 Task: Find connections with filter location Baniachang with filter topic #mentorshipwith filter profile language English with filter current company Infogain with filter school Hyderabad Alumni Association of JNTU College of Engineering, Kakinada with filter industry Graphic Design with filter service category Financial Planning with filter keywords title Nurse Practitioner
Action: Mouse moved to (667, 116)
Screenshot: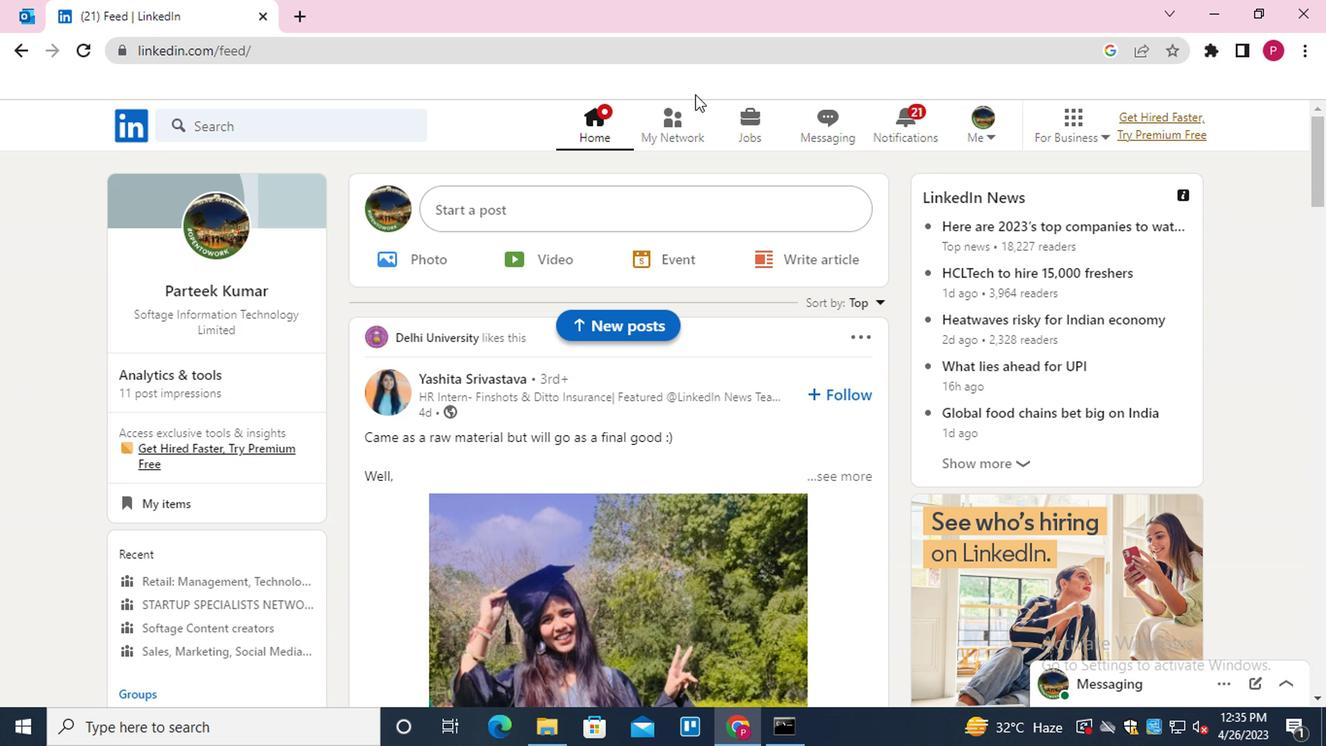 
Action: Mouse pressed left at (667, 116)
Screenshot: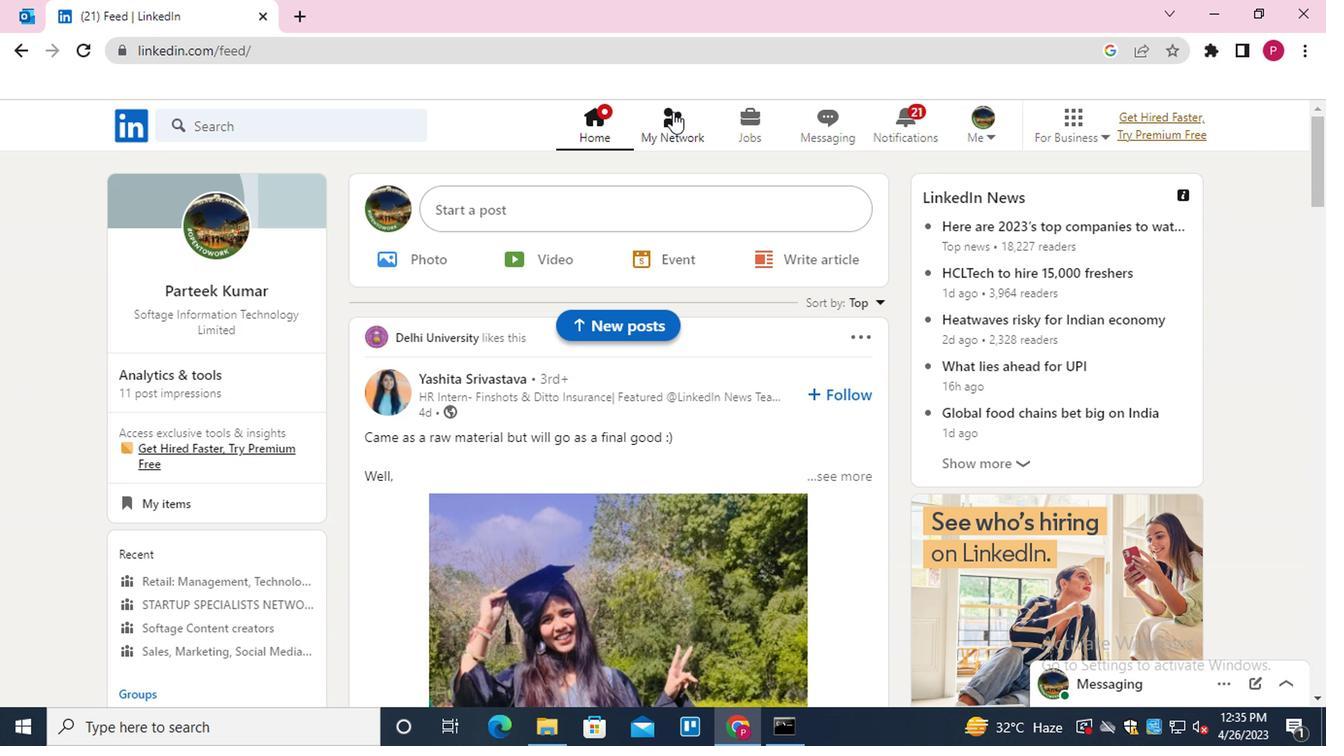 
Action: Mouse moved to (295, 242)
Screenshot: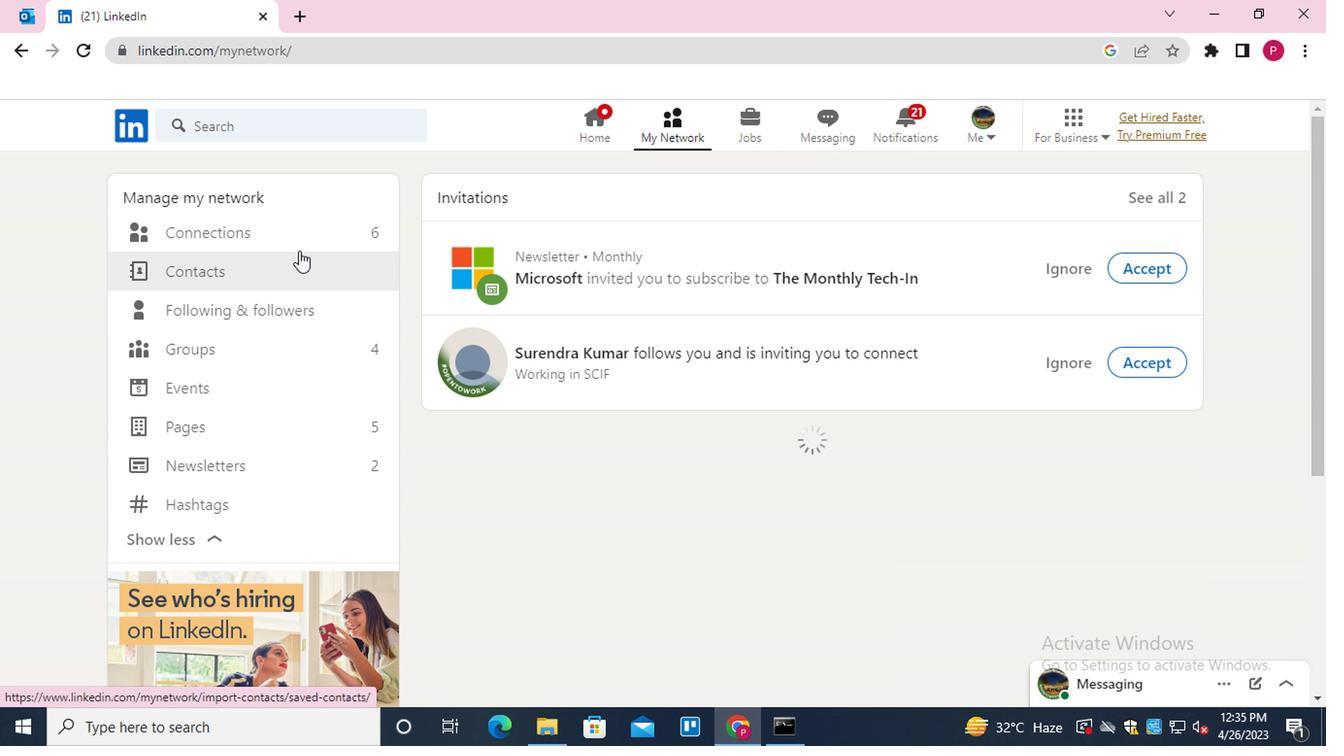 
Action: Mouse pressed left at (295, 242)
Screenshot: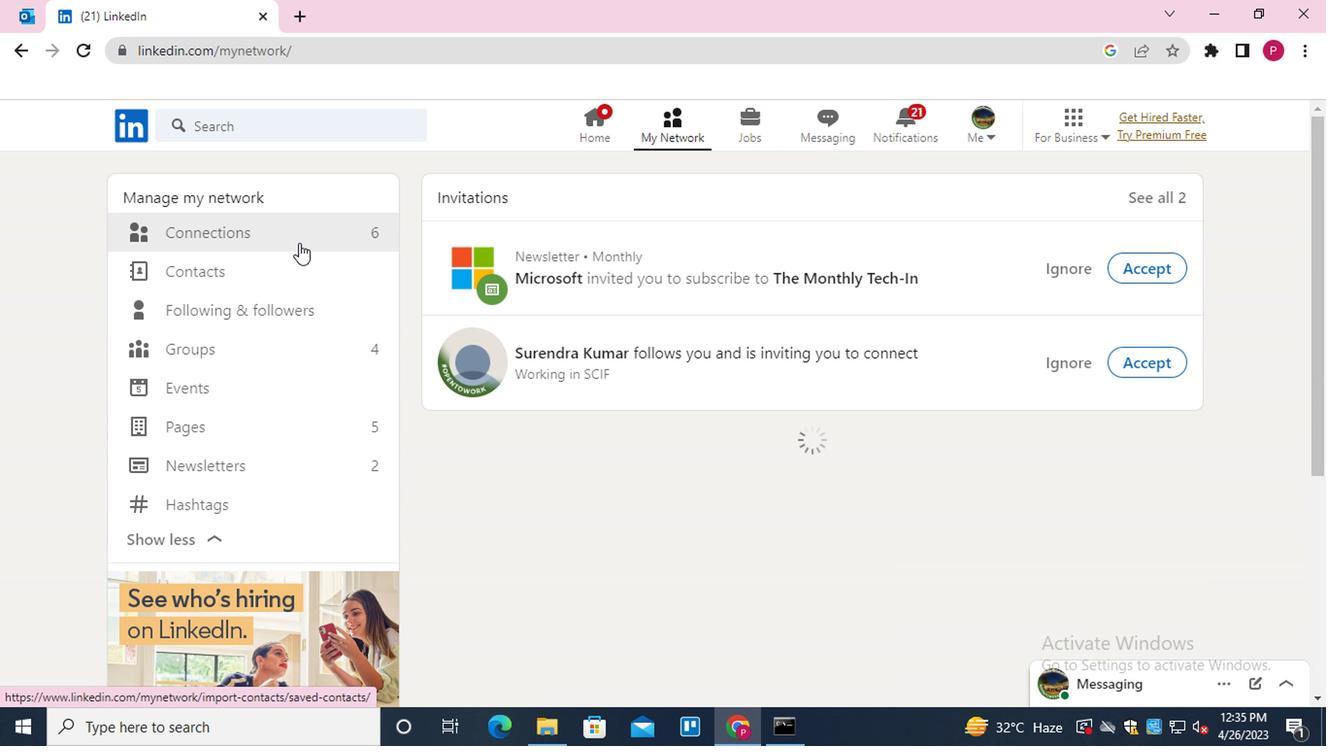 
Action: Mouse moved to (836, 245)
Screenshot: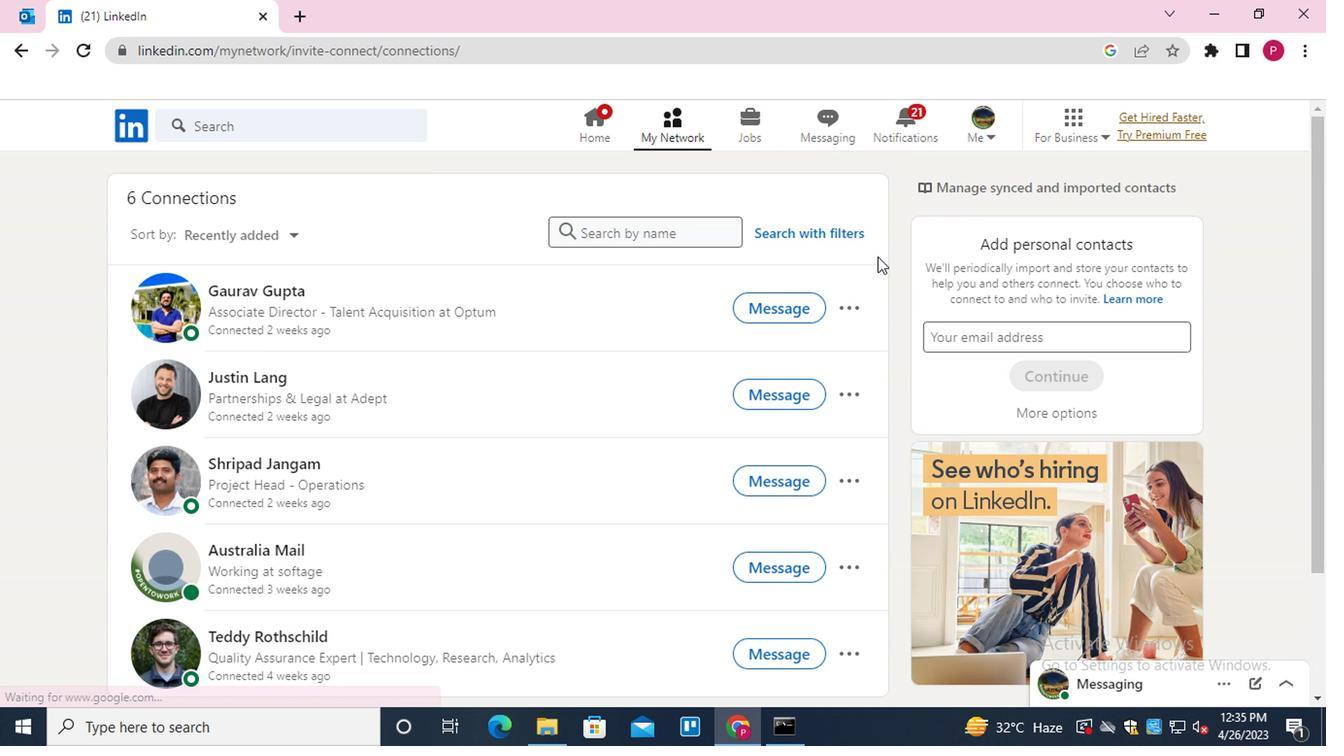 
Action: Mouse pressed left at (836, 245)
Screenshot: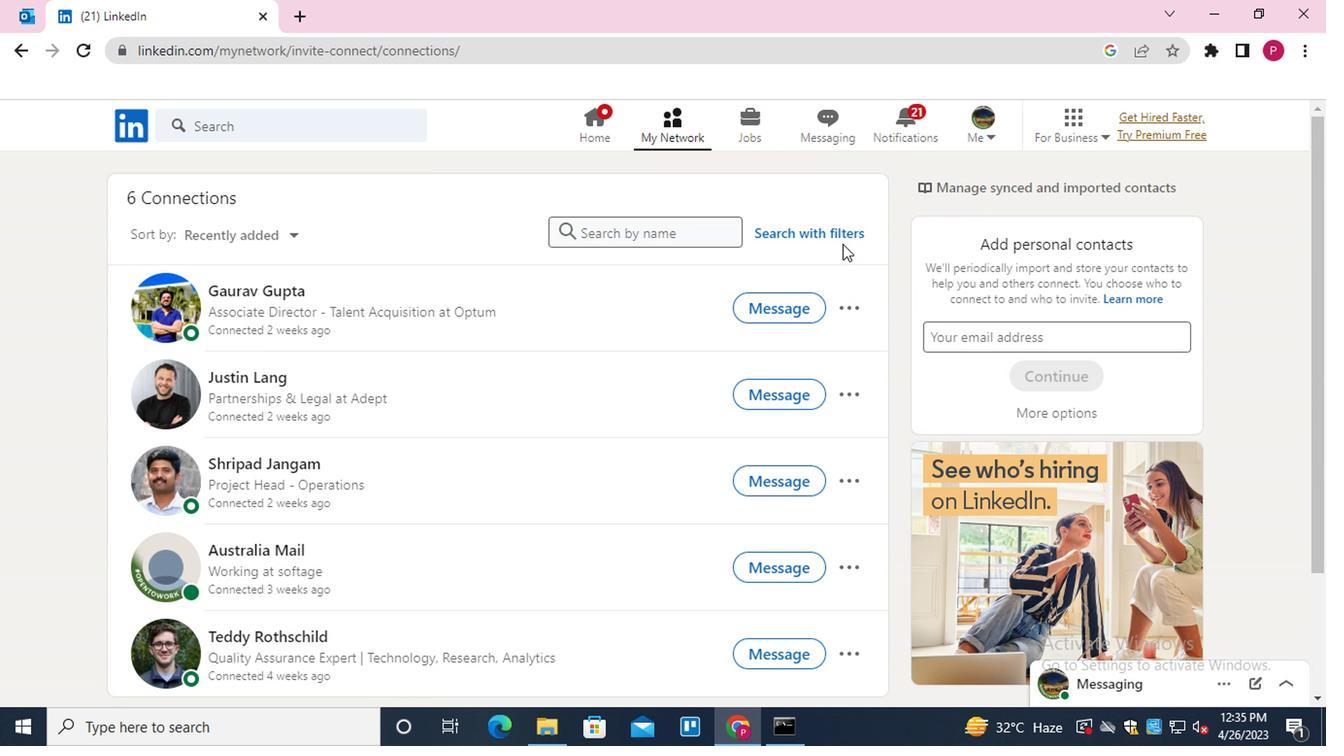 
Action: Mouse moved to (834, 236)
Screenshot: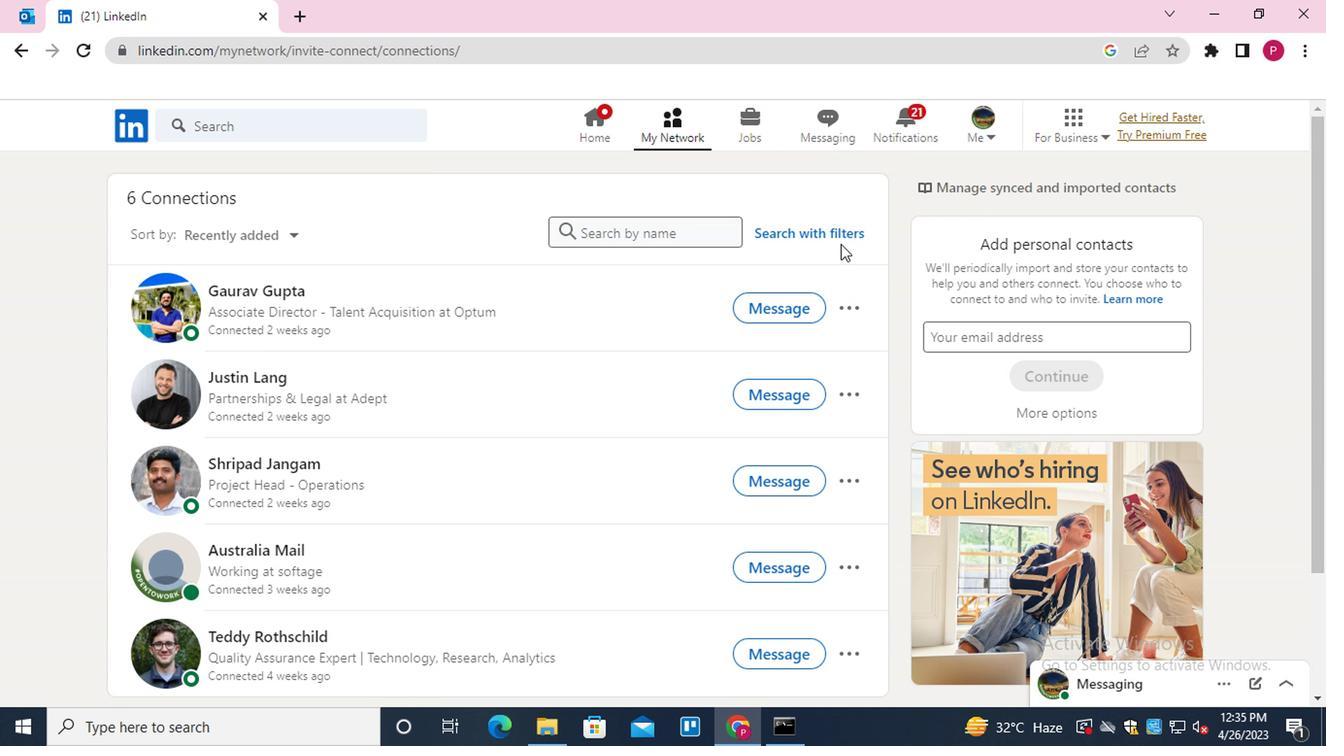 
Action: Mouse pressed left at (834, 236)
Screenshot: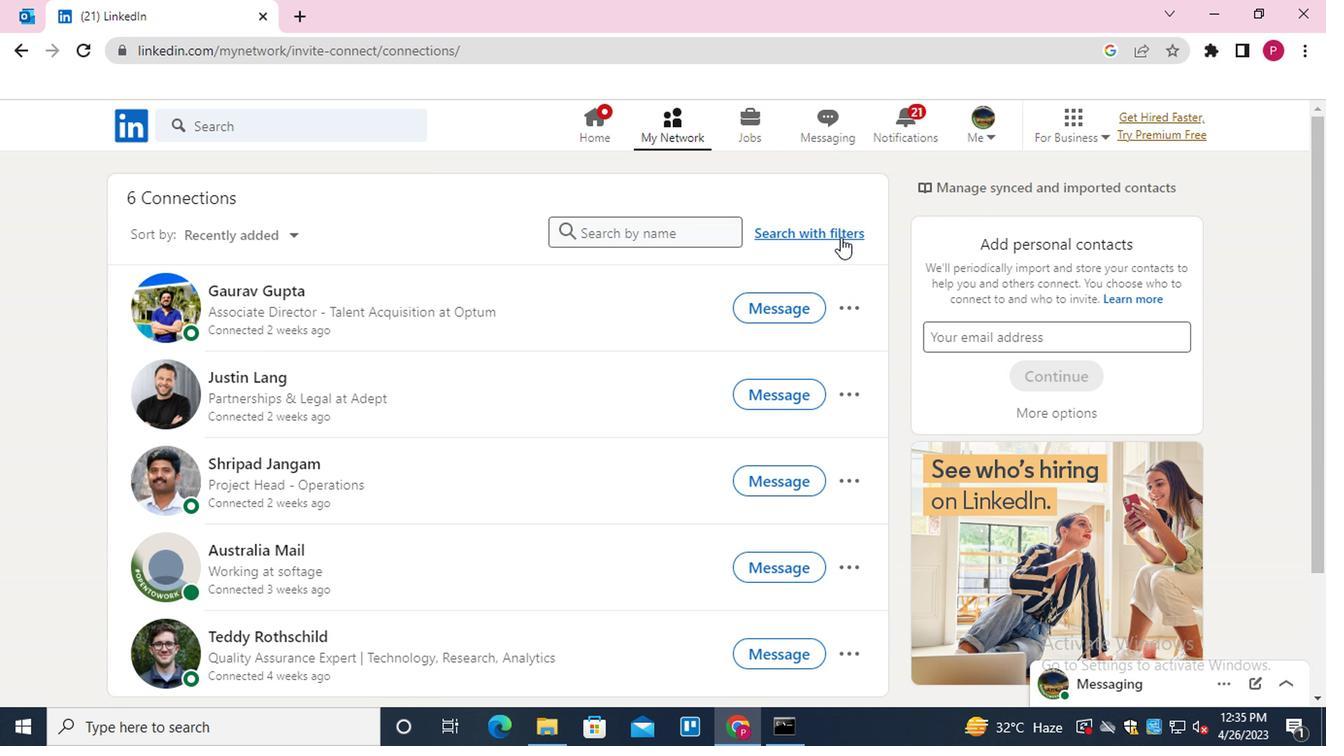 
Action: Mouse moved to (659, 179)
Screenshot: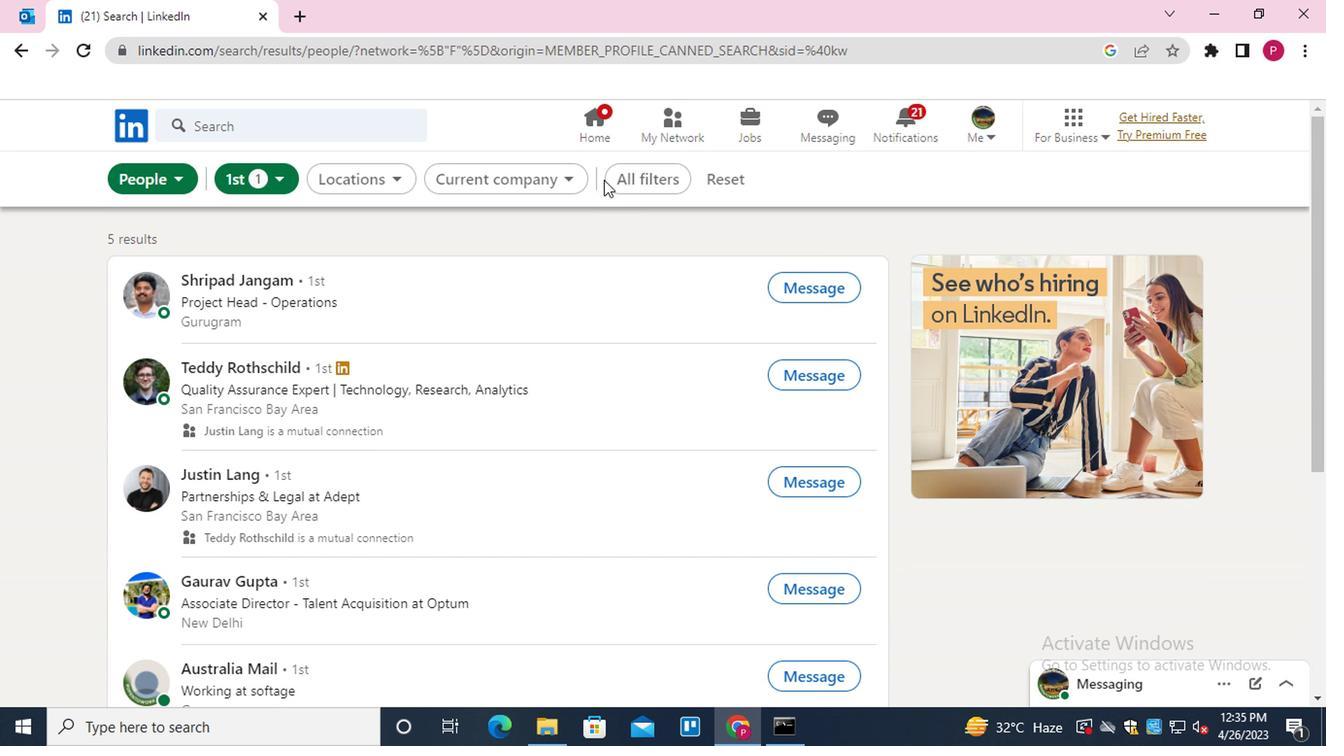 
Action: Mouse pressed left at (659, 179)
Screenshot: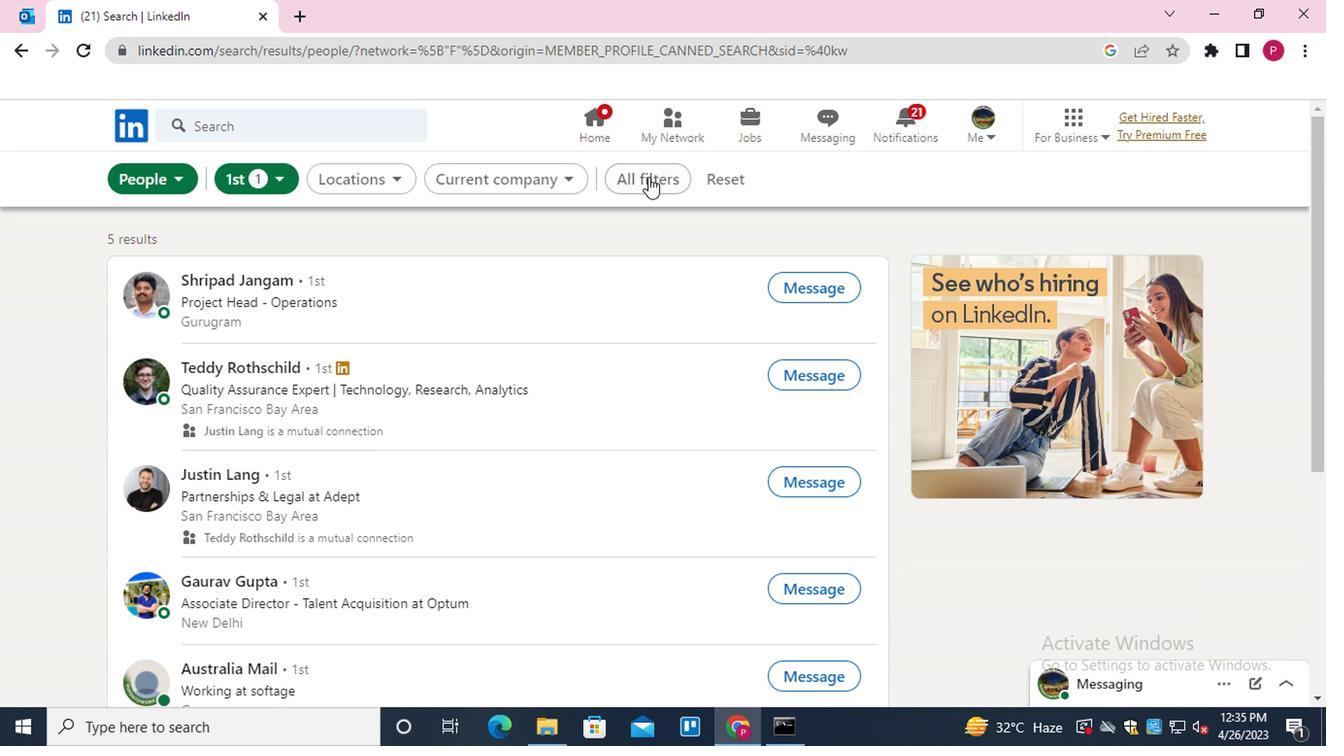 
Action: Mouse moved to (1045, 435)
Screenshot: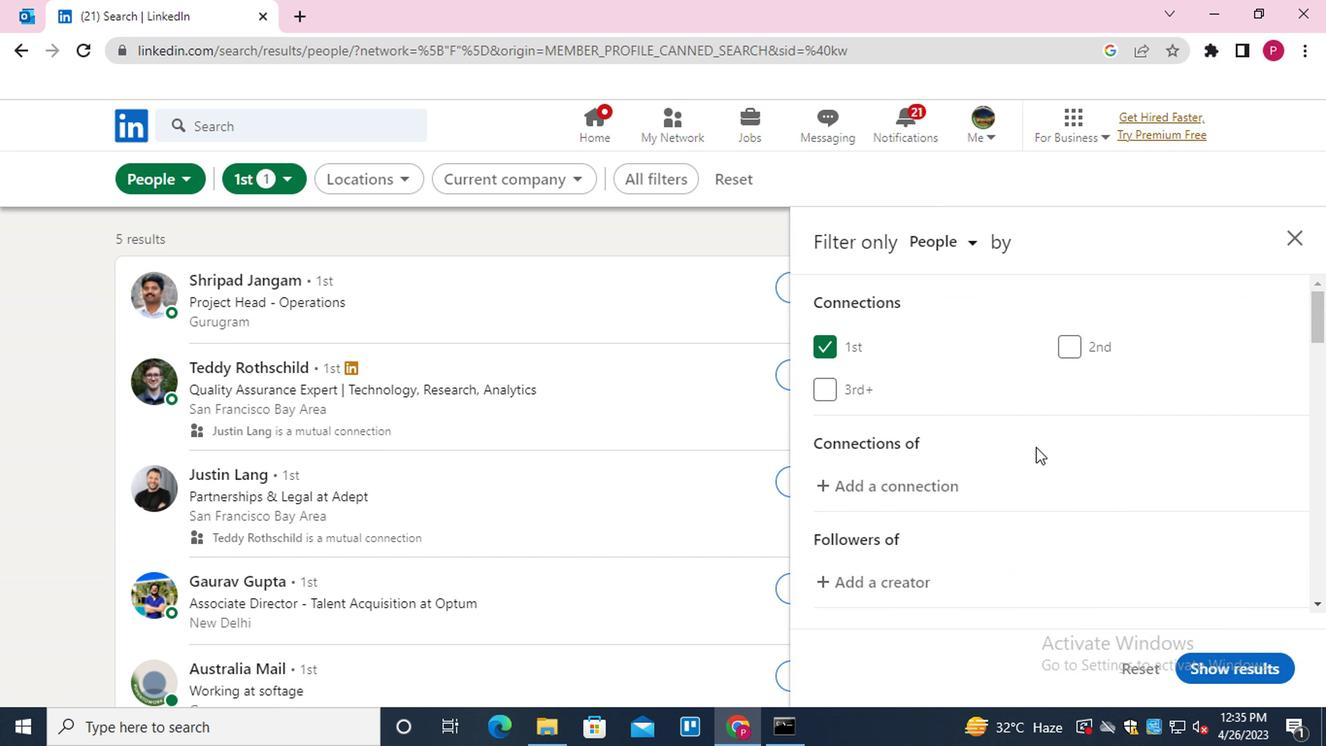 
Action: Mouse scrolled (1045, 435) with delta (0, 0)
Screenshot: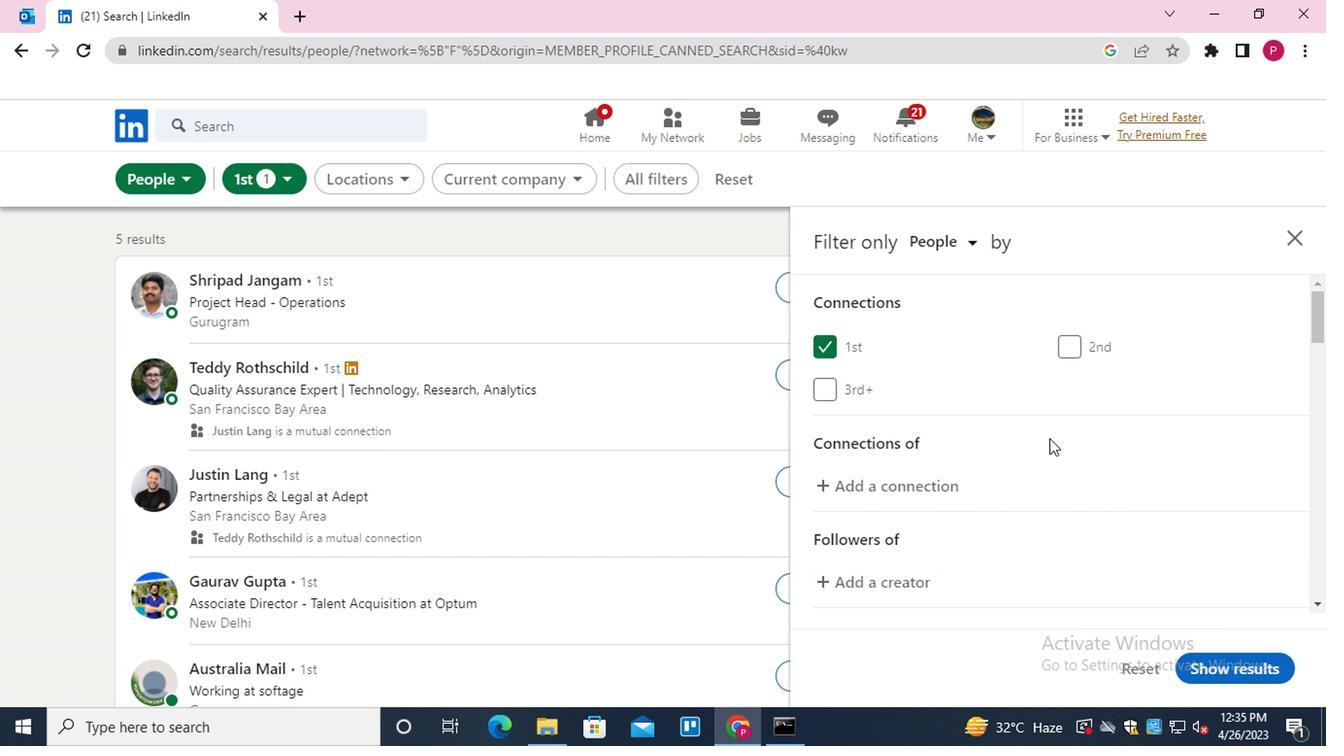 
Action: Mouse scrolled (1045, 435) with delta (0, 0)
Screenshot: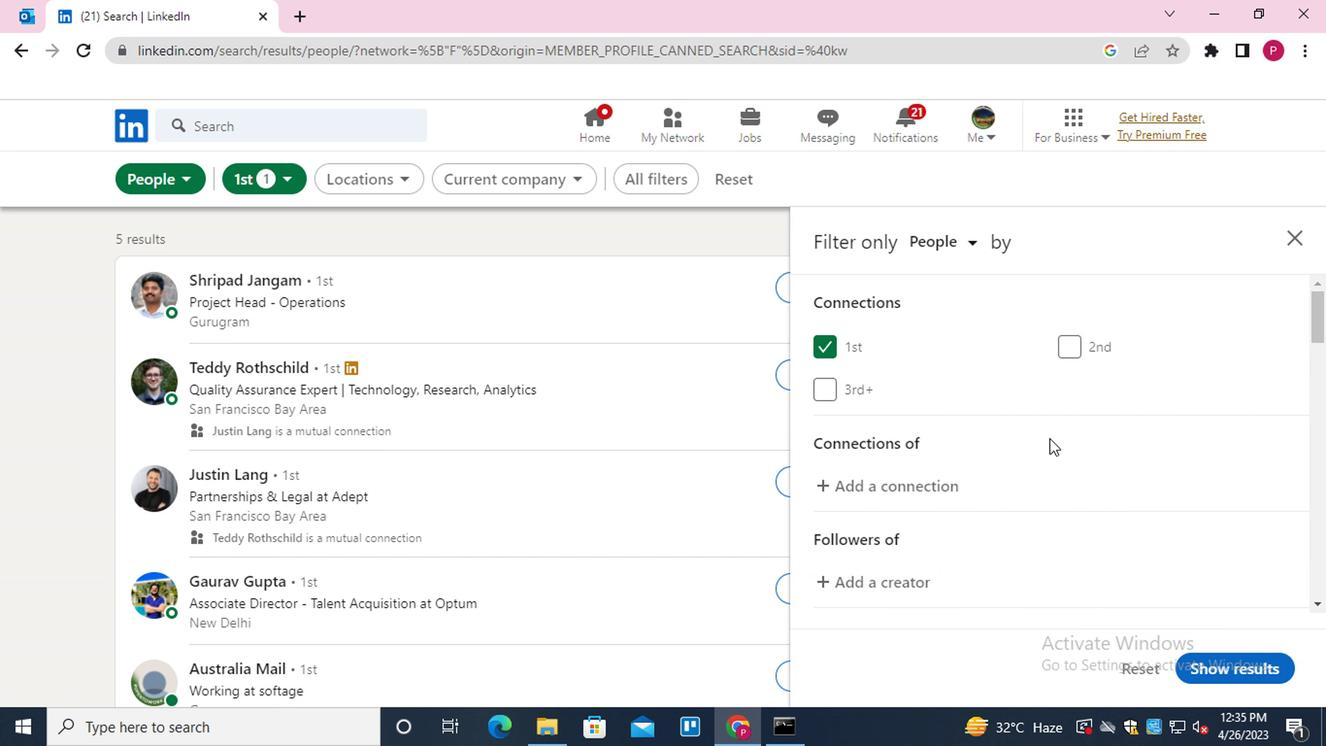 
Action: Mouse scrolled (1045, 435) with delta (0, 0)
Screenshot: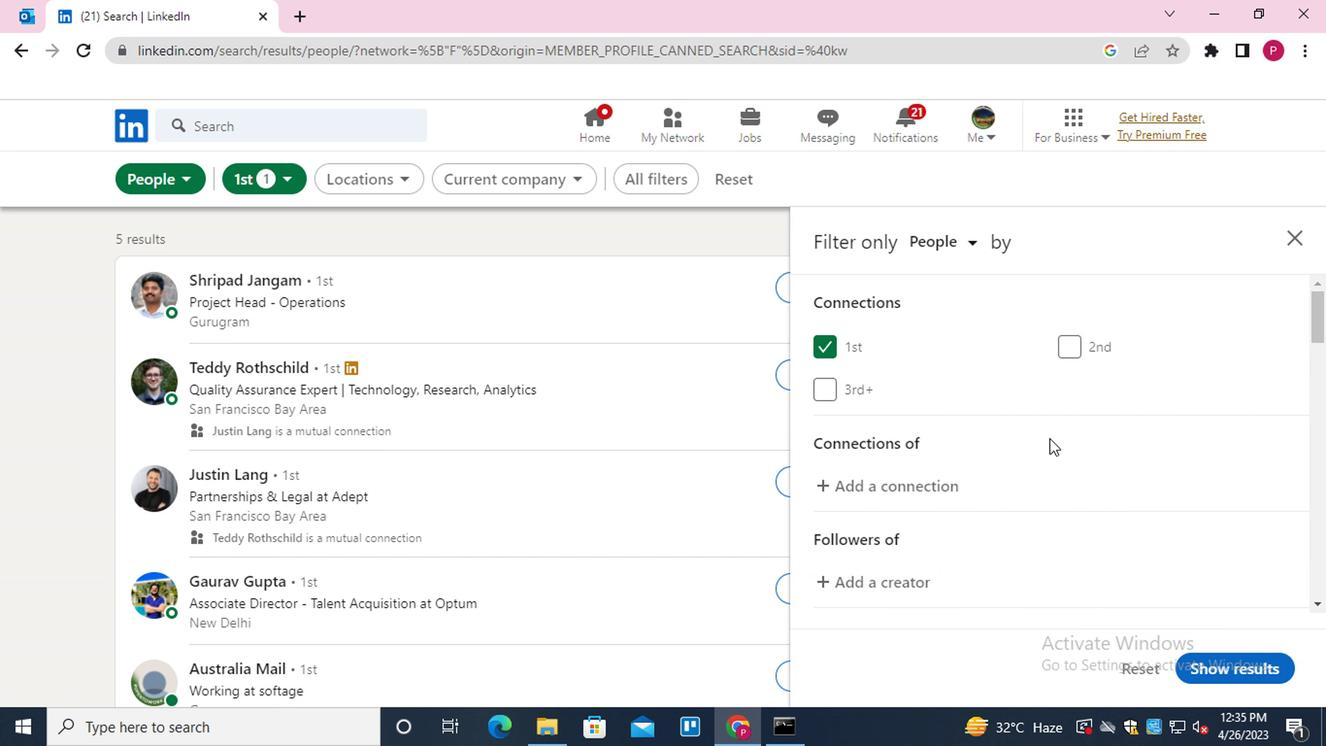 
Action: Mouse moved to (1107, 467)
Screenshot: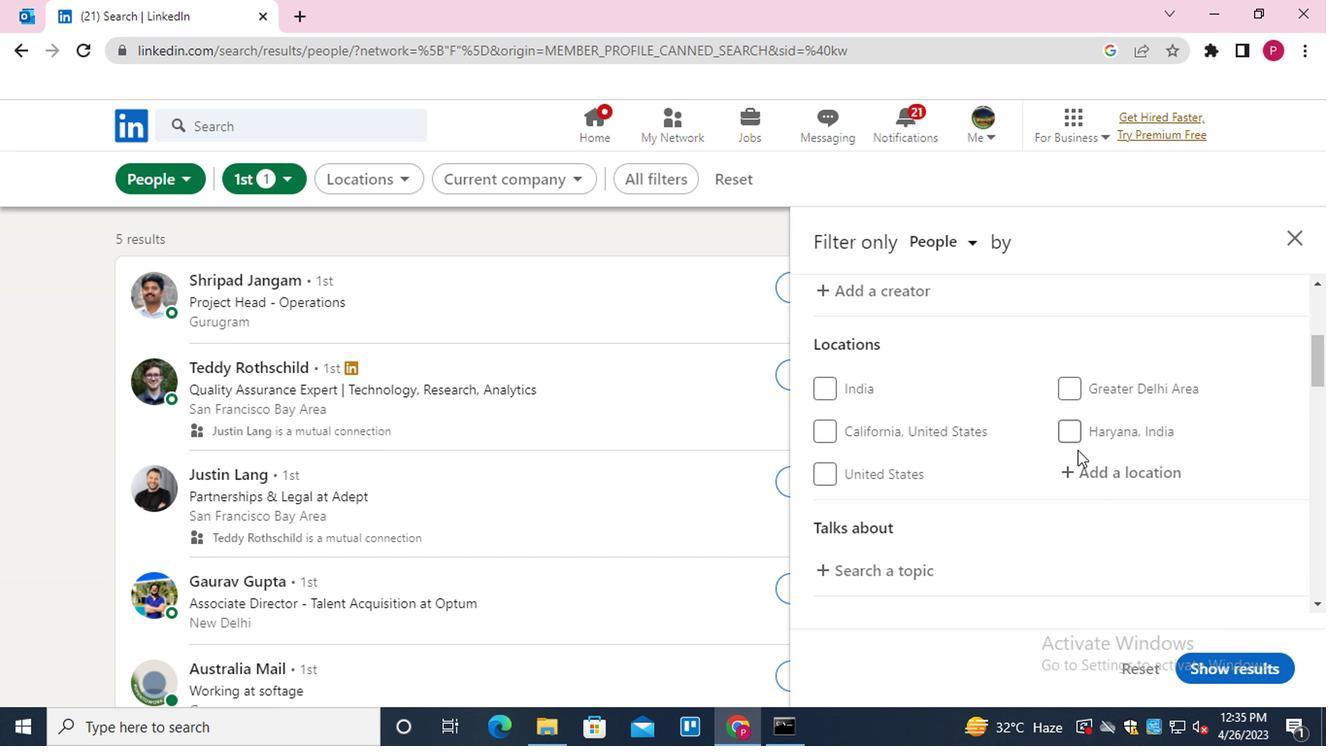 
Action: Mouse pressed left at (1107, 467)
Screenshot: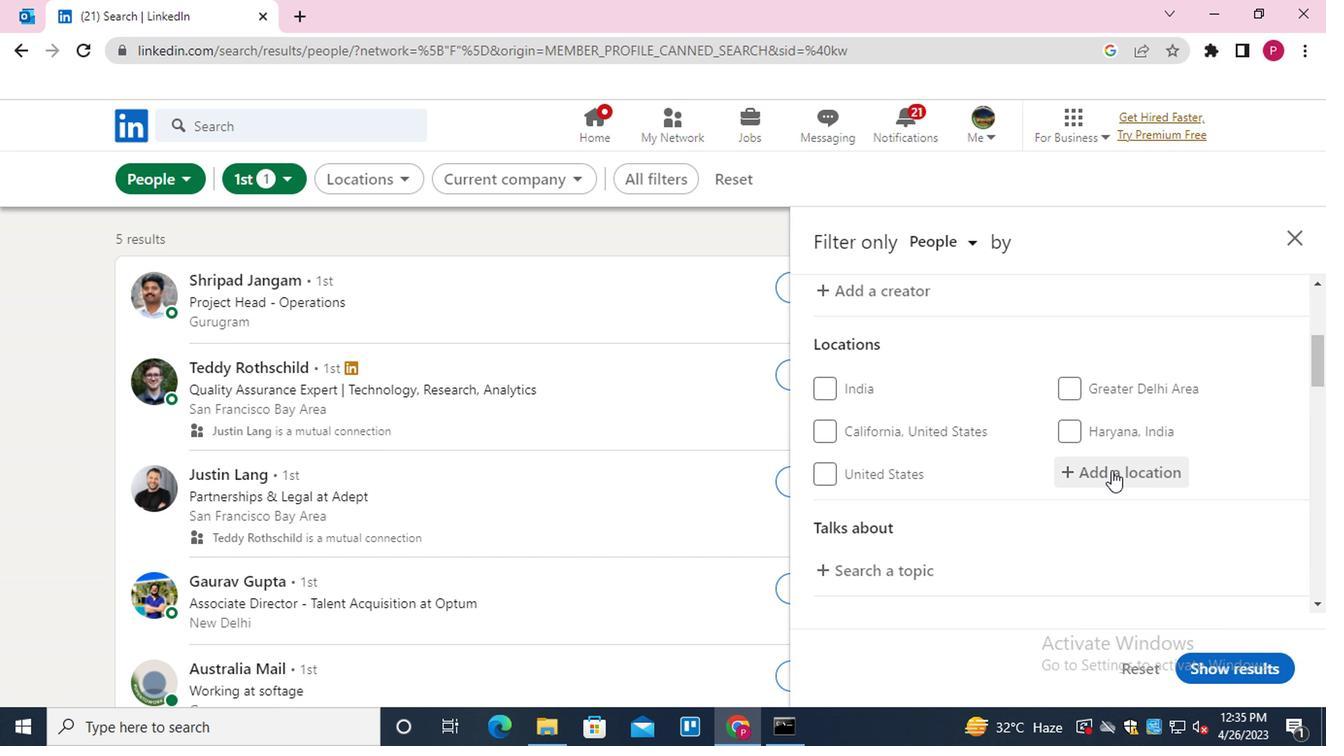 
Action: Key pressed <Key.shift>BANIACHANG
Screenshot: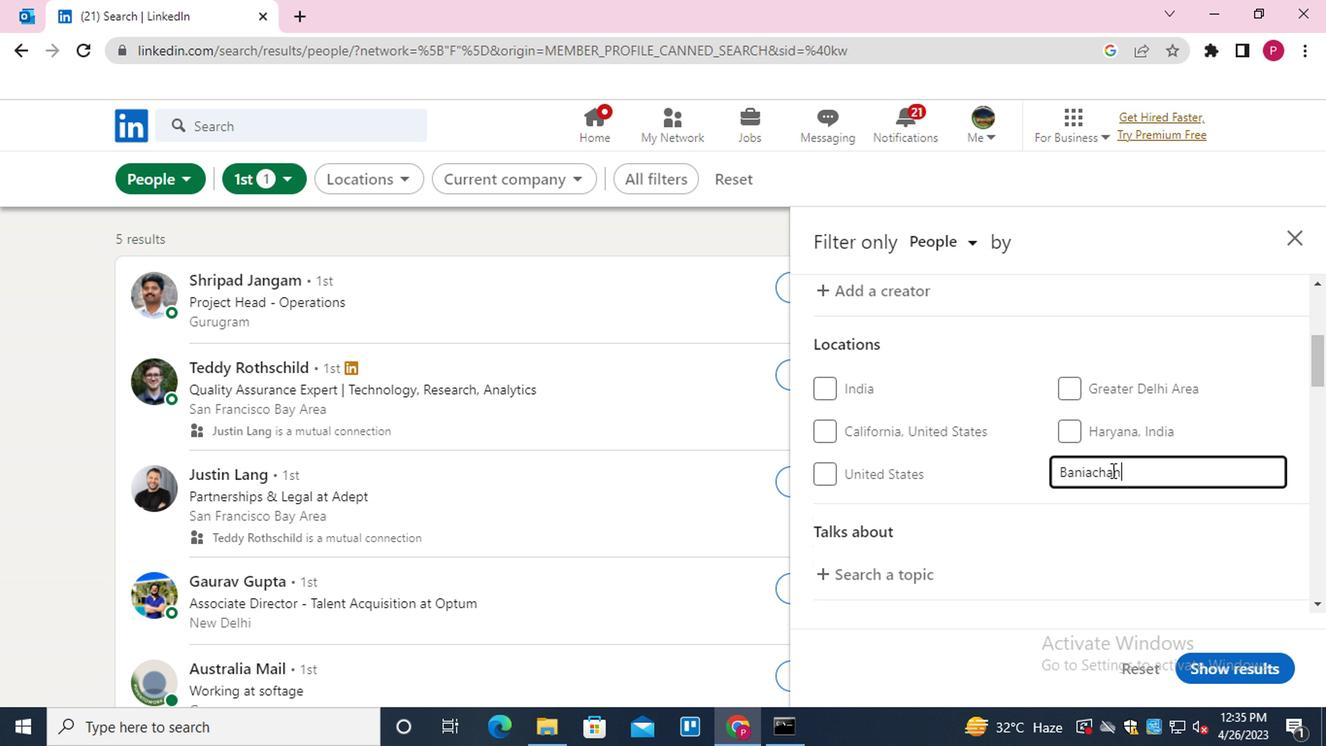 
Action: Mouse moved to (974, 512)
Screenshot: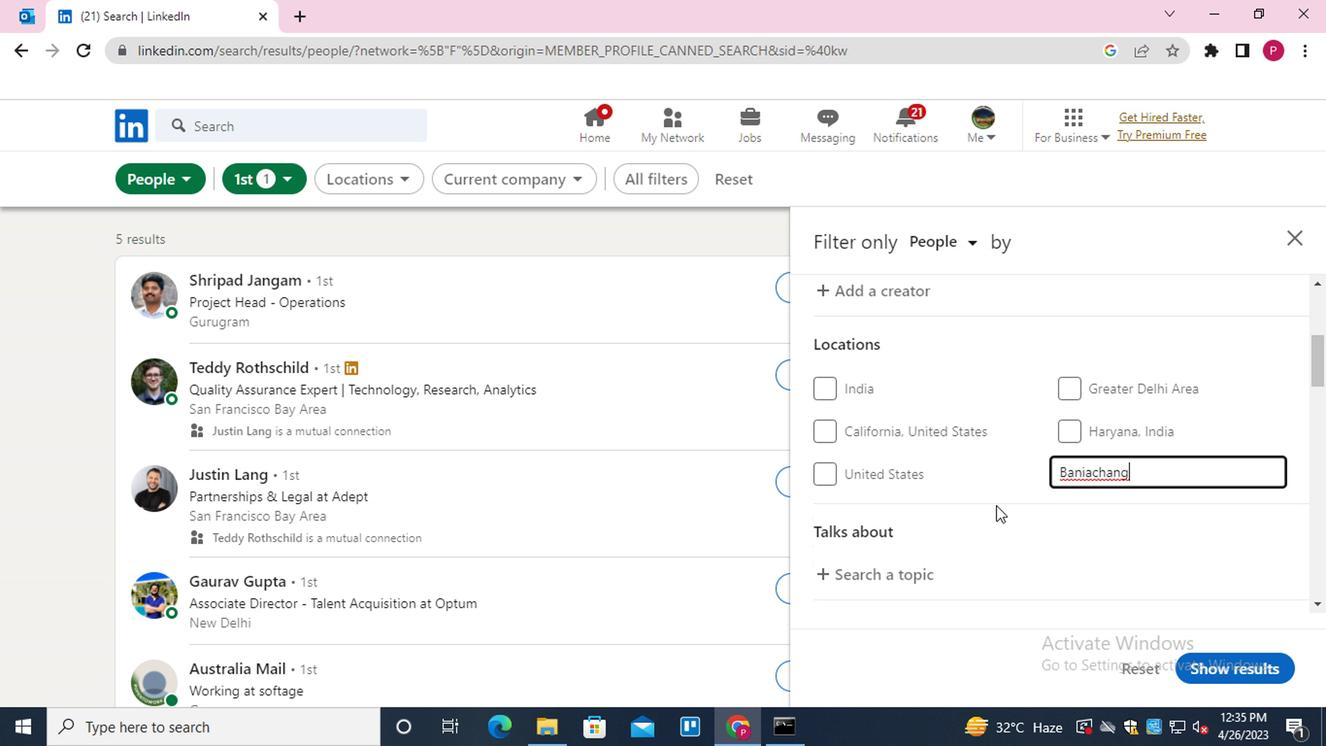 
Action: Mouse scrolled (974, 511) with delta (0, -1)
Screenshot: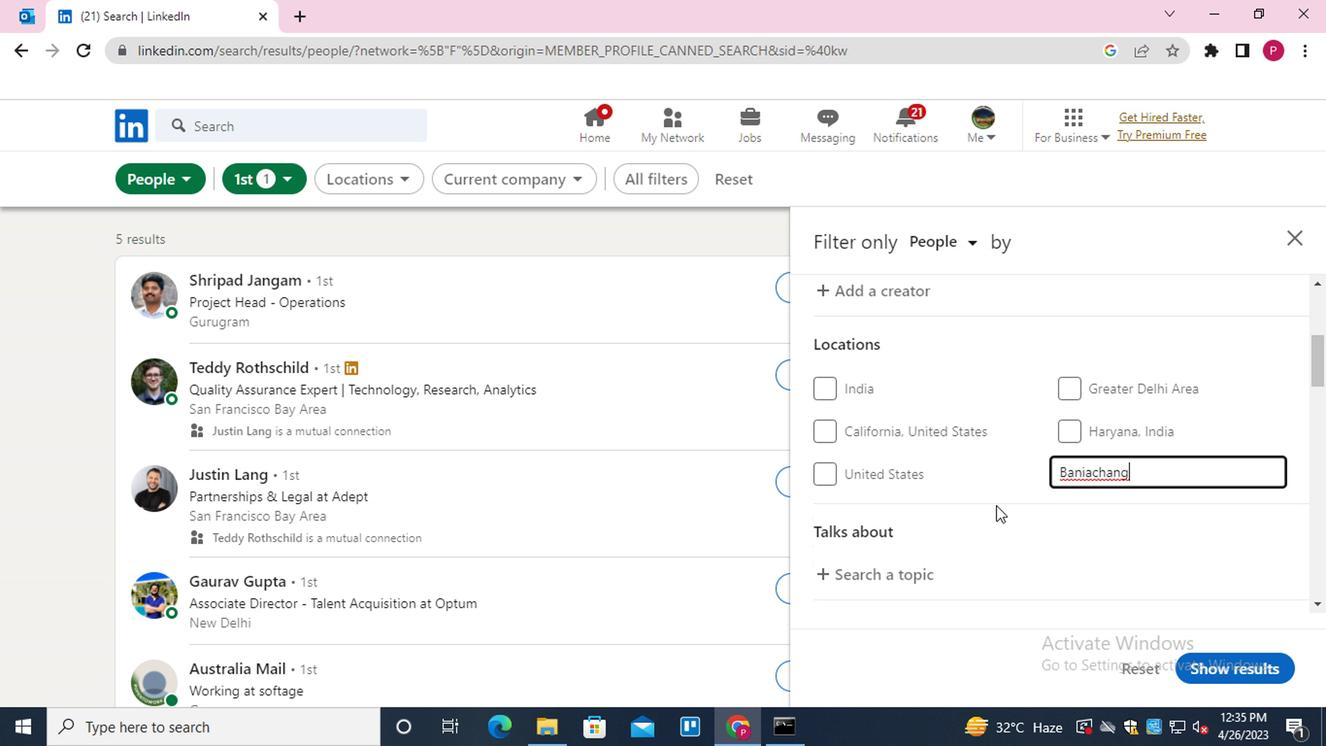
Action: Mouse moved to (969, 518)
Screenshot: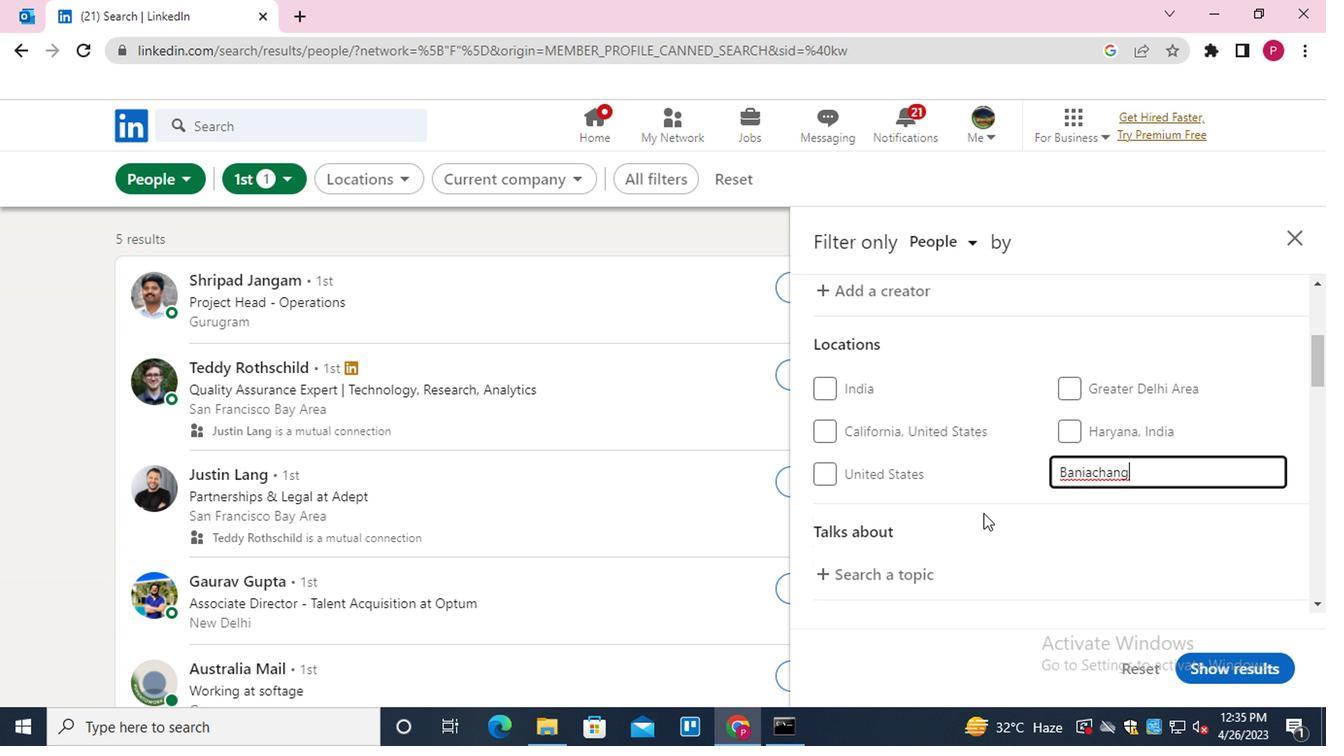 
Action: Mouse scrolled (969, 516) with delta (0, -1)
Screenshot: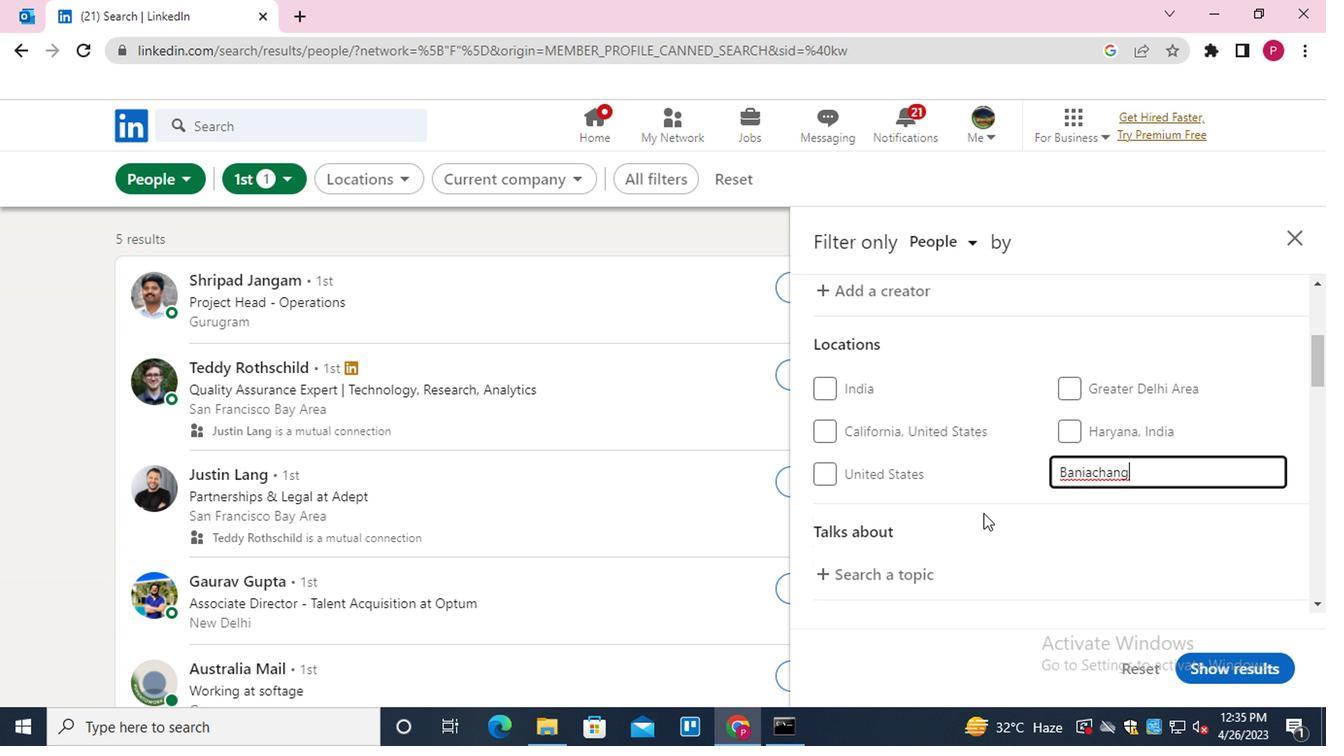 
Action: Mouse moved to (879, 379)
Screenshot: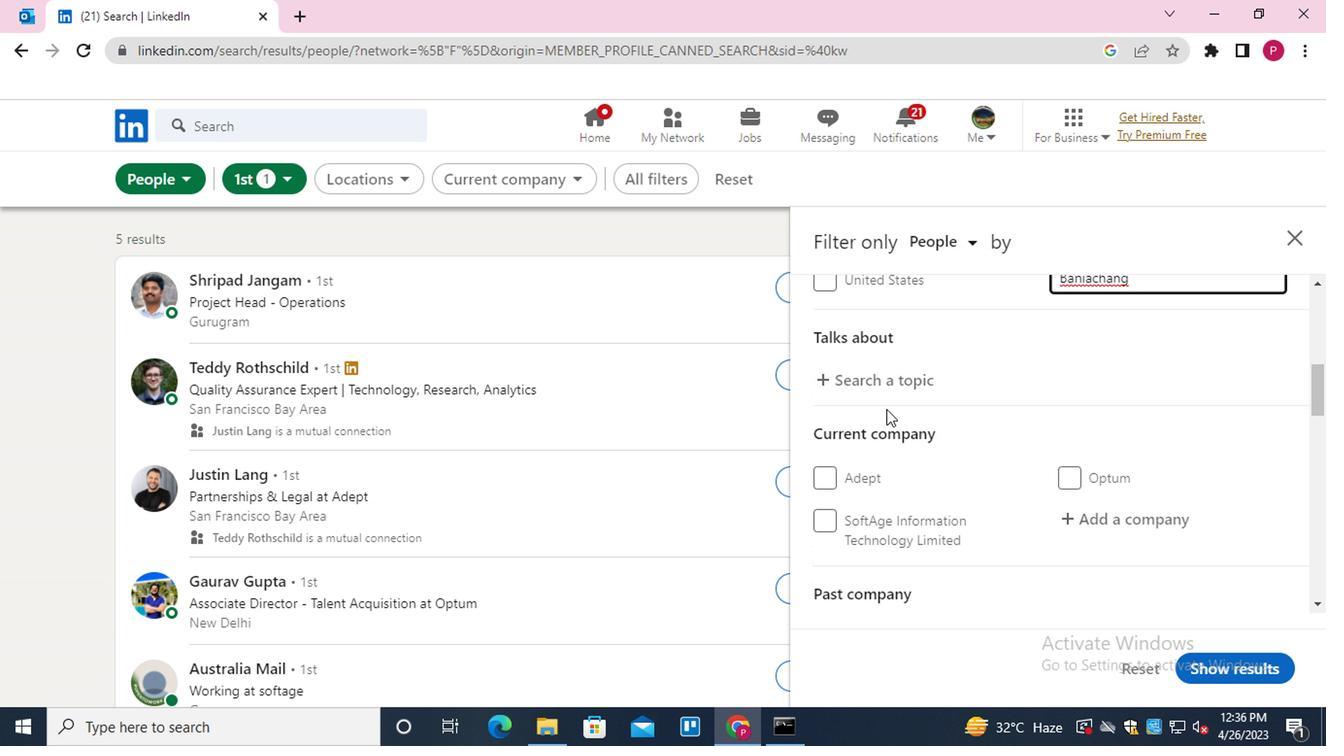 
Action: Mouse pressed left at (879, 379)
Screenshot: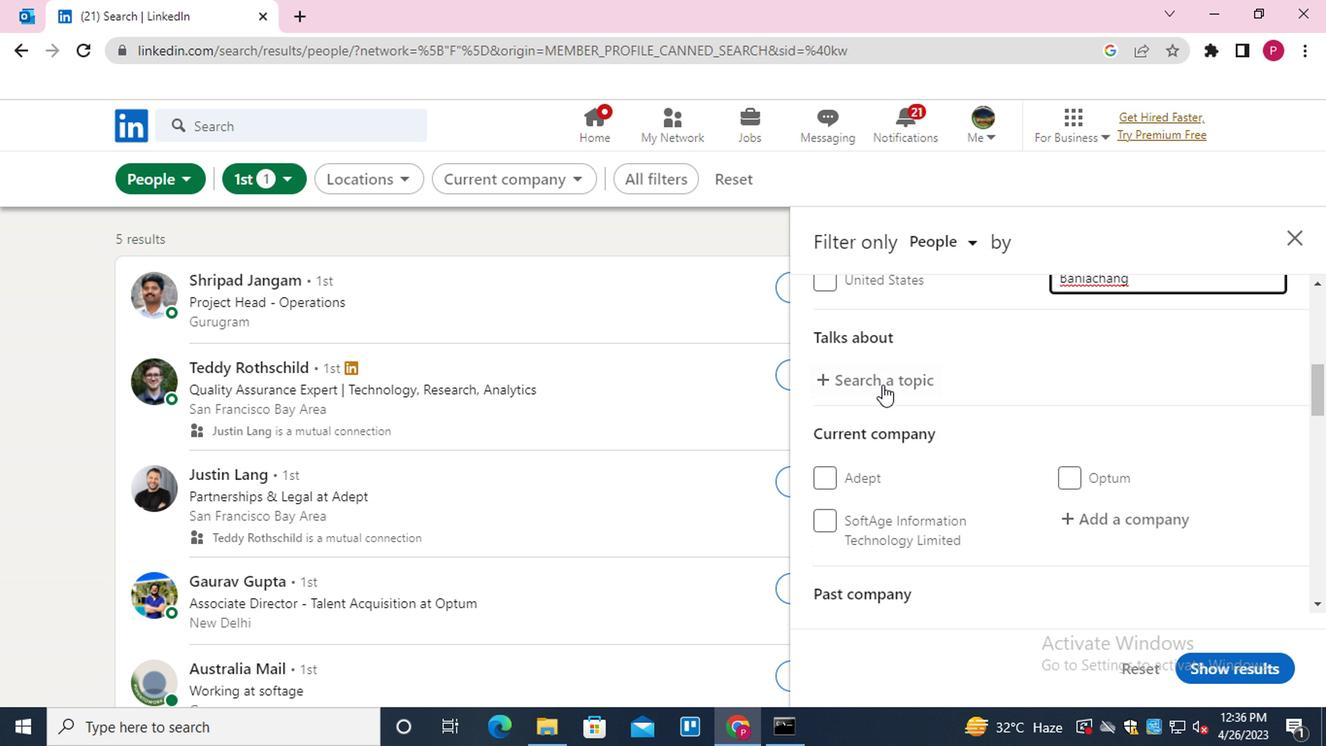 
Action: Key pressed MENTOR<Key.down><Key.down><Key.enter>
Screenshot: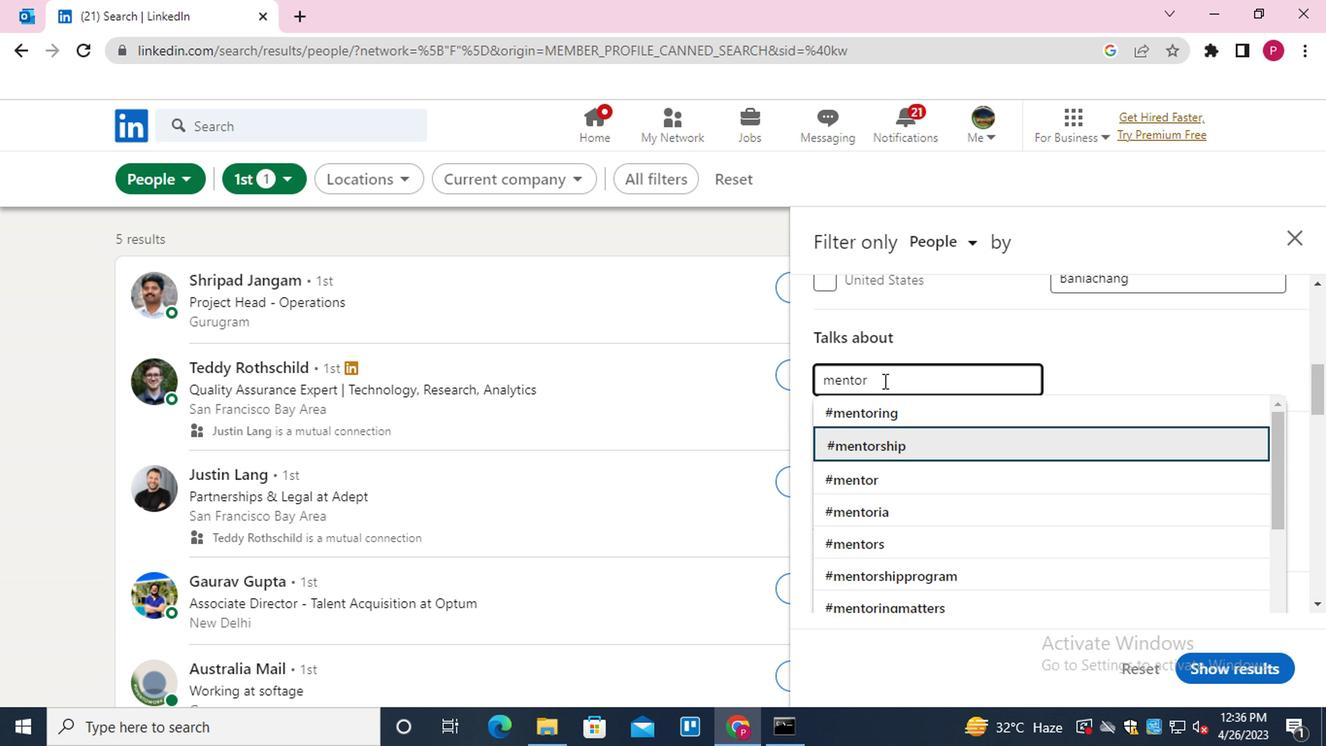 
Action: Mouse moved to (901, 404)
Screenshot: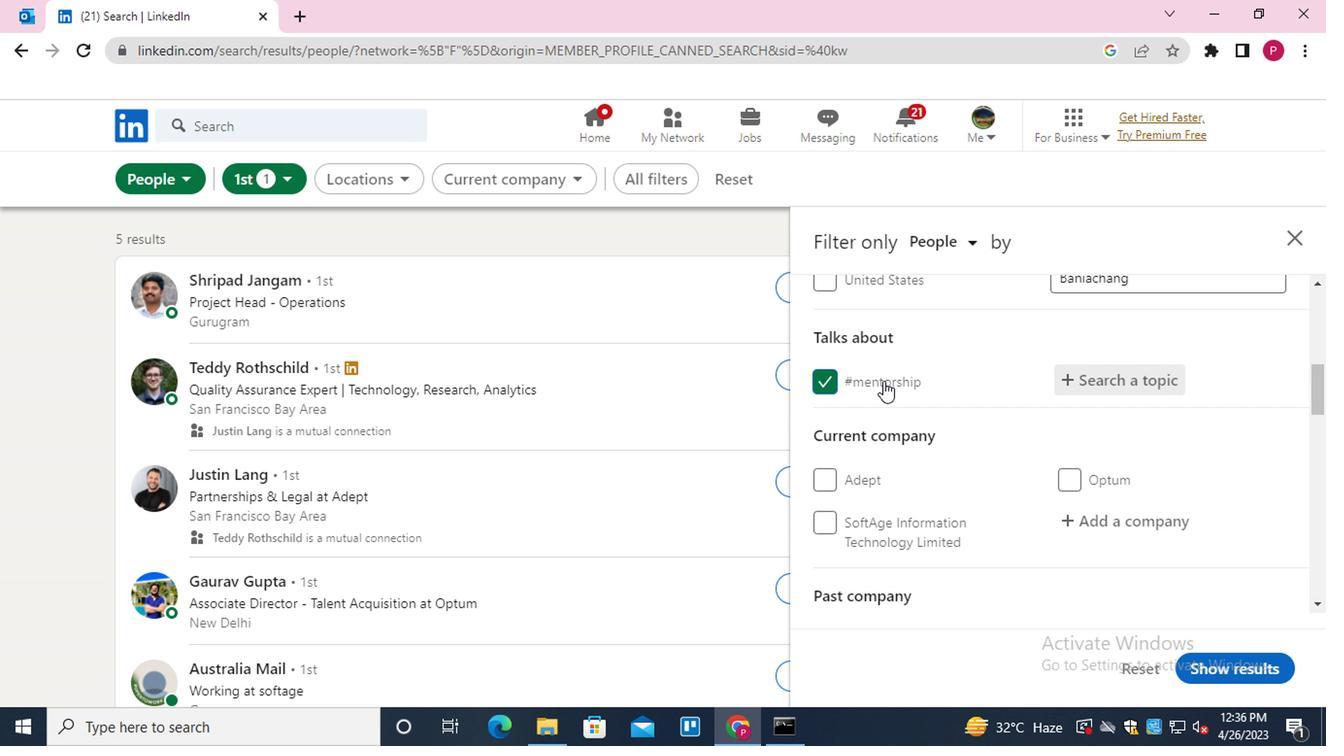 
Action: Mouse scrolled (901, 403) with delta (0, -1)
Screenshot: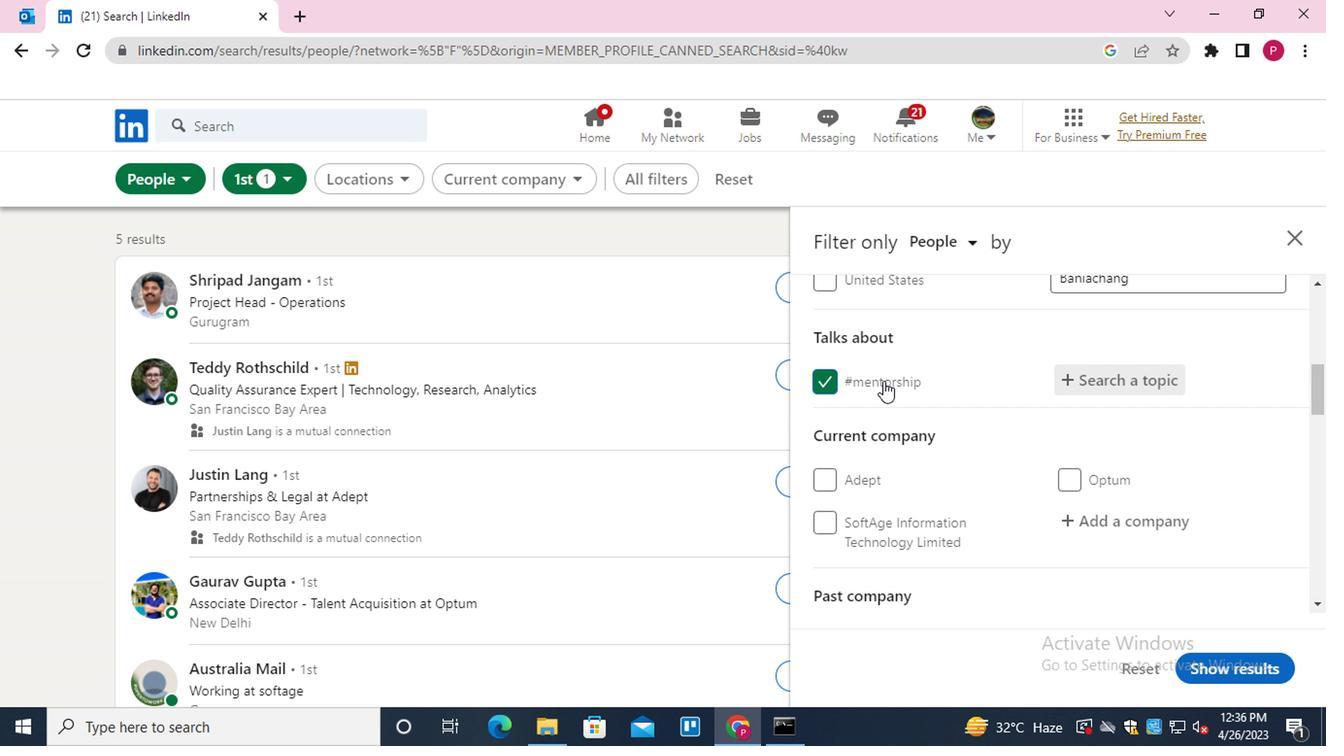 
Action: Mouse moved to (913, 417)
Screenshot: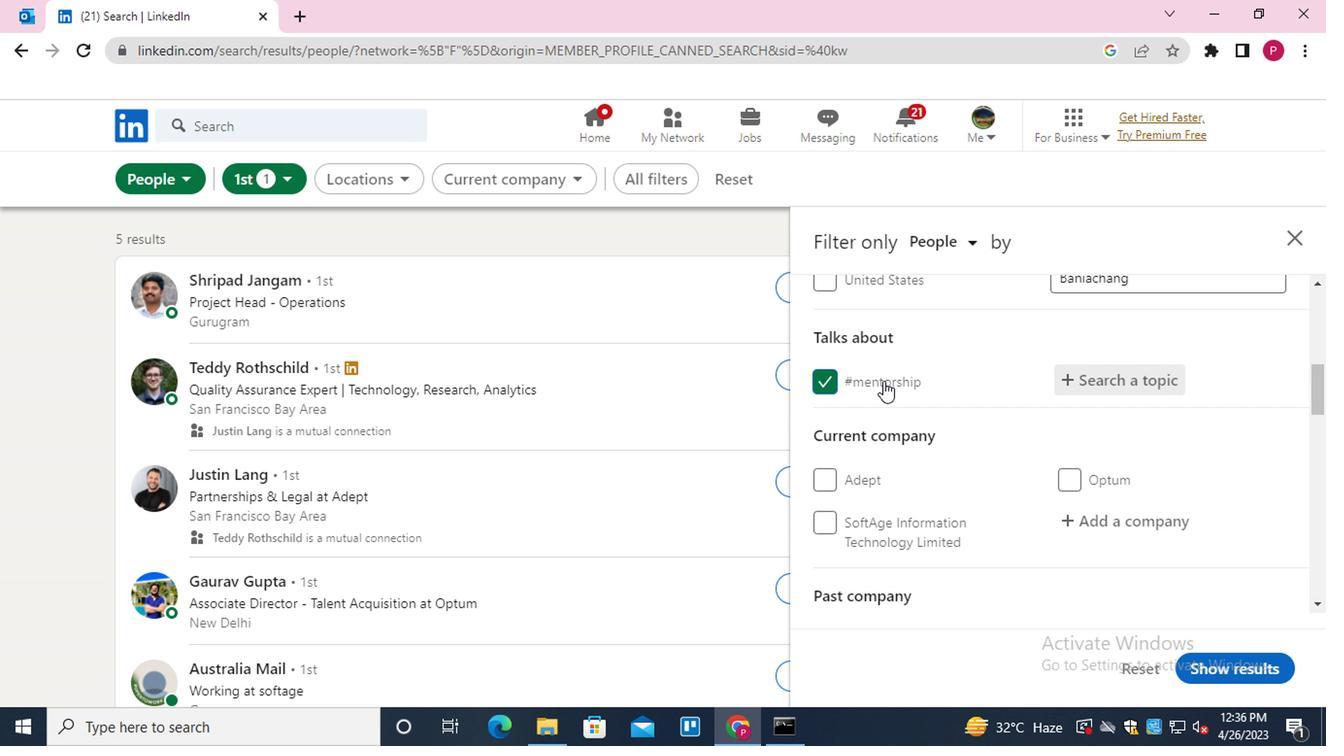 
Action: Mouse scrolled (913, 417) with delta (0, 0)
Screenshot: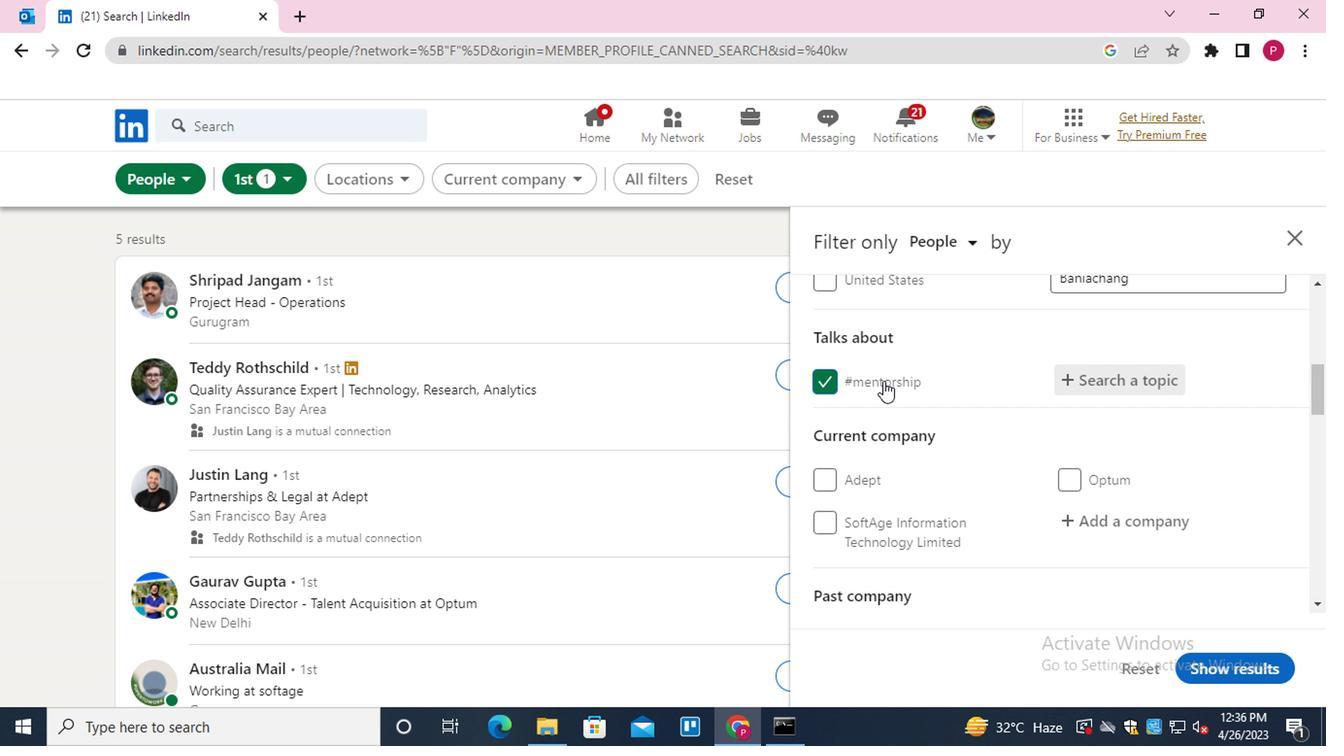 
Action: Mouse moved to (1081, 325)
Screenshot: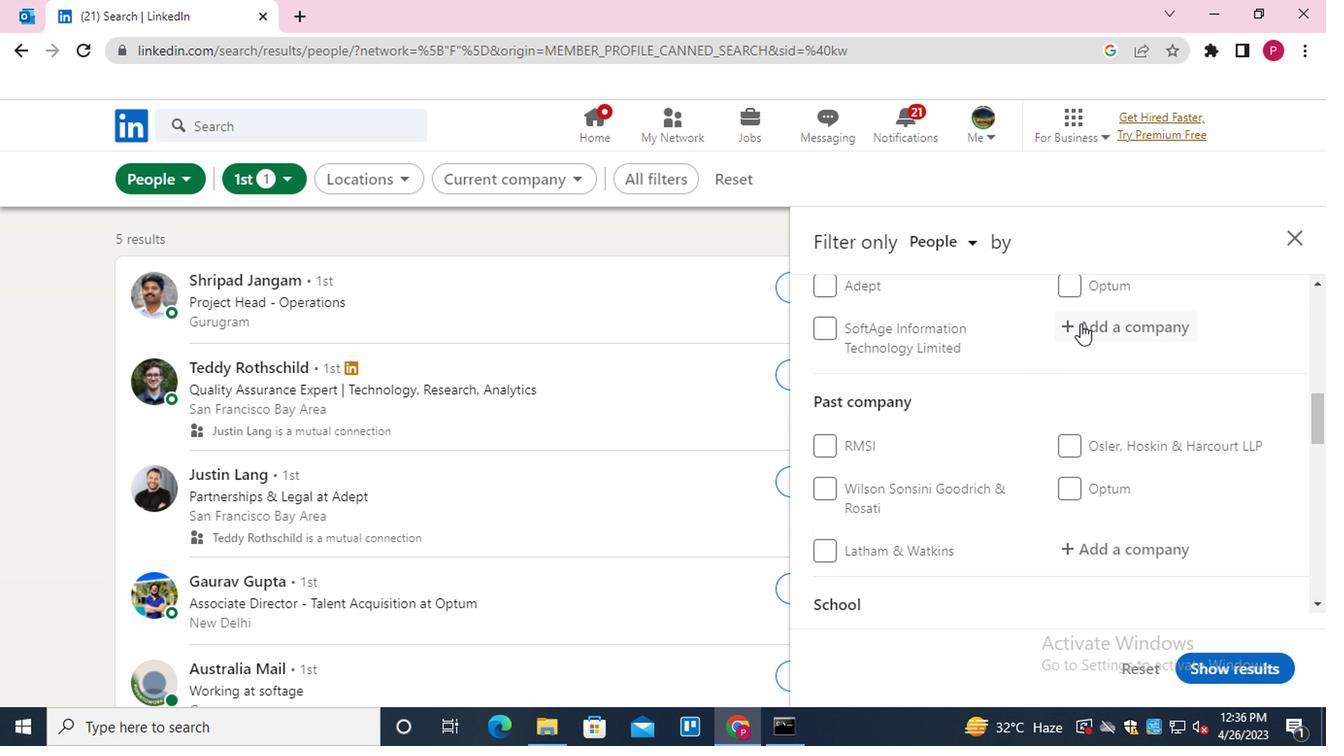 
Action: Mouse pressed left at (1081, 325)
Screenshot: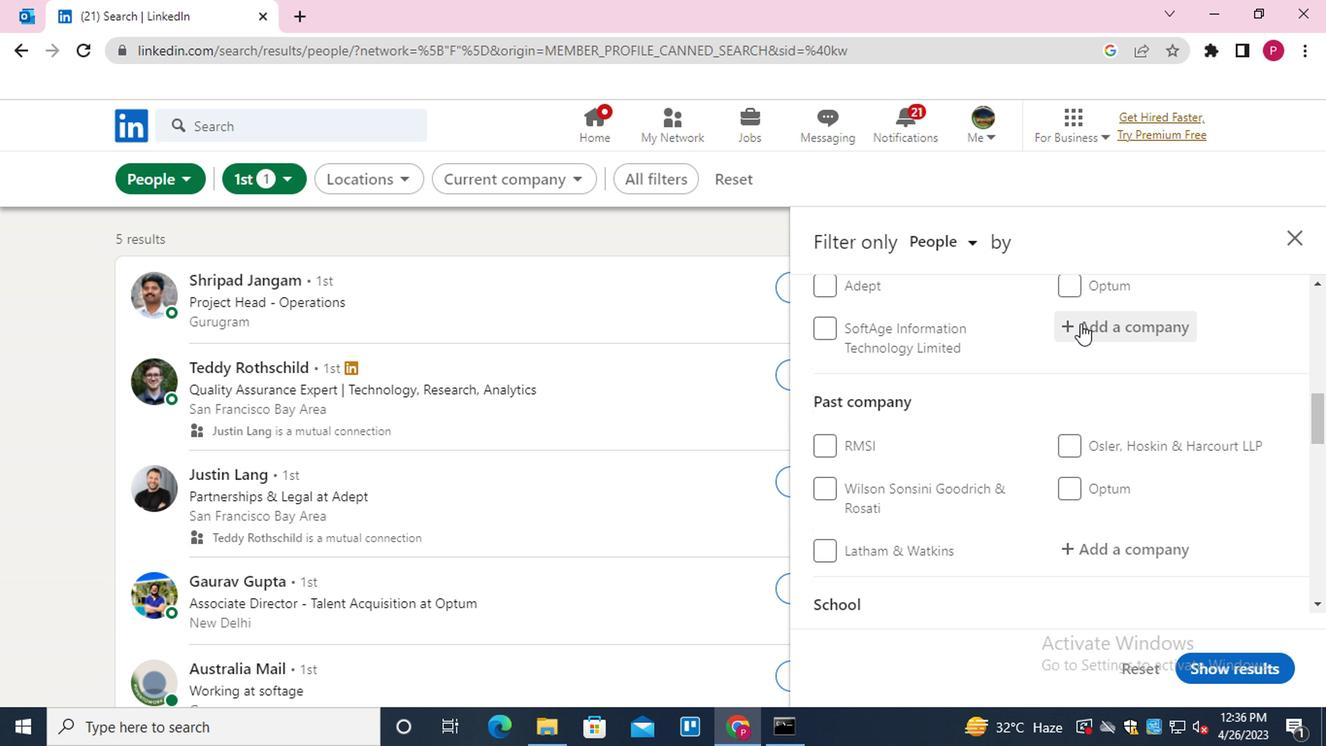 
Action: Key pressed <Key.shift>INFOGAIN<Key.down><Key.enter>
Screenshot: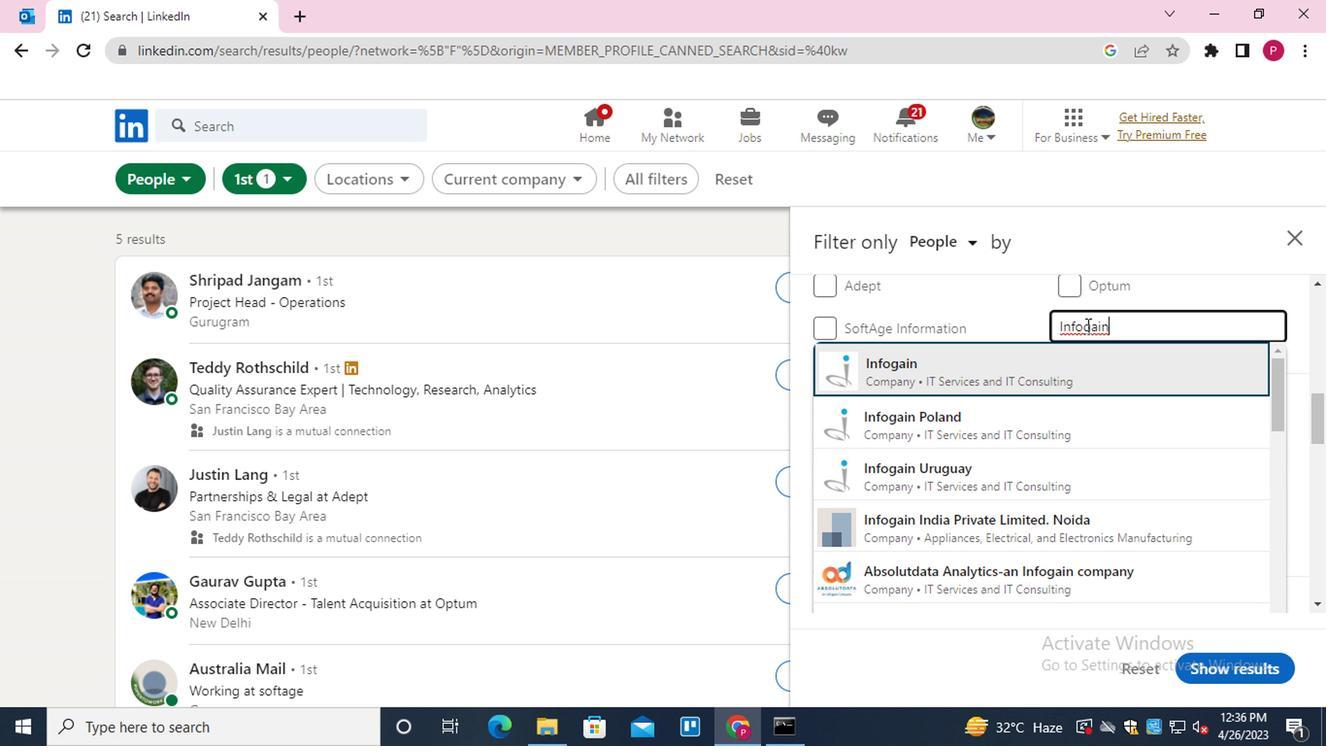 
Action: Mouse moved to (971, 395)
Screenshot: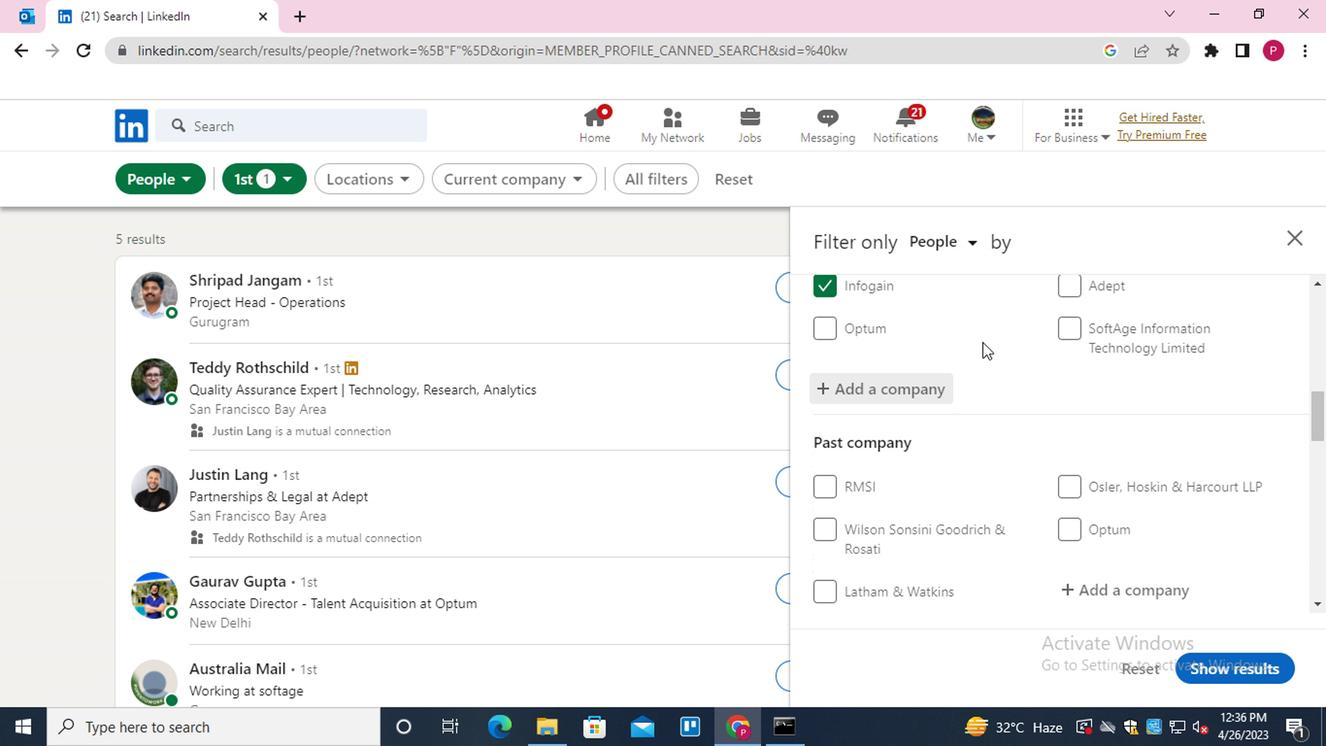 
Action: Mouse scrolled (971, 395) with delta (0, 0)
Screenshot: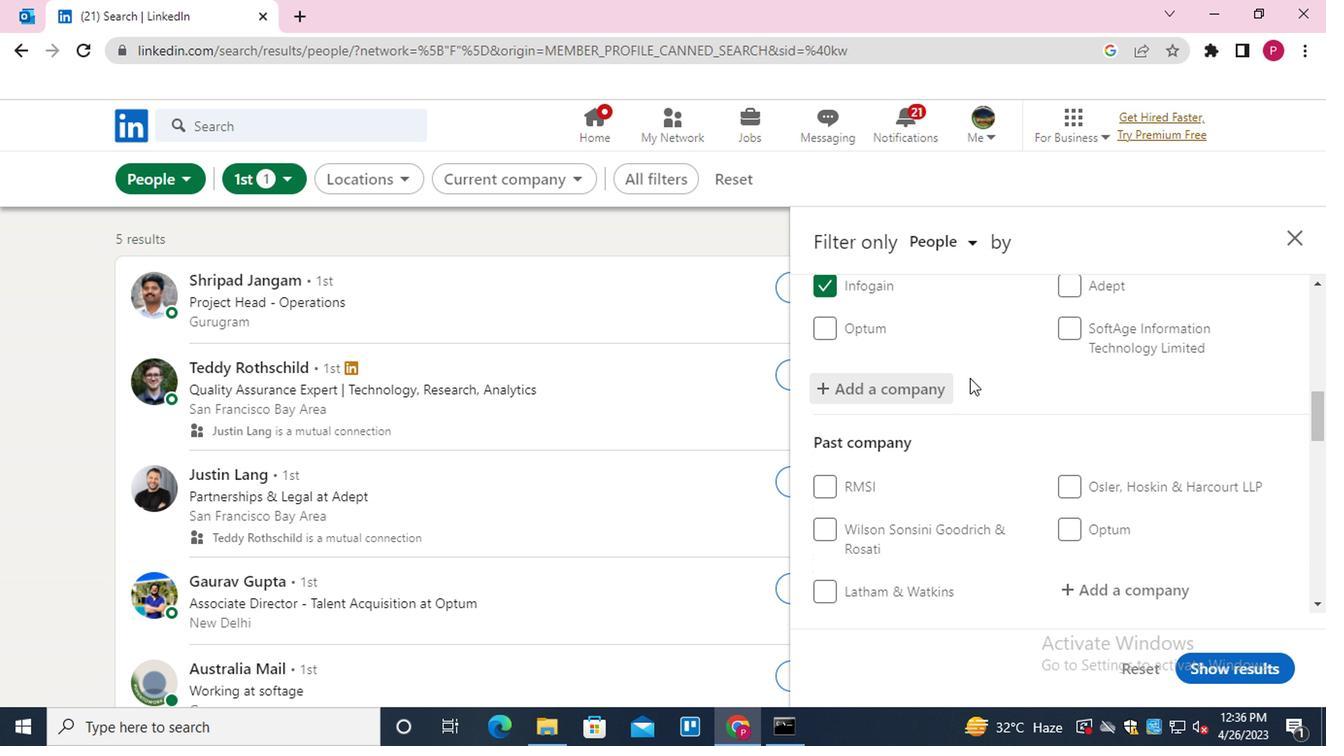 
Action: Mouse scrolled (971, 395) with delta (0, 0)
Screenshot: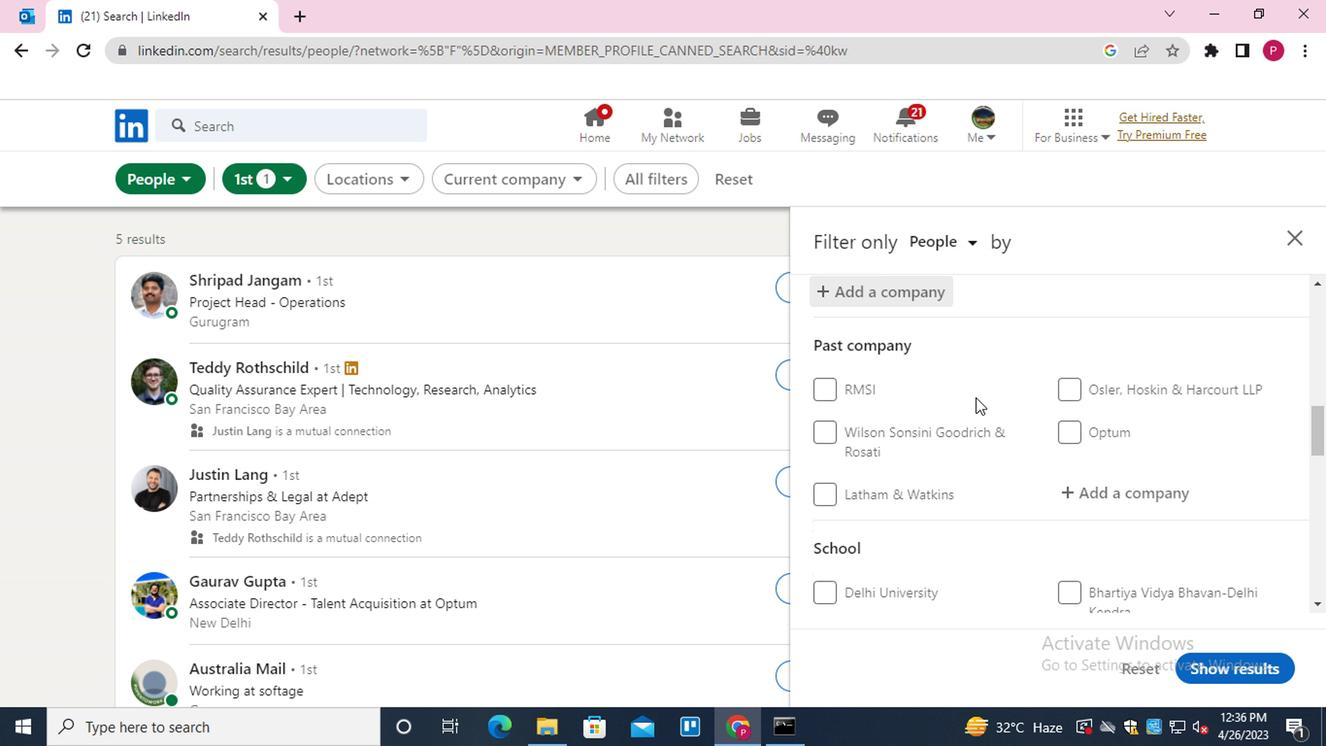 
Action: Mouse scrolled (971, 395) with delta (0, 0)
Screenshot: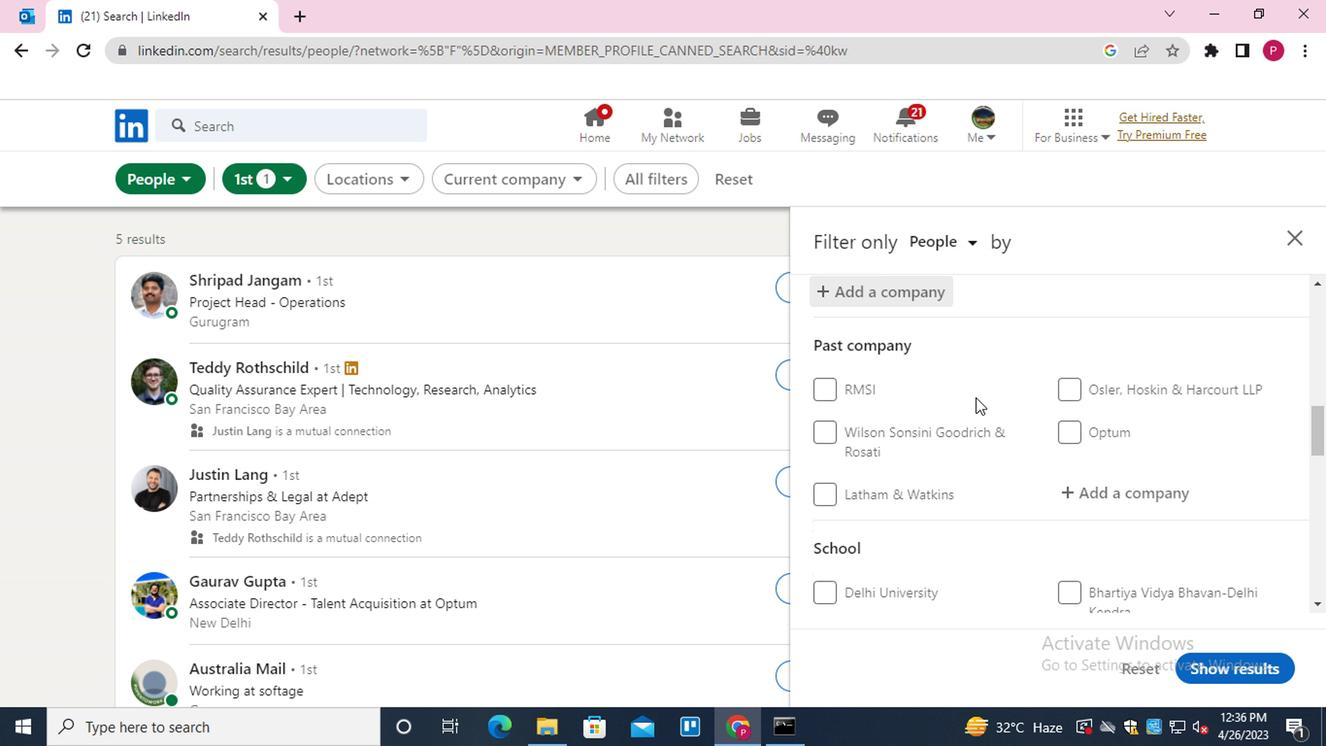 
Action: Mouse scrolled (971, 395) with delta (0, 0)
Screenshot: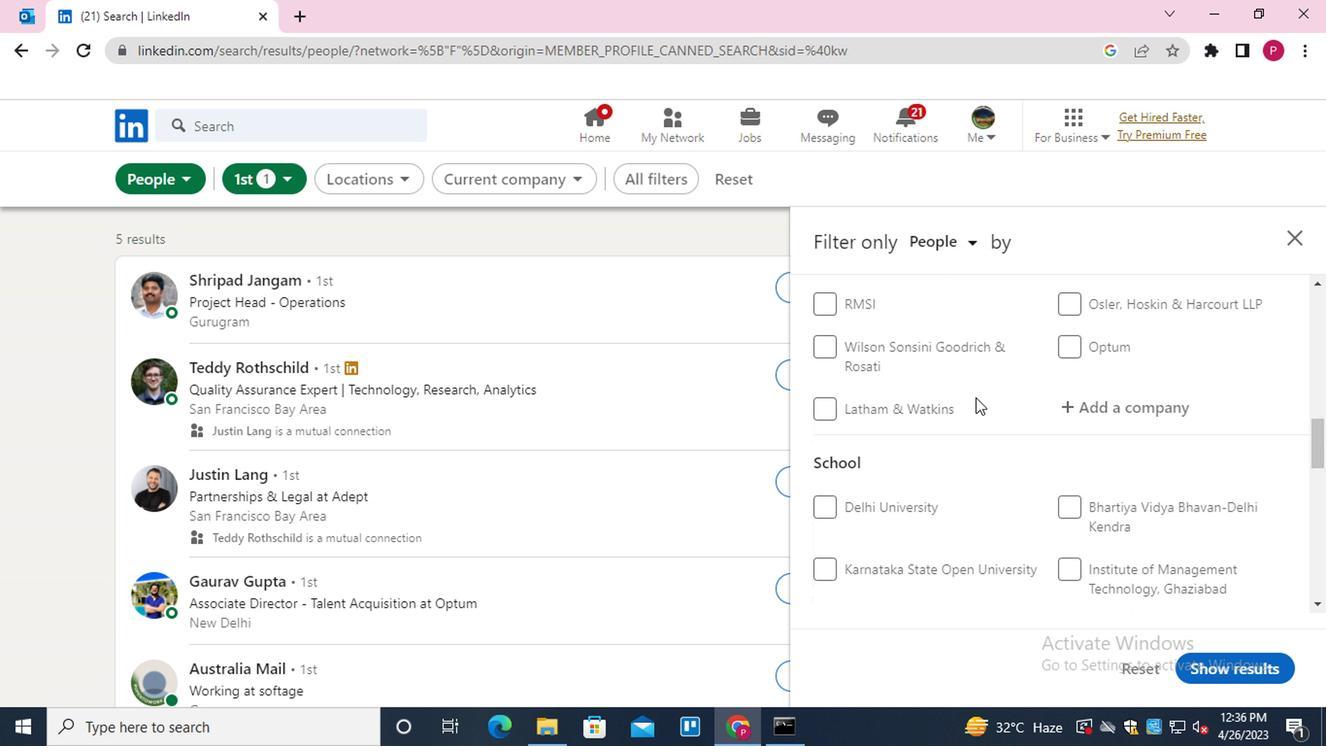 
Action: Mouse moved to (1094, 421)
Screenshot: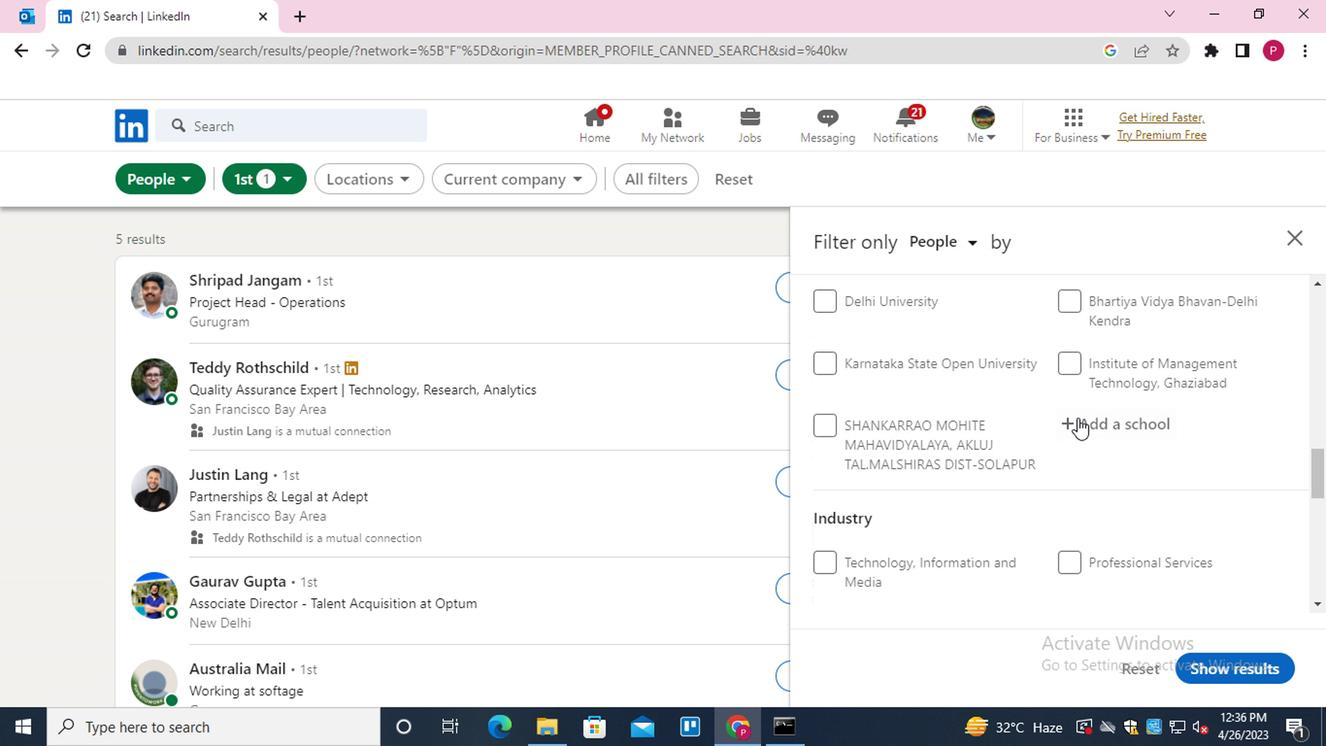 
Action: Mouse pressed left at (1094, 421)
Screenshot: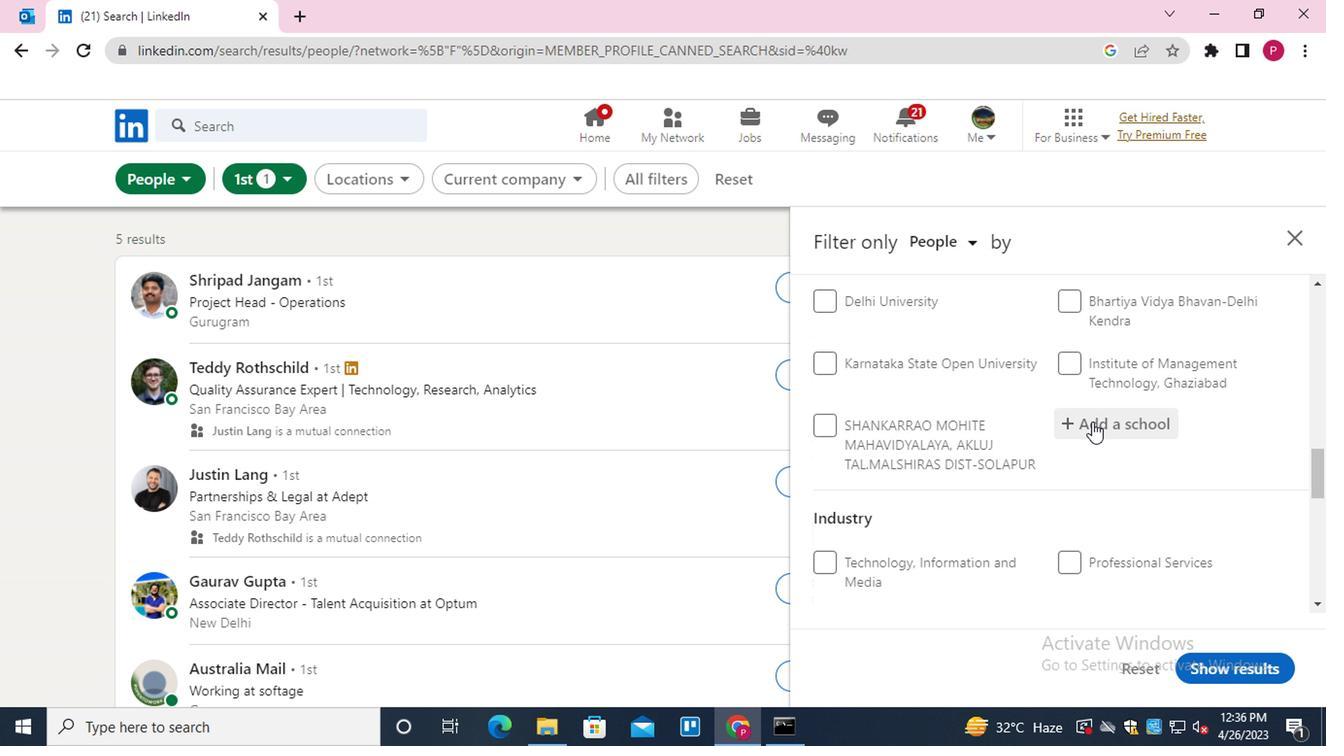 
Action: Mouse moved to (1096, 421)
Screenshot: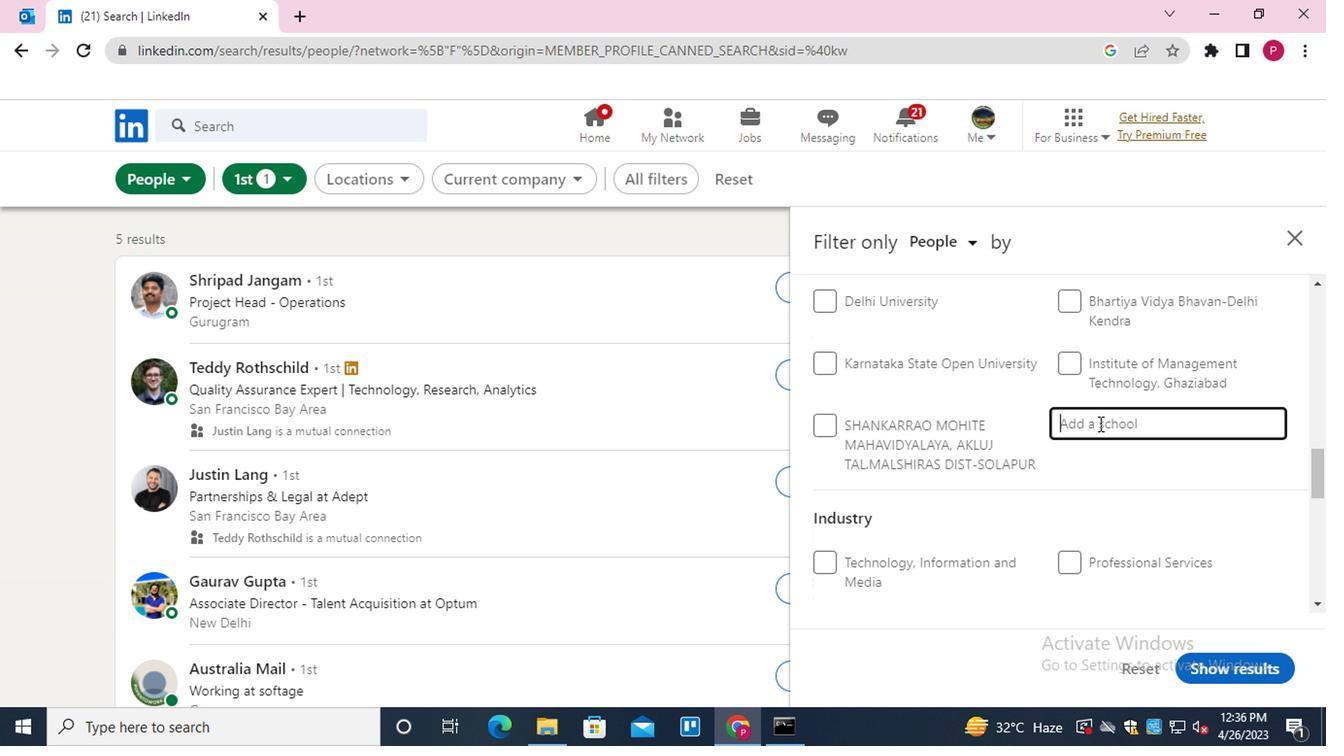 
Action: Key pressed <Key.shift><Key.shift>HYDRABAD<Key.backspace><Key.backspace><Key.backspace><Key.backspace><Key.backspace><Key.backspace>DERABAD<Key.space><Key.shift>ALUMNI<Key.down><Key.enter>
Screenshot: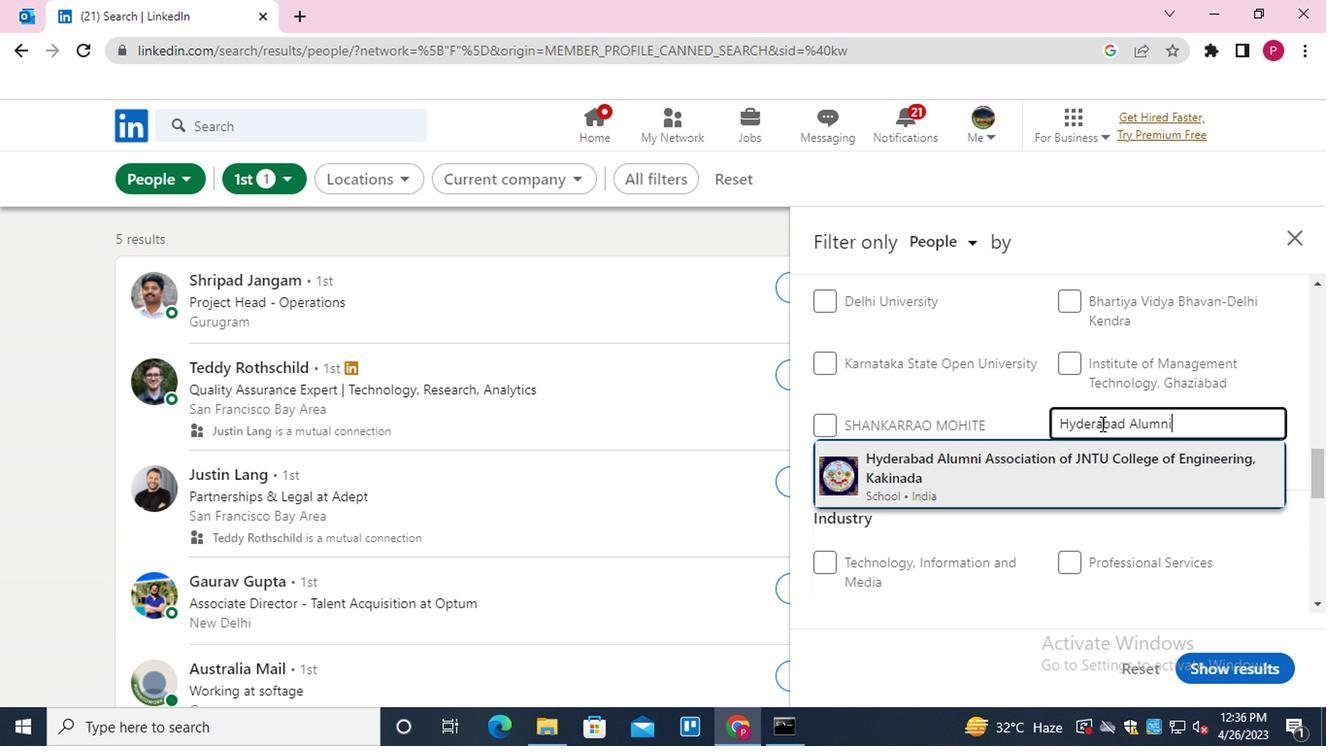 
Action: Mouse moved to (1093, 424)
Screenshot: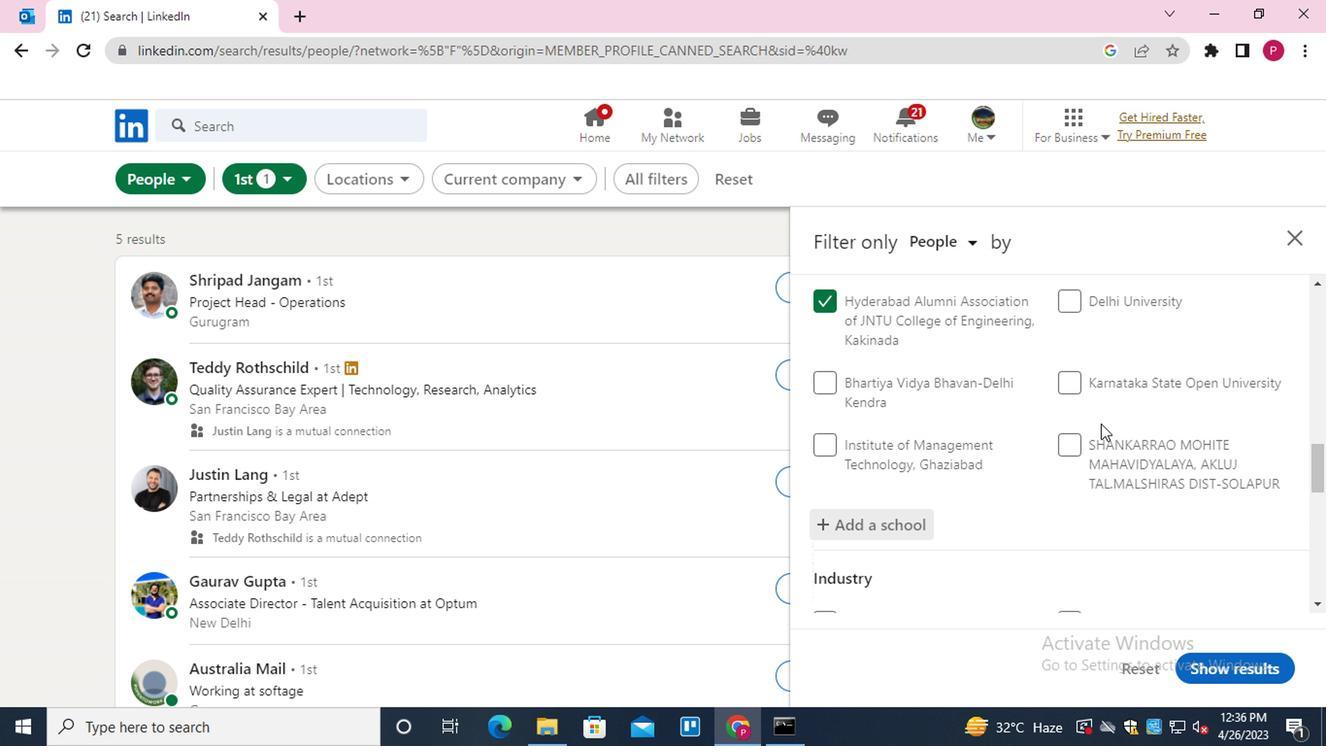 
Action: Mouse scrolled (1093, 423) with delta (0, -1)
Screenshot: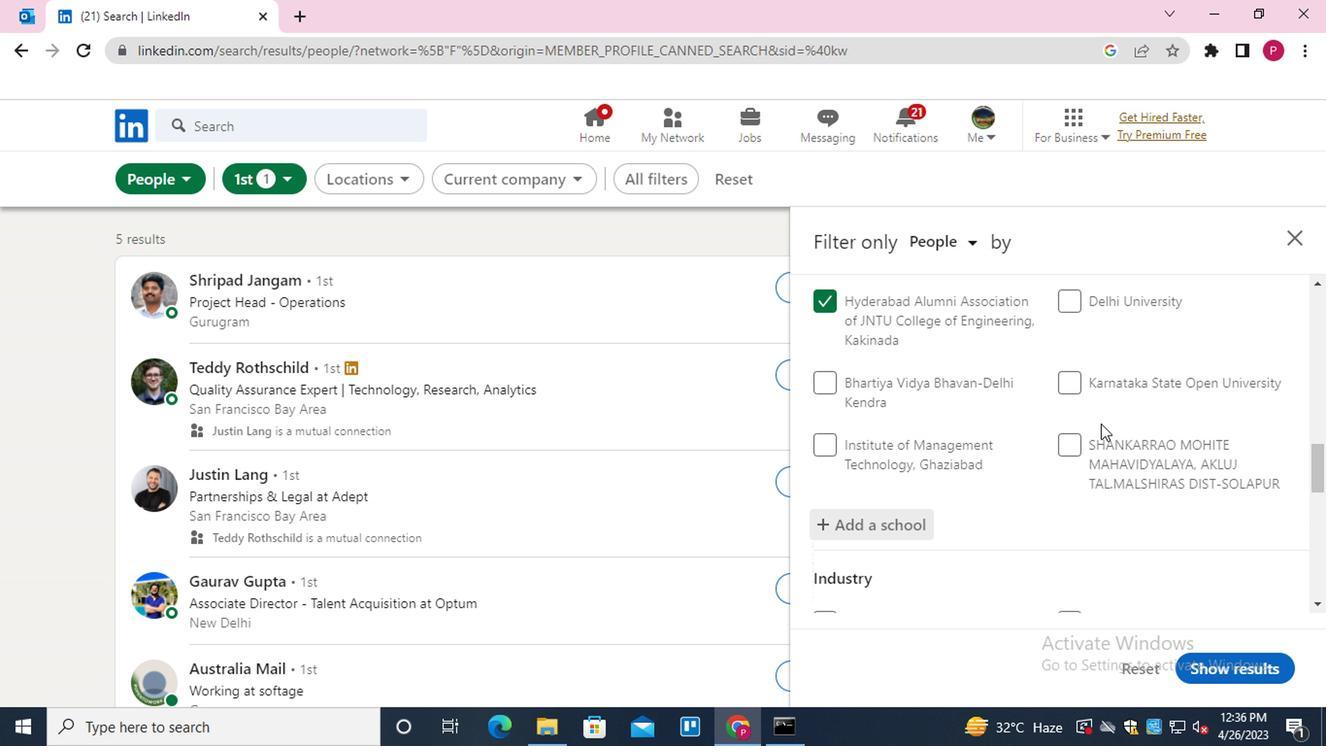 
Action: Mouse scrolled (1093, 423) with delta (0, -1)
Screenshot: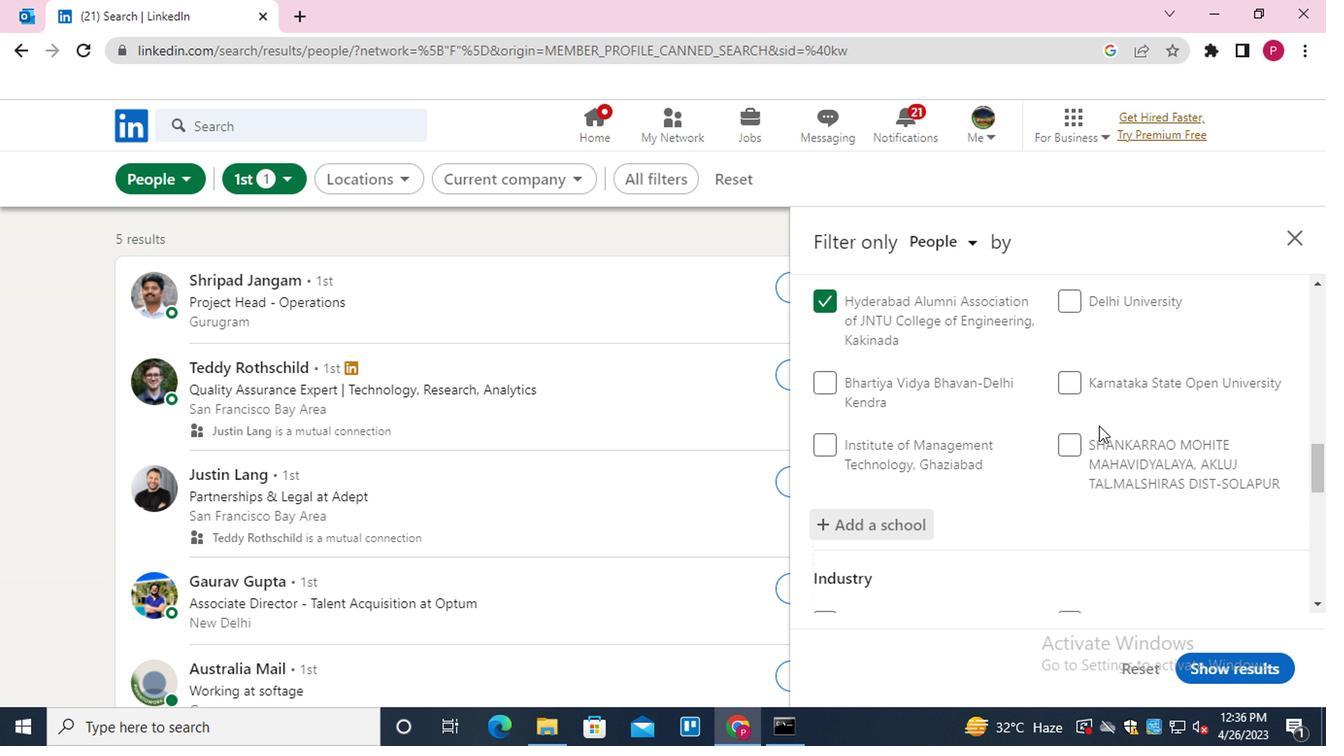 
Action: Mouse scrolled (1093, 423) with delta (0, -1)
Screenshot: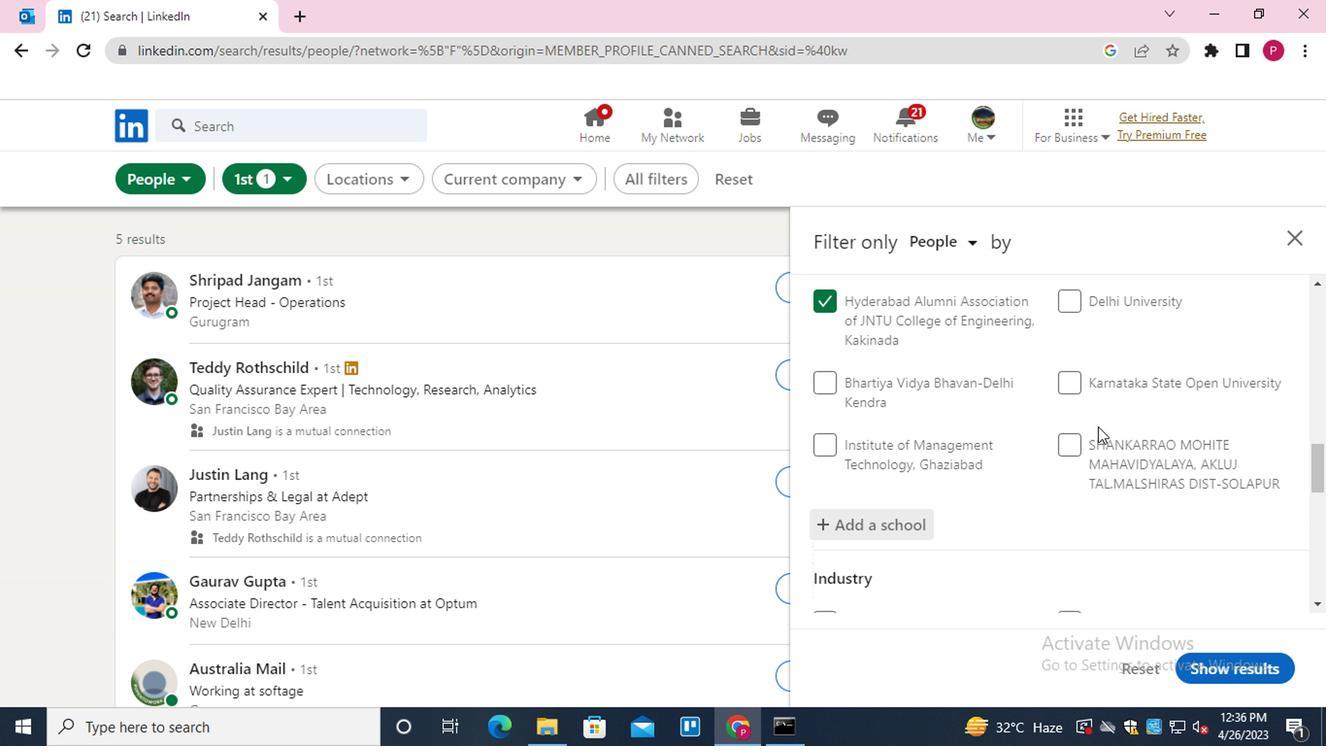 
Action: Mouse moved to (1143, 450)
Screenshot: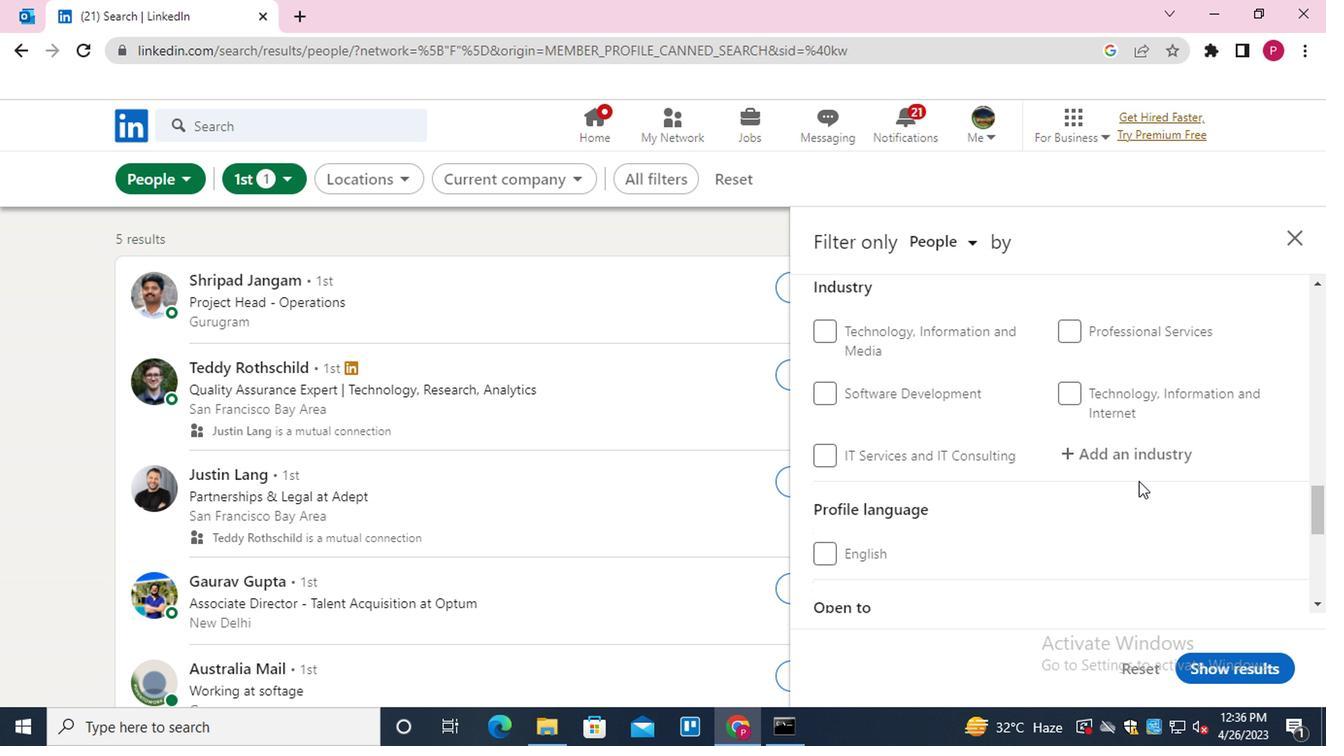 
Action: Mouse pressed left at (1143, 450)
Screenshot: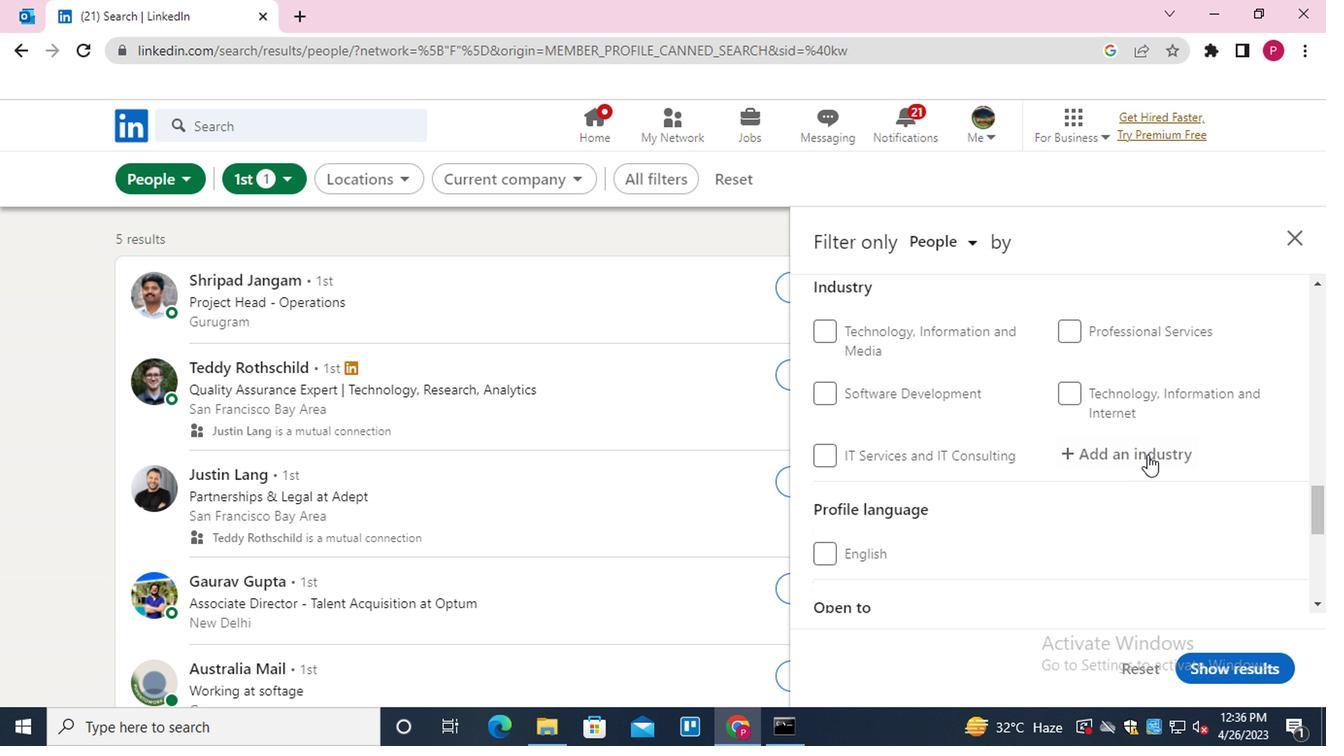 
Action: Key pressed <Key.shift>GRAPHIC<Key.down><Key.enter>
Screenshot: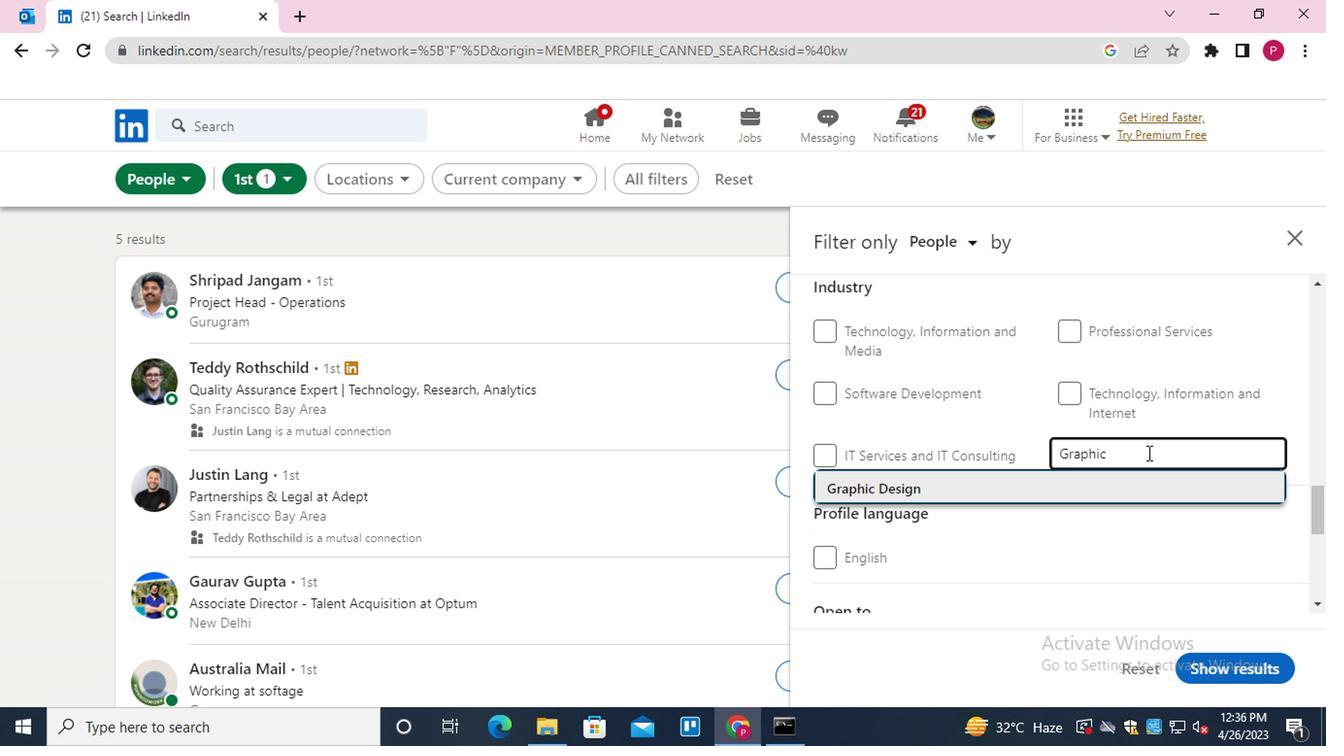 
Action: Mouse moved to (1054, 438)
Screenshot: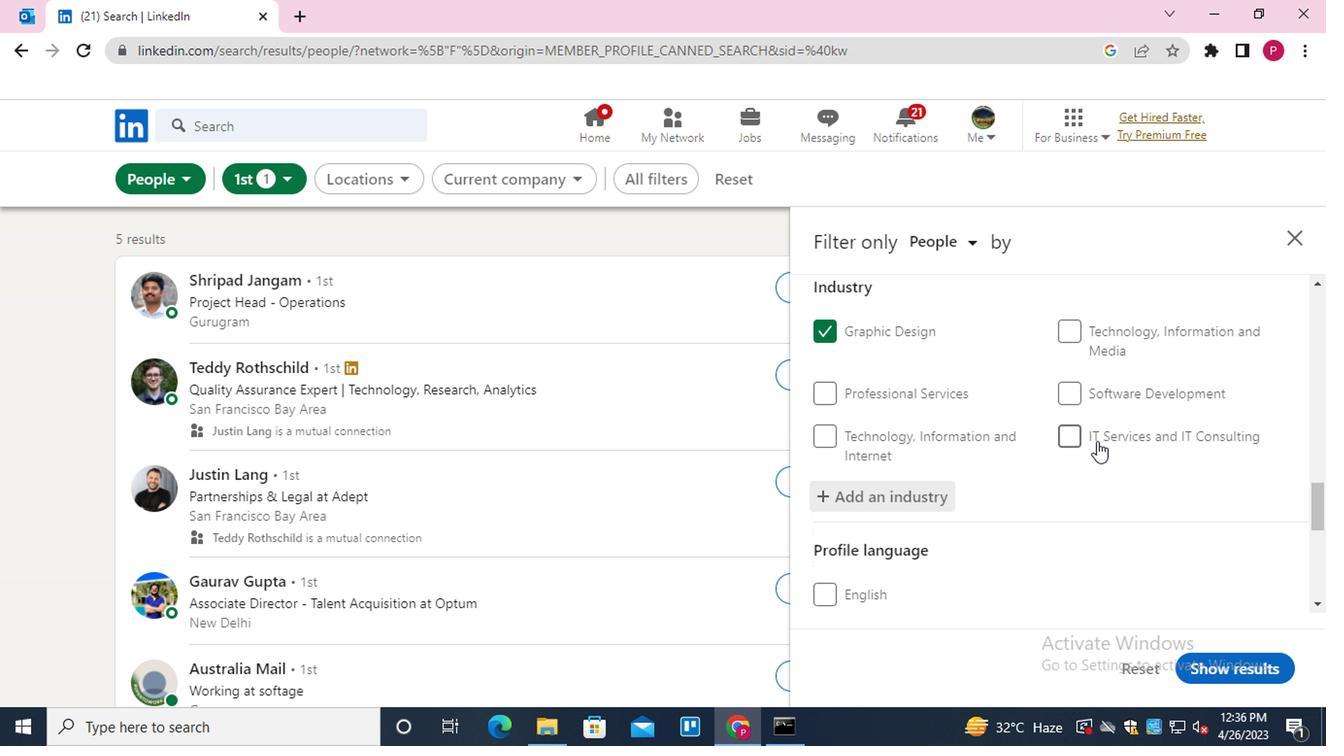 
Action: Mouse scrolled (1054, 437) with delta (0, 0)
Screenshot: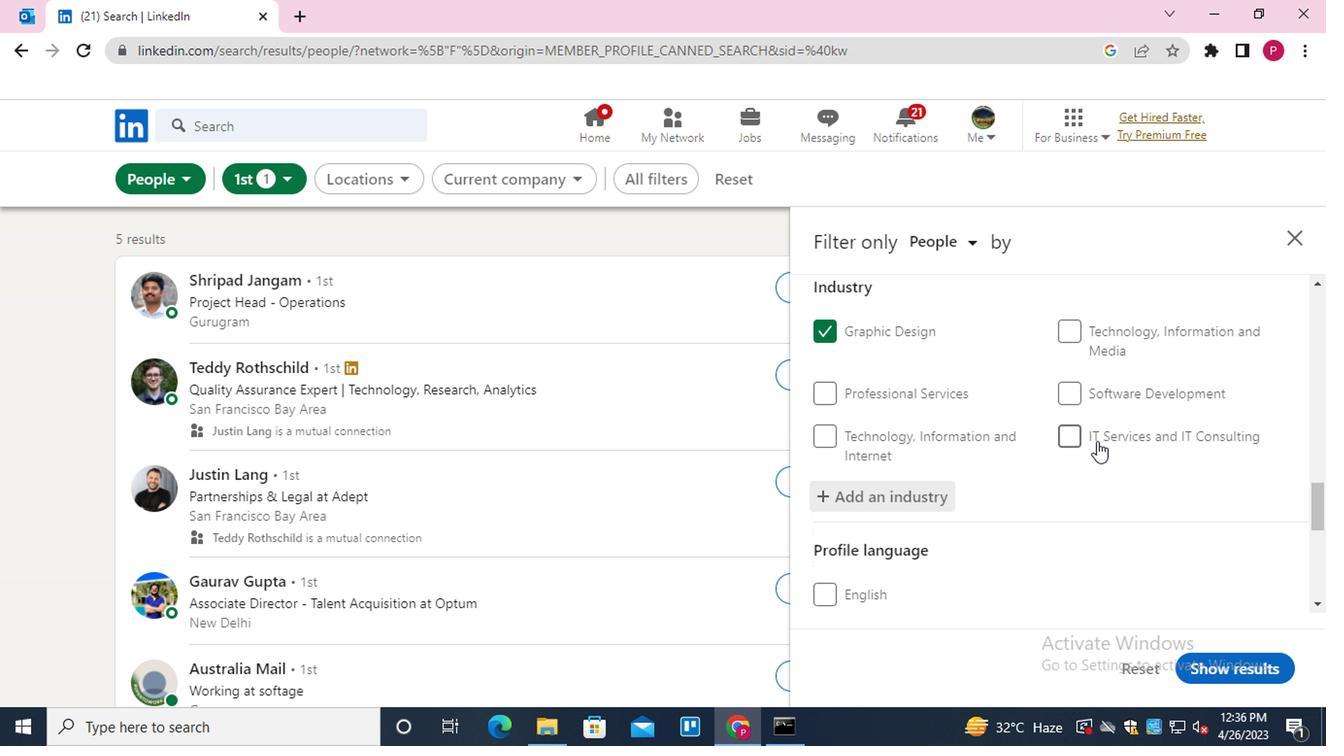 
Action: Mouse moved to (1029, 440)
Screenshot: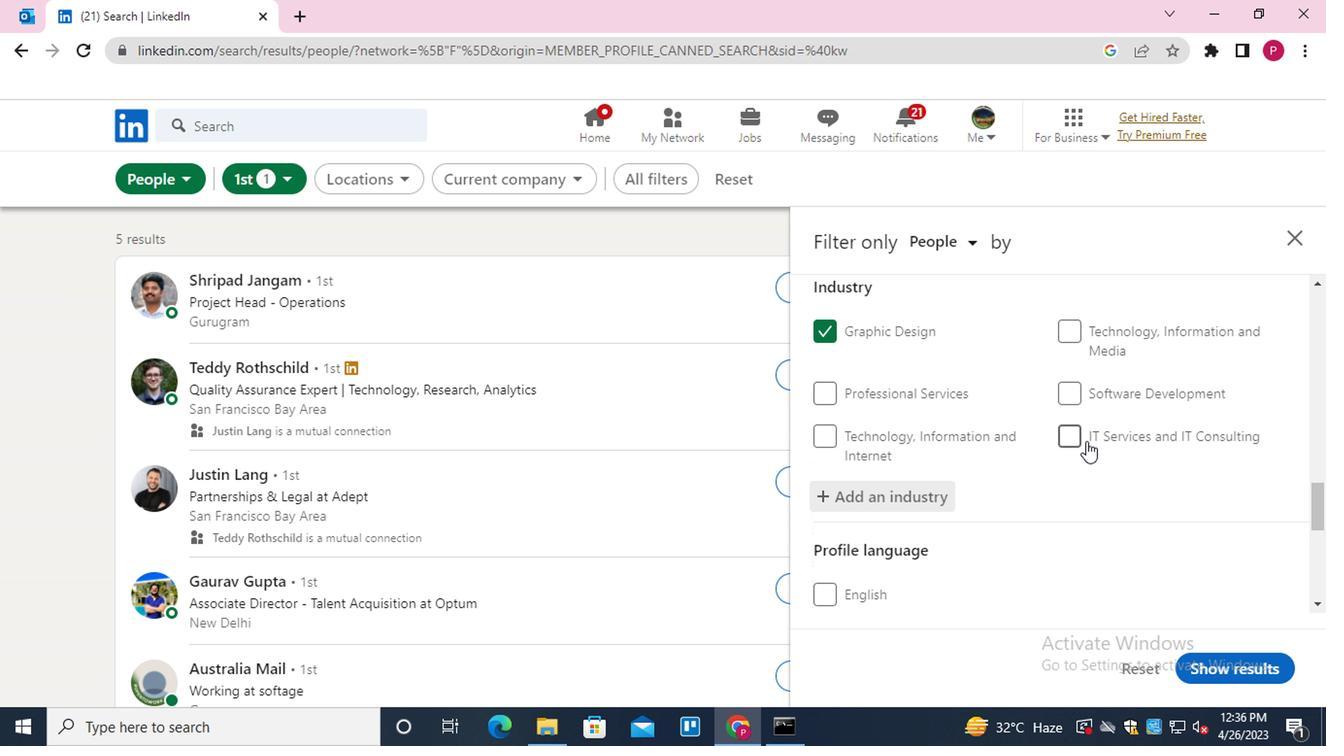 
Action: Mouse scrolled (1029, 438) with delta (0, -1)
Screenshot: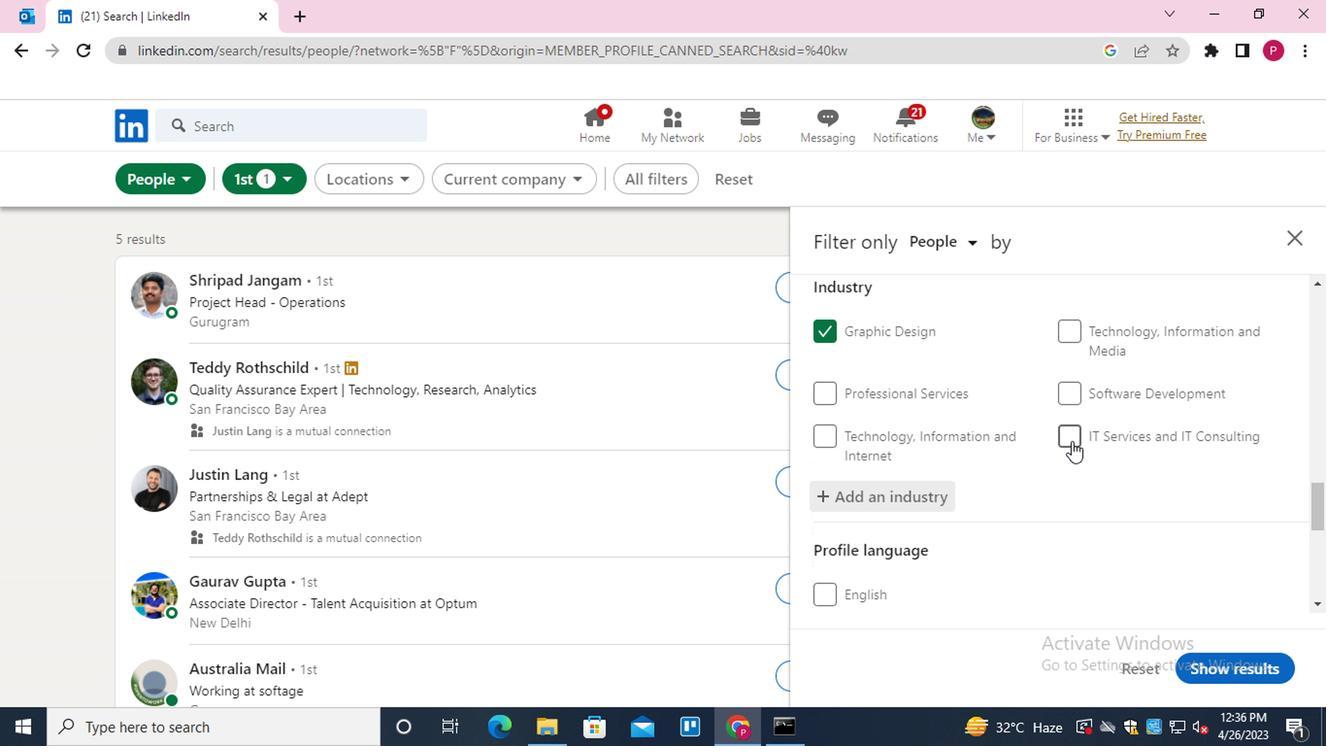 
Action: Mouse moved to (861, 406)
Screenshot: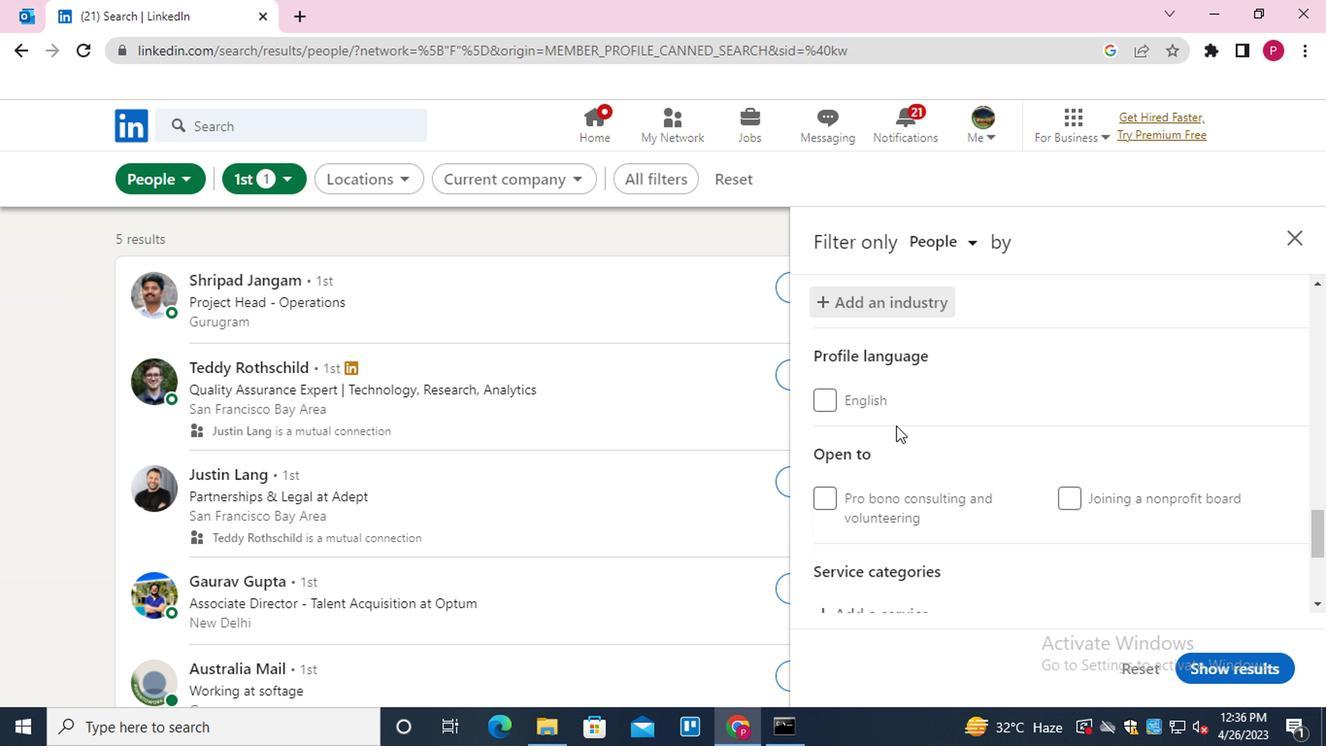 
Action: Mouse pressed left at (861, 406)
Screenshot: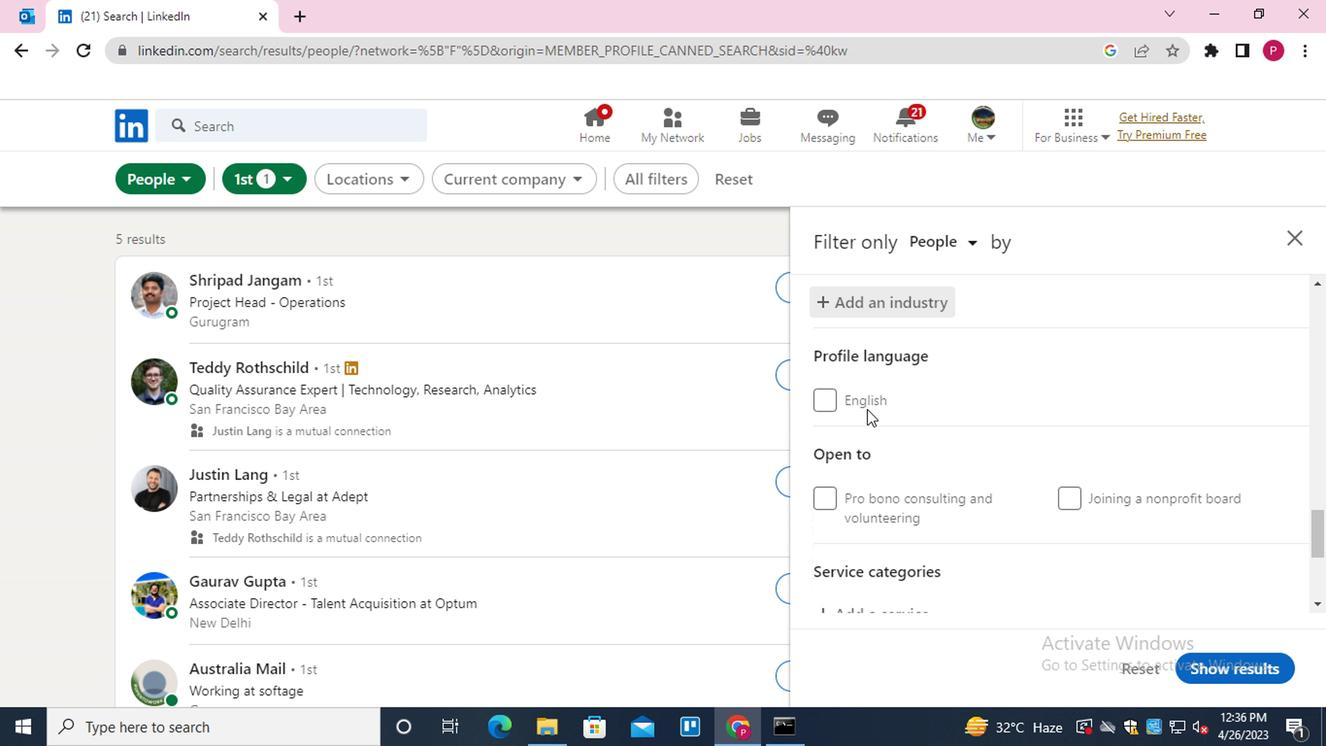 
Action: Mouse moved to (908, 435)
Screenshot: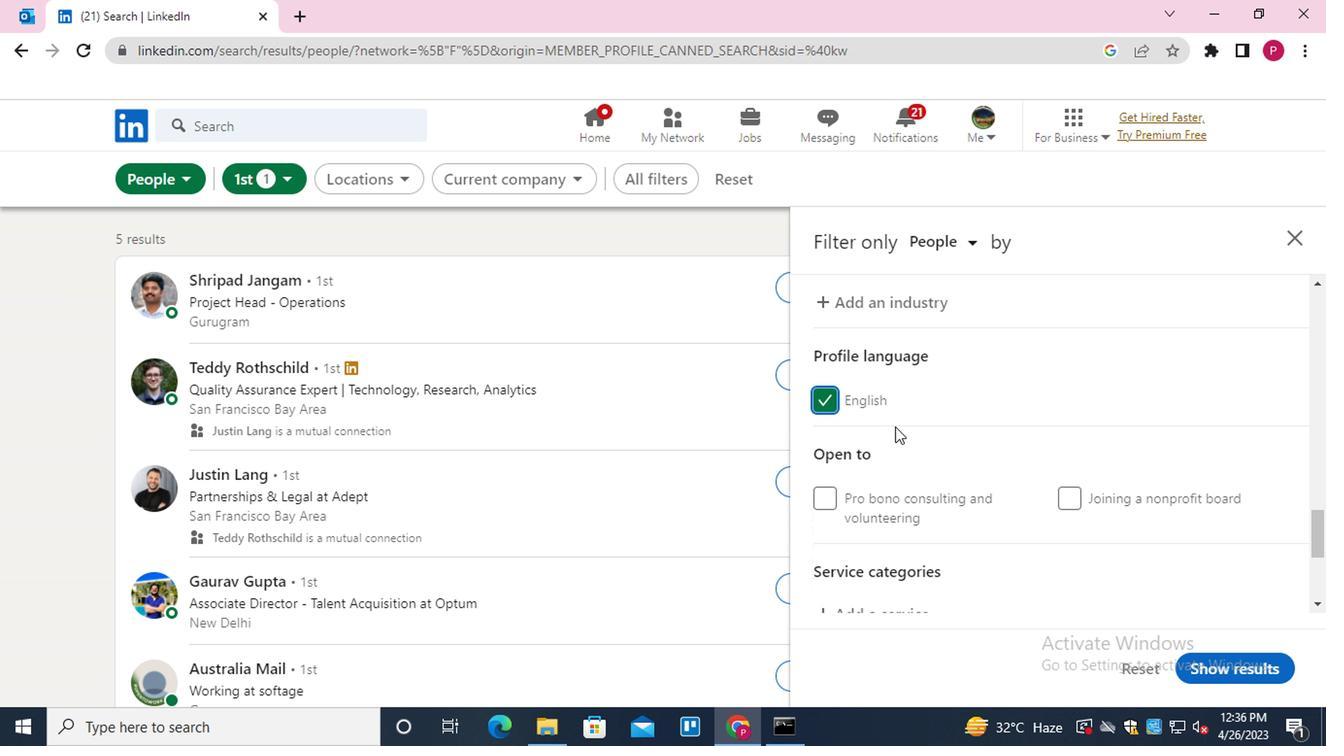 
Action: Mouse scrolled (908, 433) with delta (0, -1)
Screenshot: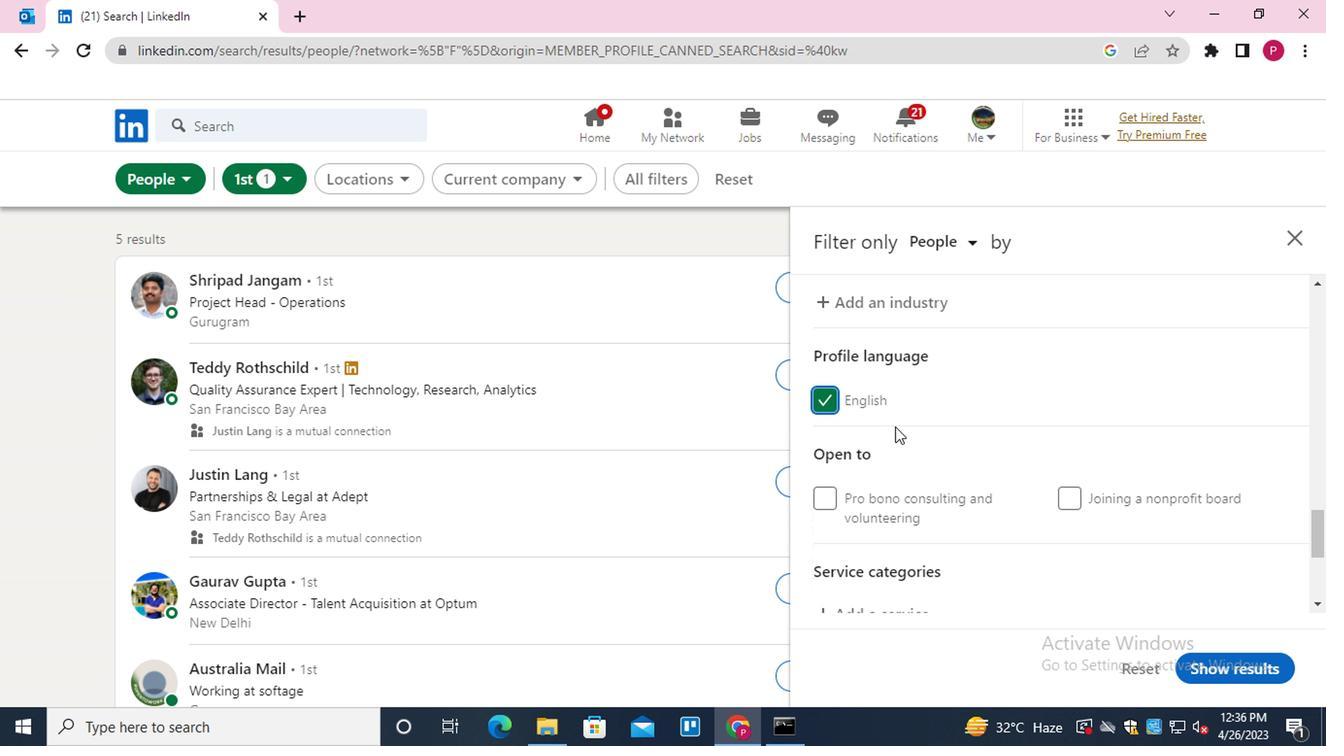 
Action: Mouse moved to (908, 437)
Screenshot: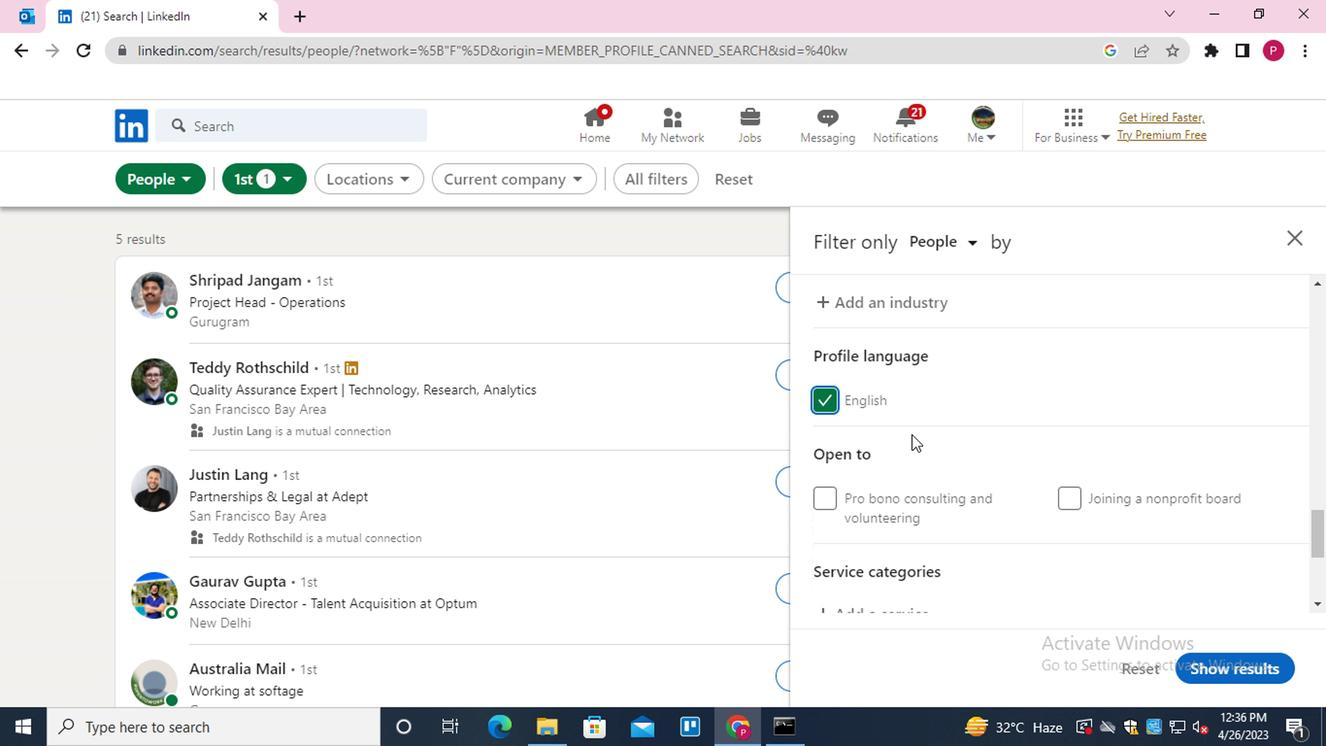 
Action: Mouse scrolled (908, 435) with delta (0, -1)
Screenshot: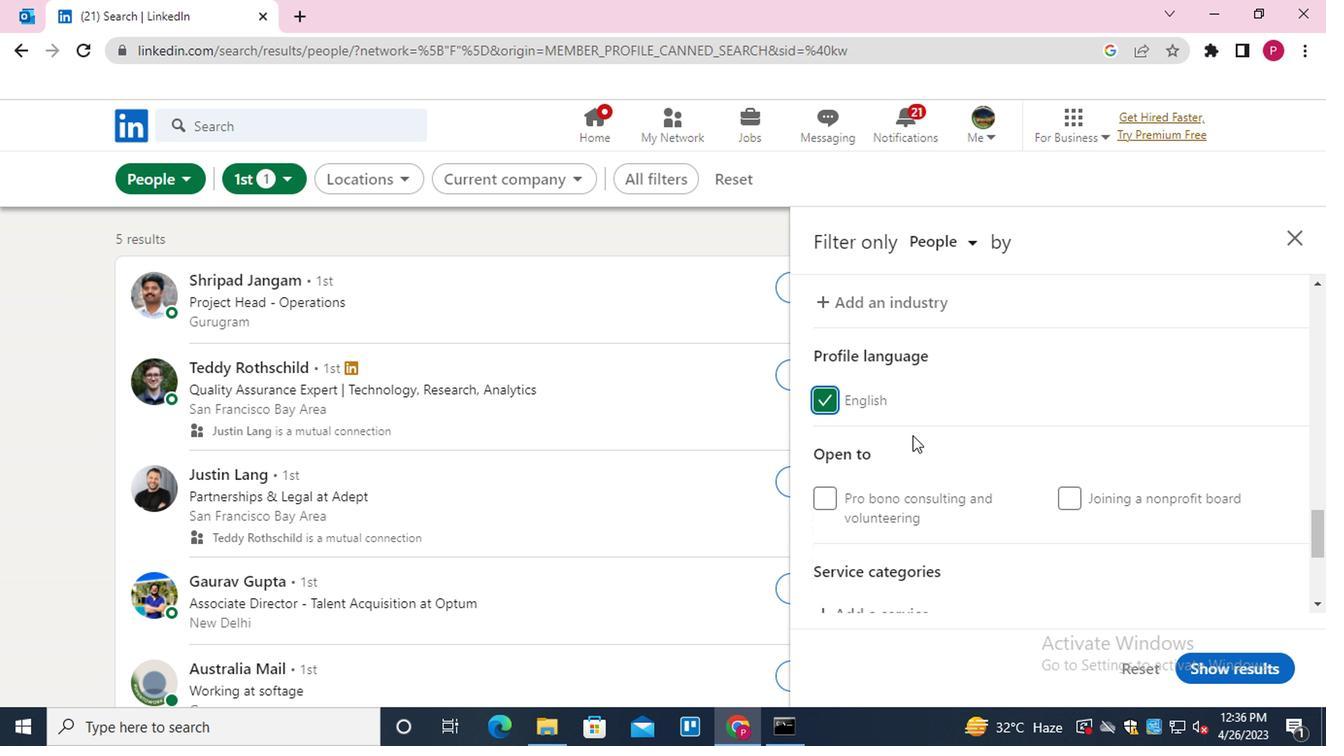 
Action: Mouse moved to (895, 420)
Screenshot: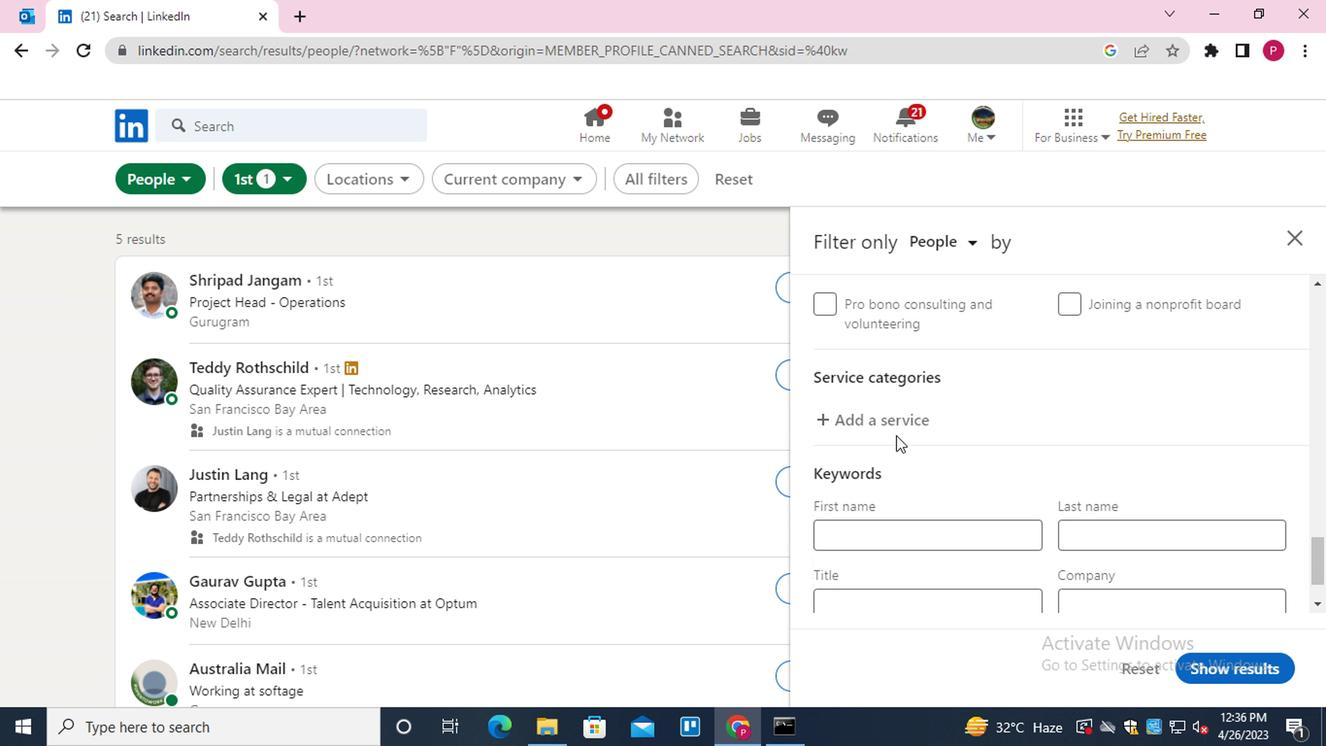 
Action: Mouse pressed left at (895, 420)
Screenshot: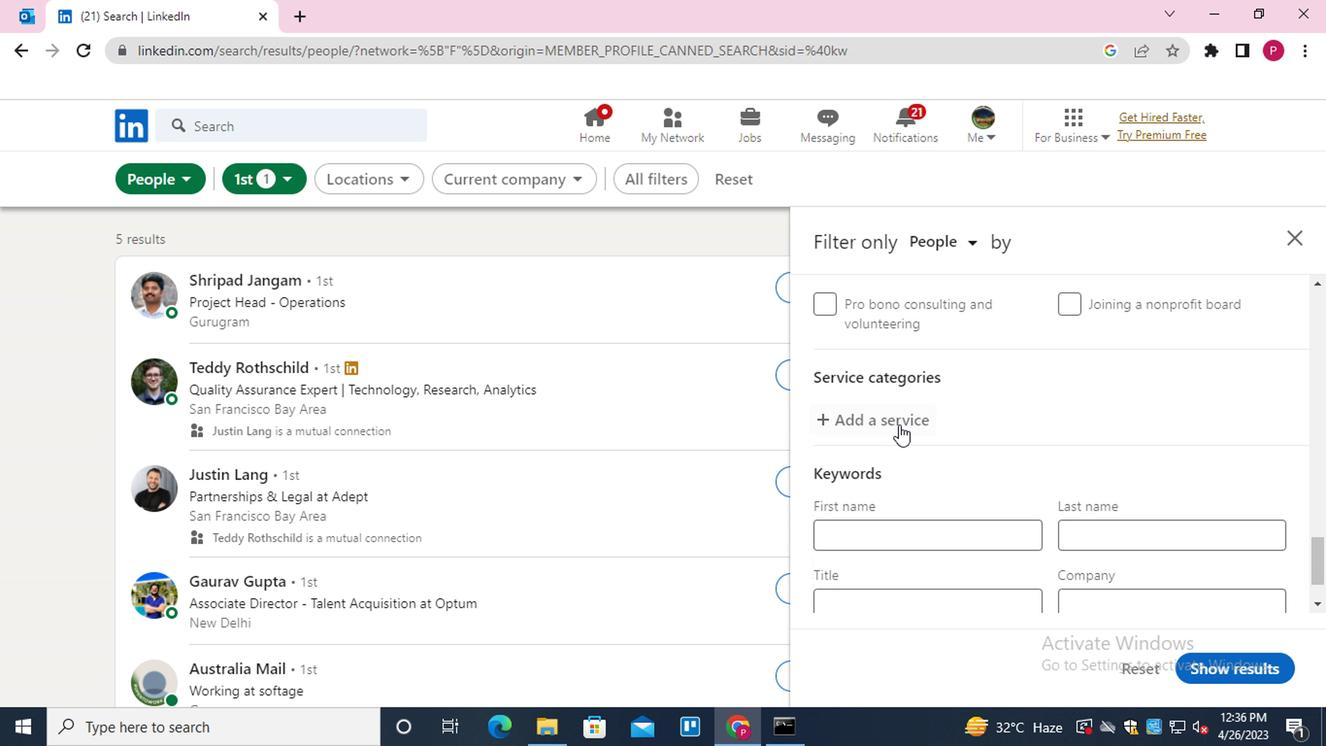 
Action: Key pressed <Key.shift><Key.shift><Key.shift><Key.shift><Key.shift><Key.shift><Key.shift><Key.shift><Key.shift><Key.shift>FINAN<Key.down><Key.down><Key.down><Key.down><Key.down><Key.up><Key.down><Key.up><Key.enter>
Screenshot: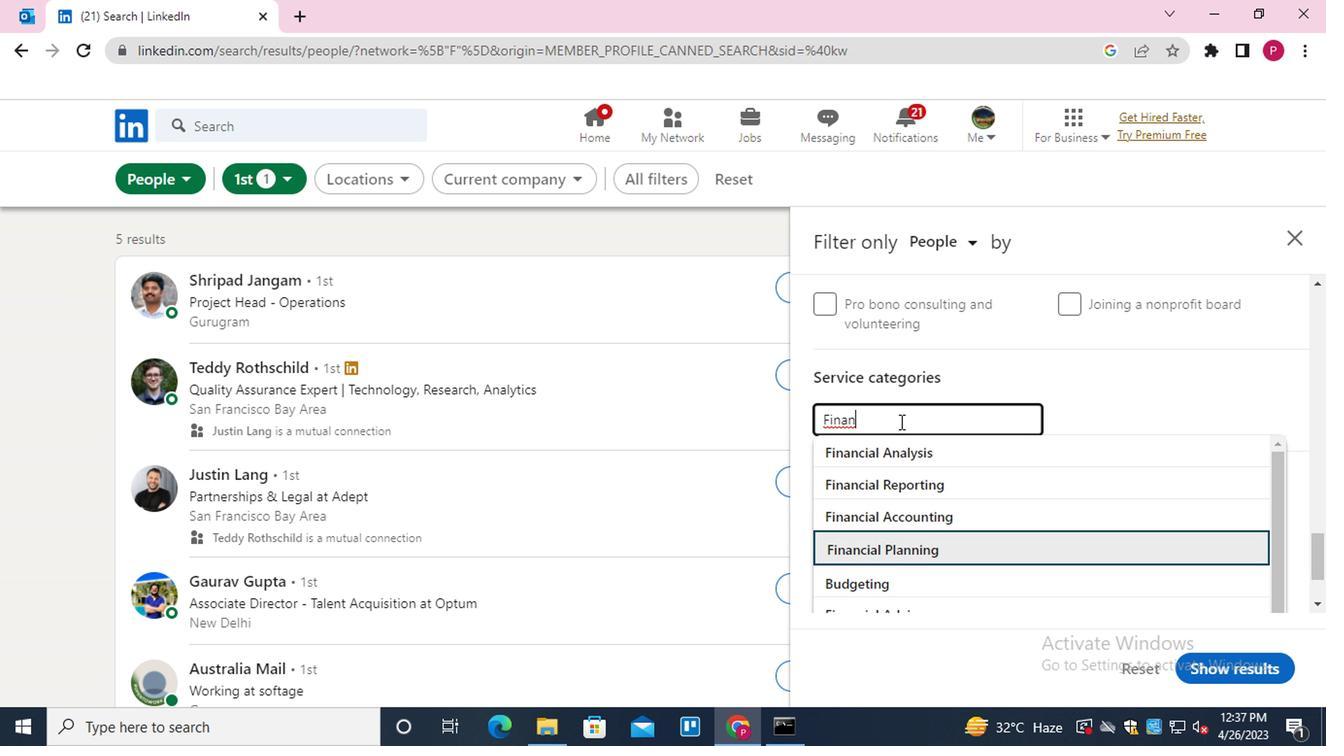 
Action: Mouse moved to (894, 420)
Screenshot: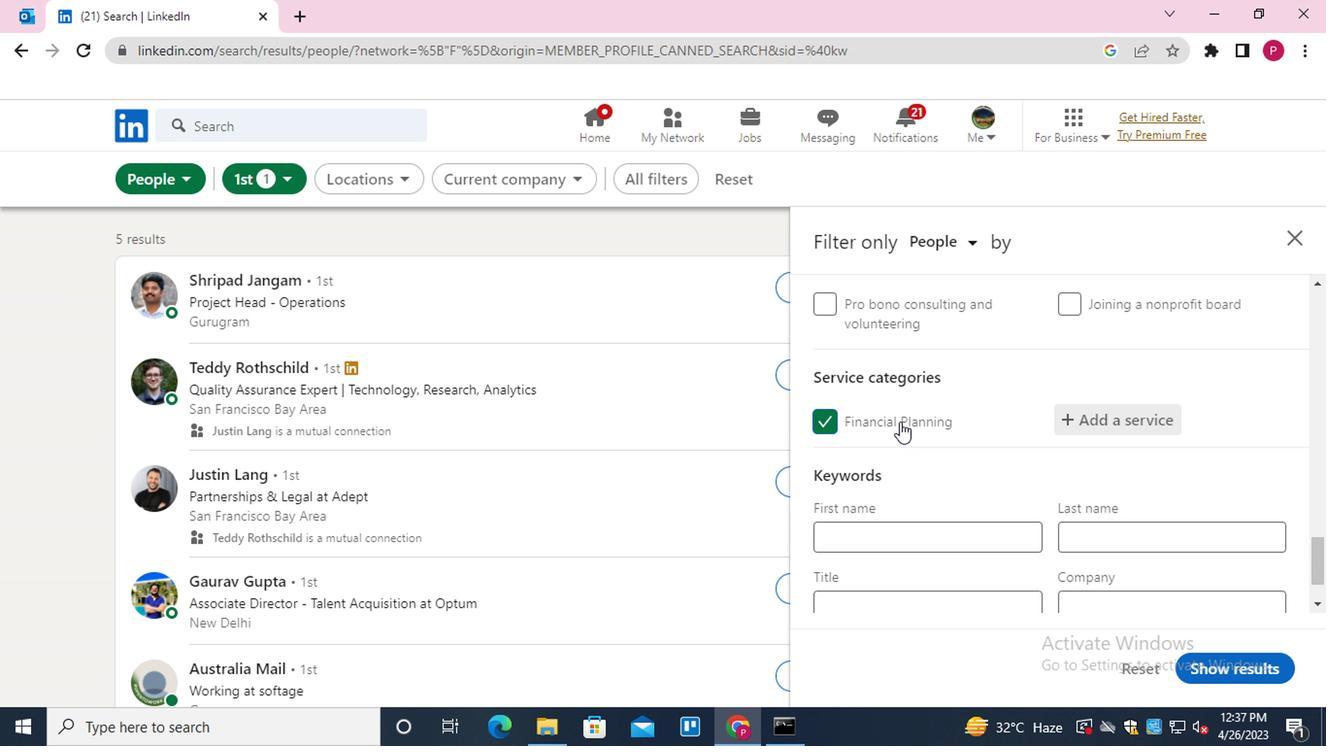 
Action: Mouse scrolled (894, 420) with delta (0, 0)
Screenshot: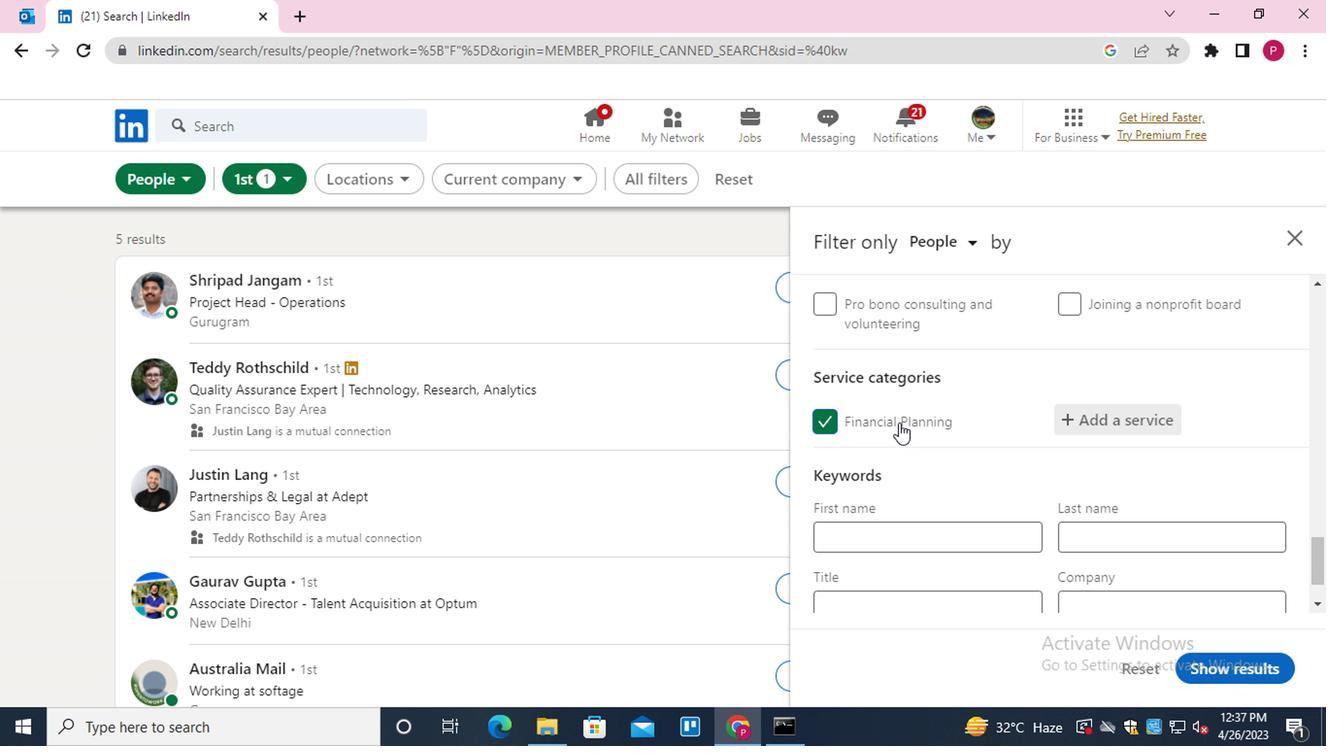 
Action: Mouse scrolled (894, 420) with delta (0, 0)
Screenshot: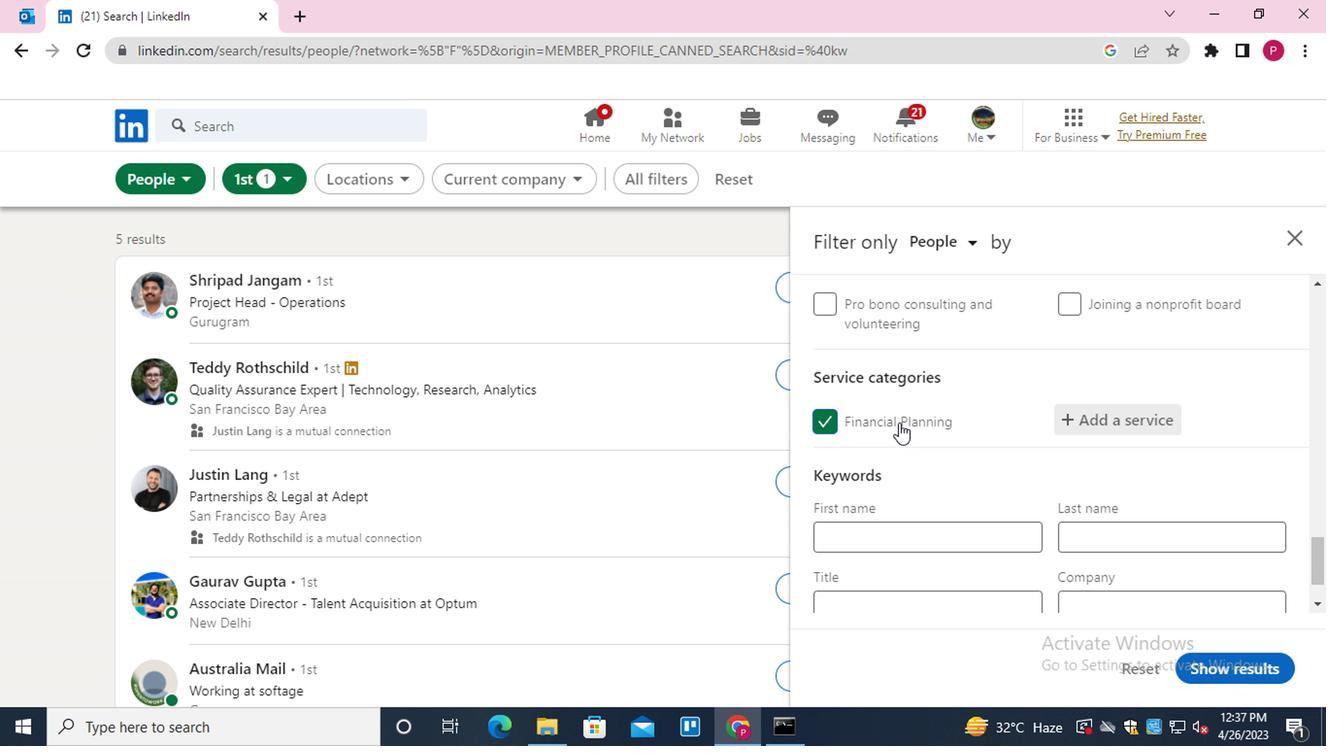 
Action: Mouse moved to (941, 528)
Screenshot: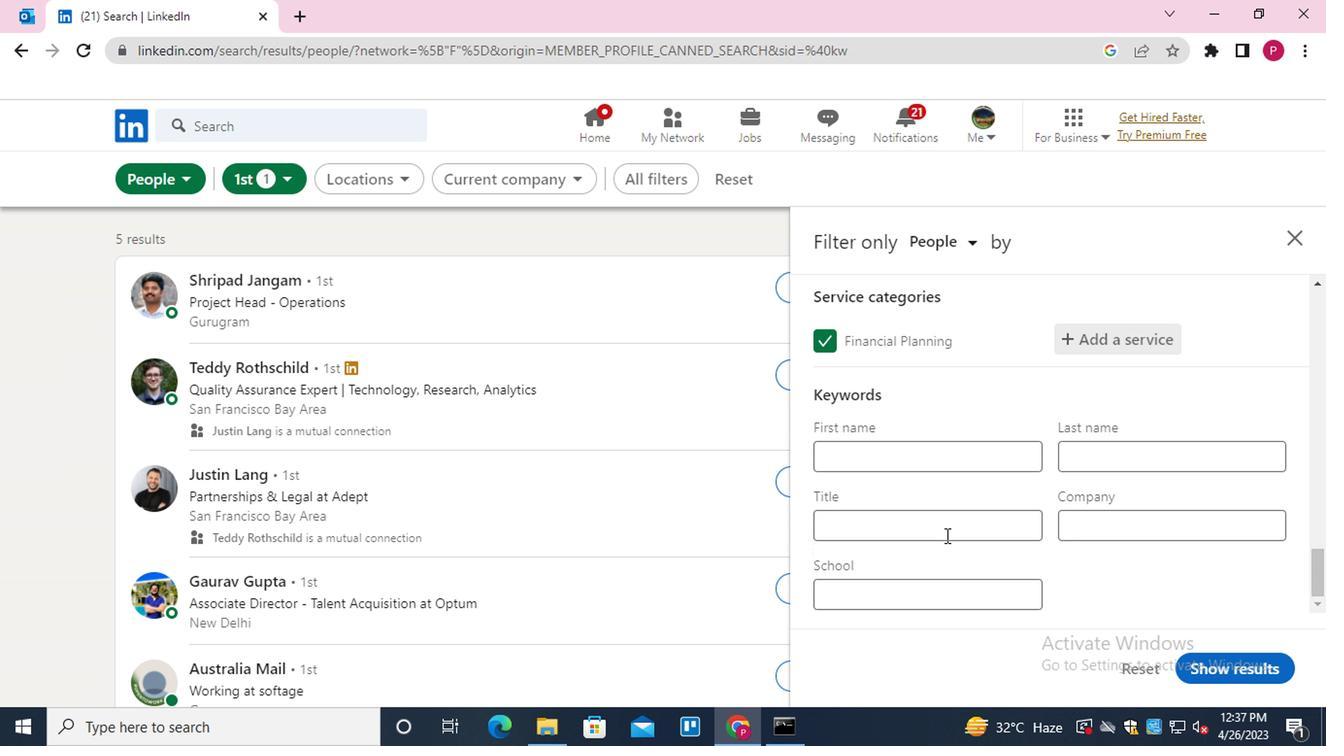 
Action: Mouse pressed left at (941, 528)
Screenshot: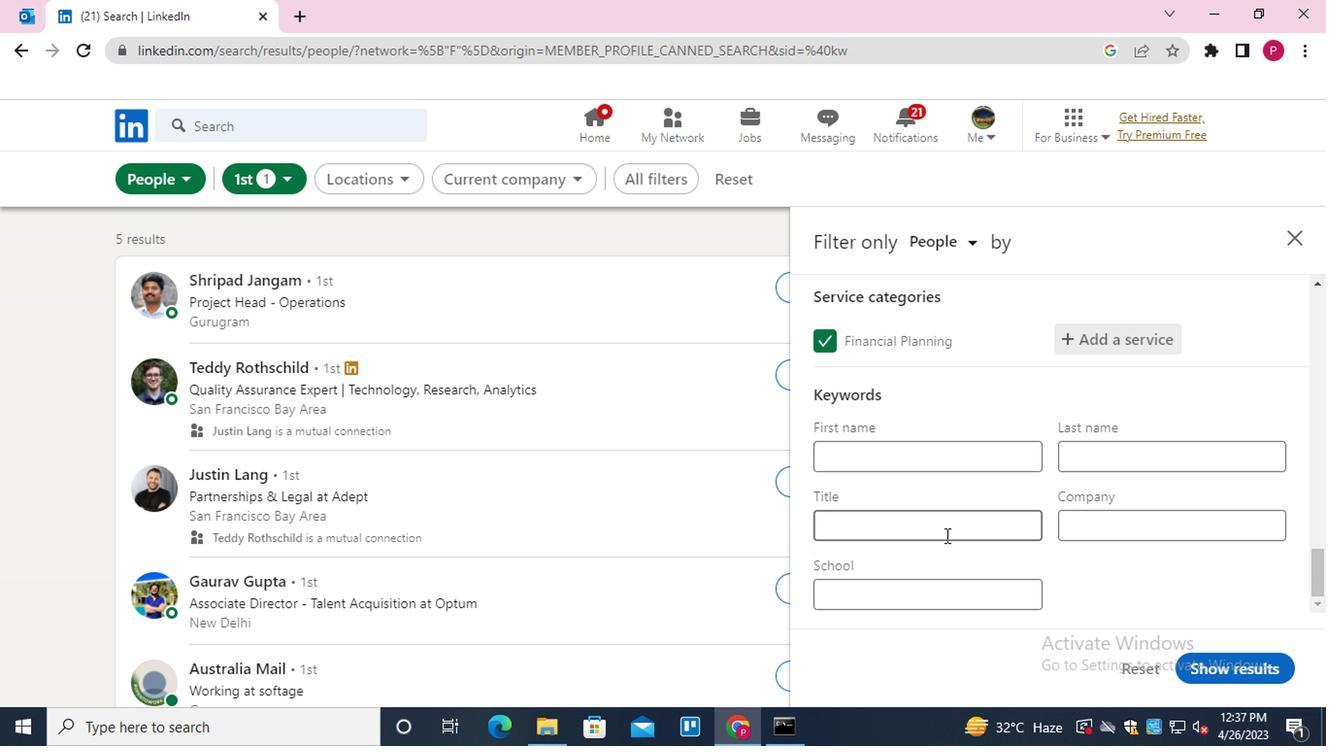 
Action: Key pressed <Key.shift>NURSE<Key.space><Key.shift>PRACTITIONAR
Screenshot: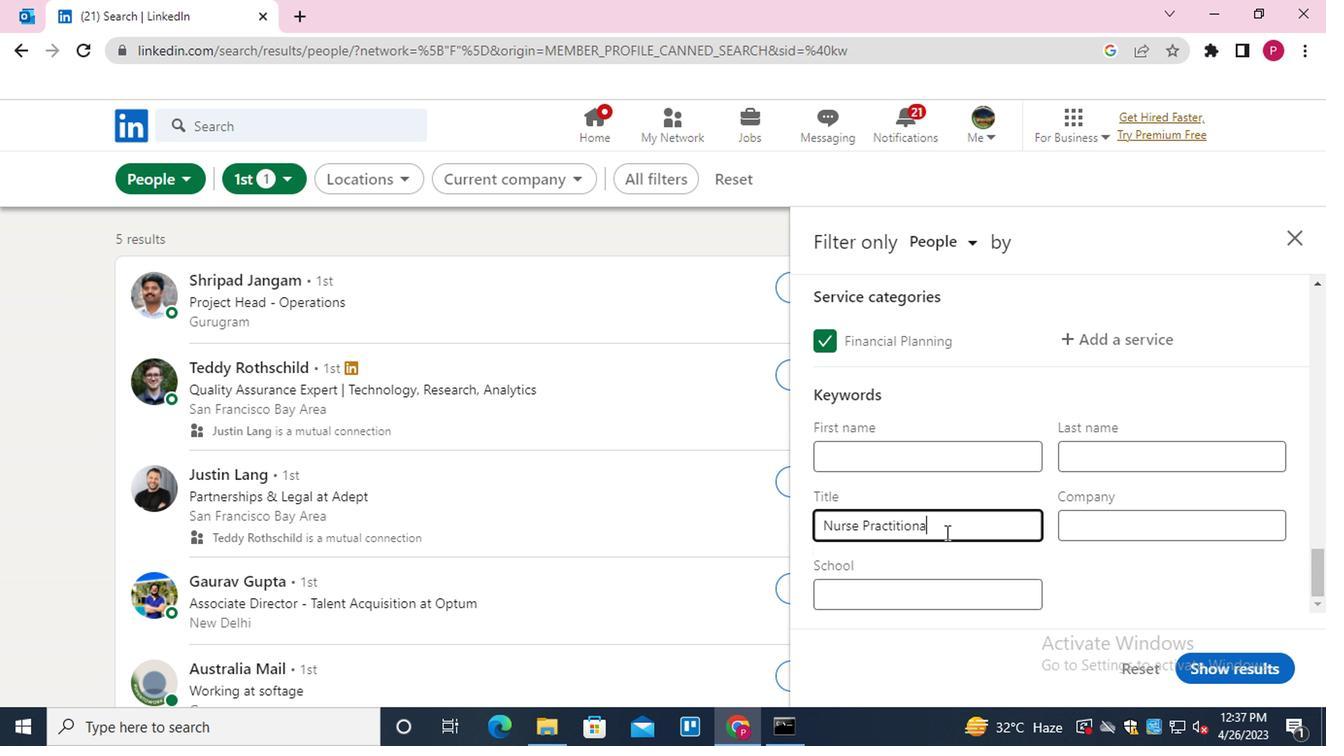 
Action: Mouse moved to (967, 518)
Screenshot: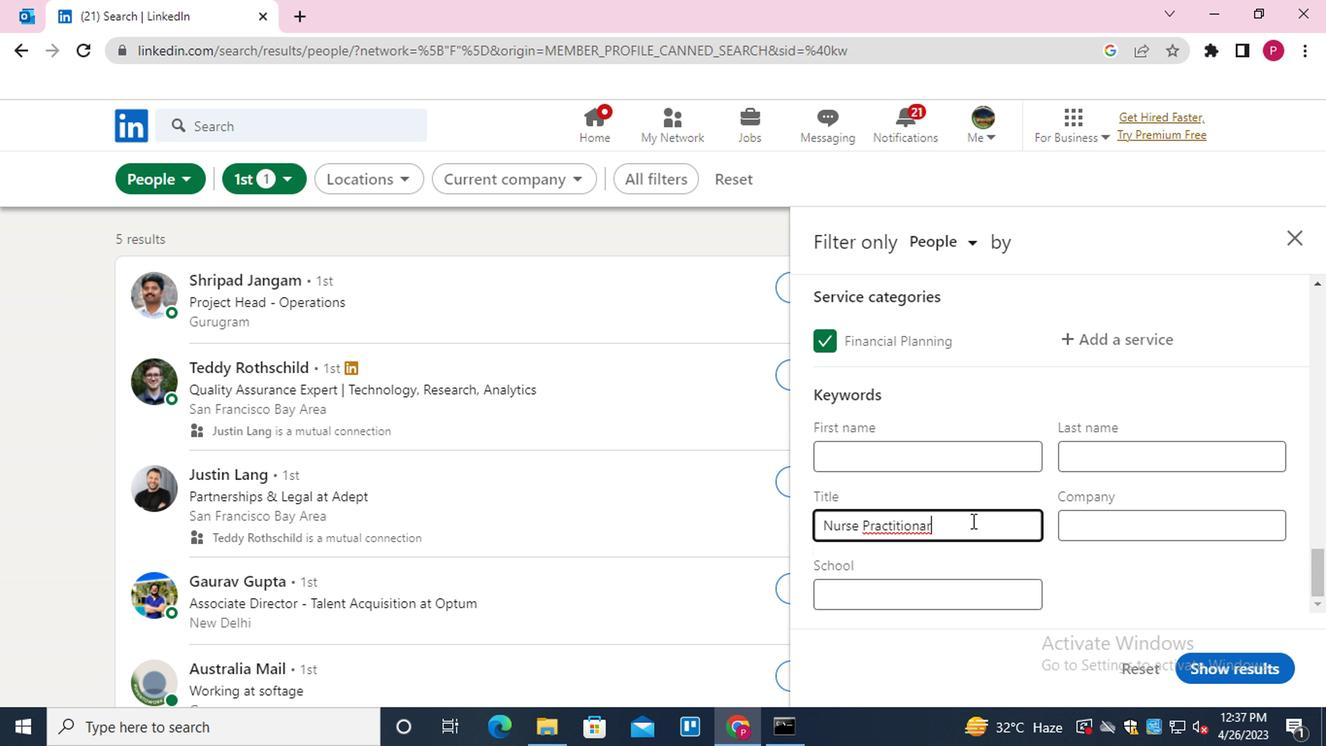 
Action: Key pressed <Key.backspace><Key.backspace>ER
Screenshot: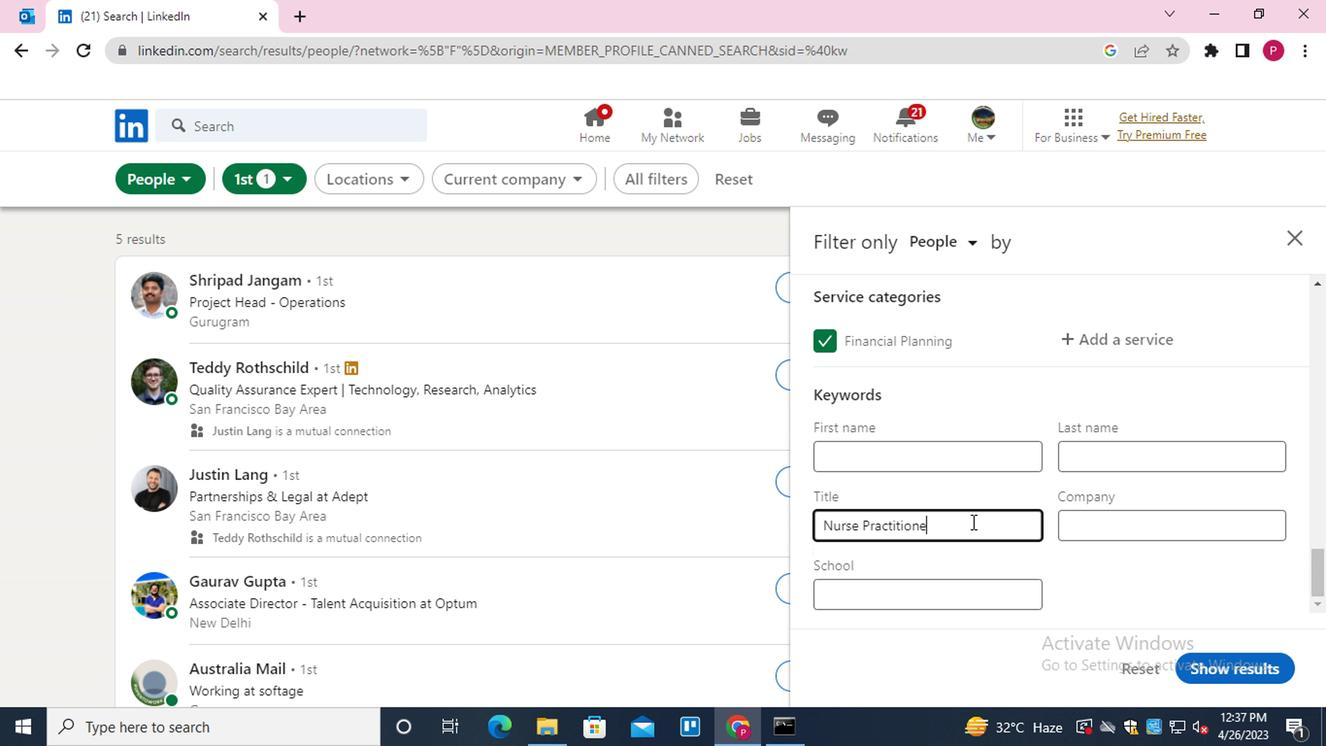 
Action: Mouse moved to (1197, 656)
Screenshot: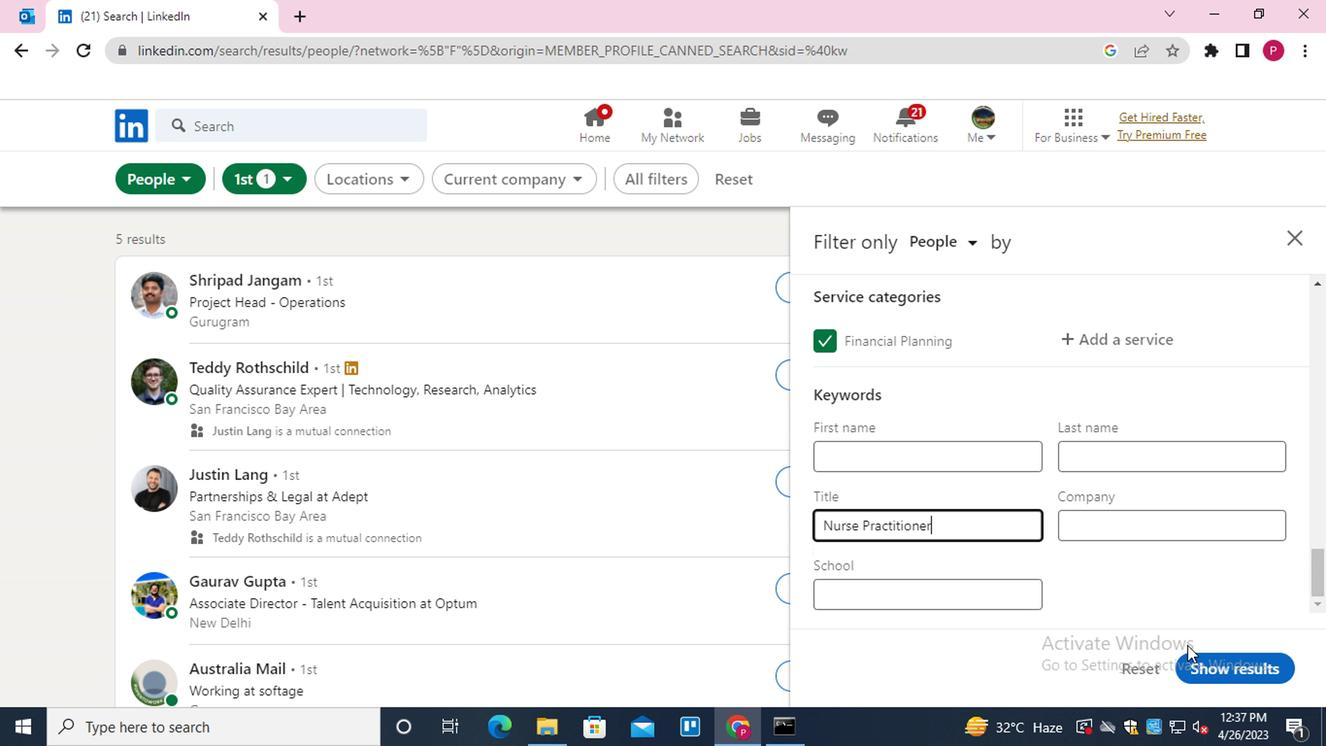 
Action: Mouse pressed left at (1197, 656)
Screenshot: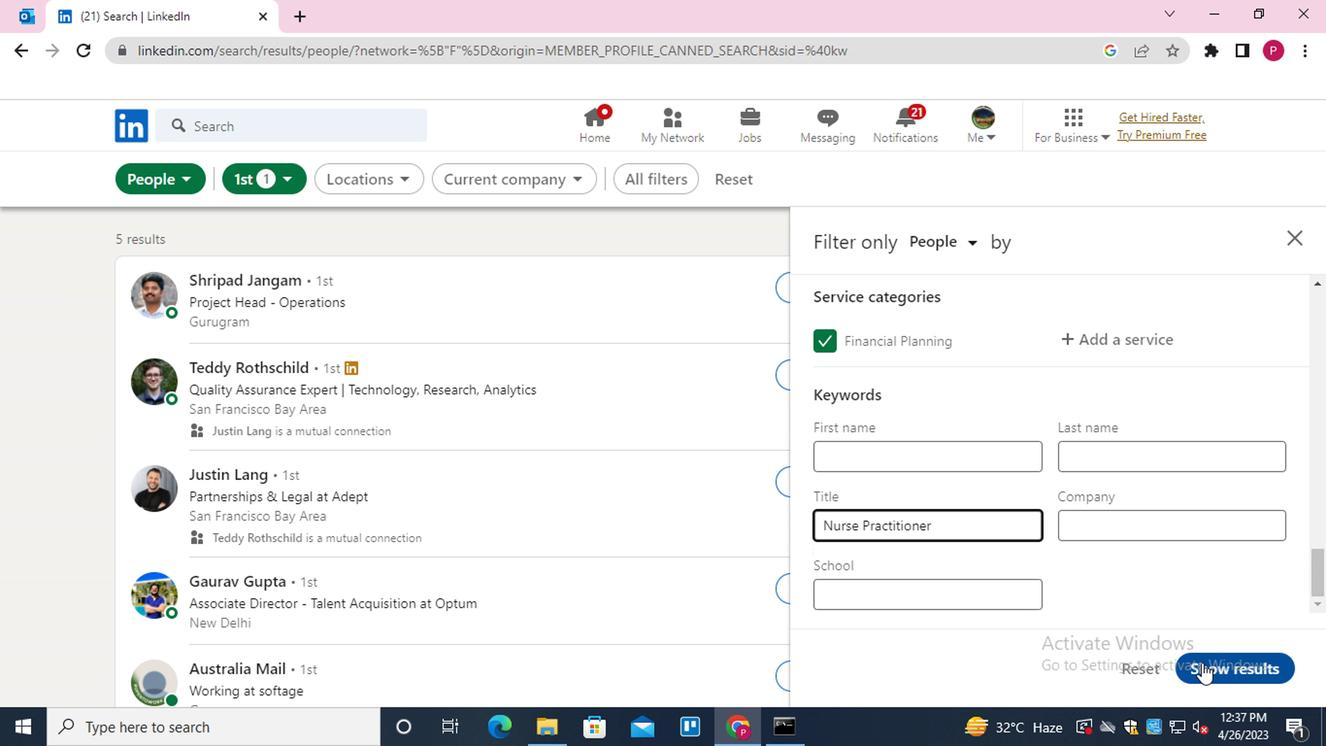 
Action: Mouse moved to (569, 428)
Screenshot: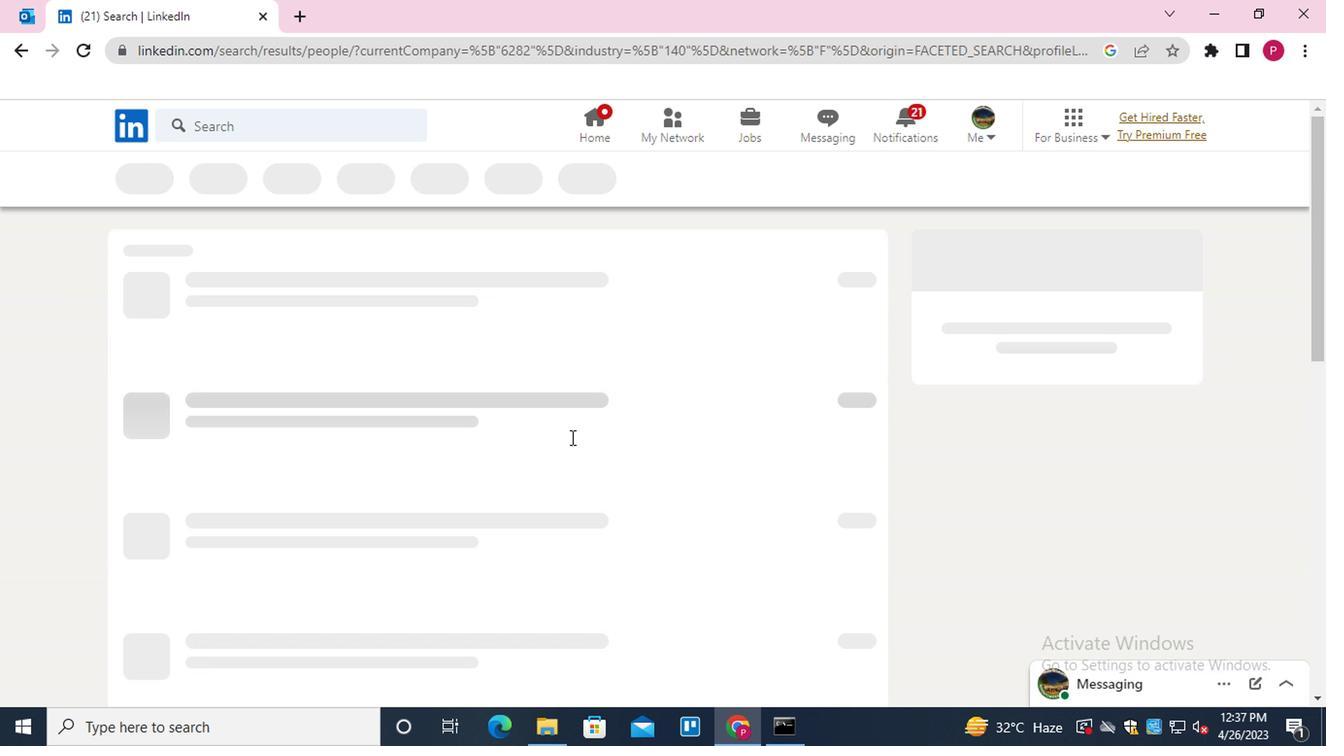 
